 Task: Design an intricate, multi-material and multi-color model of a fictional city.
Action: Mouse moved to (286, 221)
Screenshot: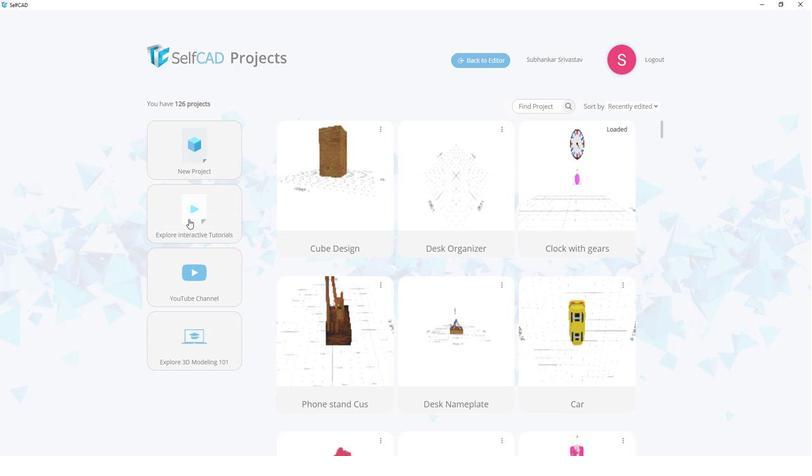 
Action: Mouse pressed left at (286, 221)
Screenshot: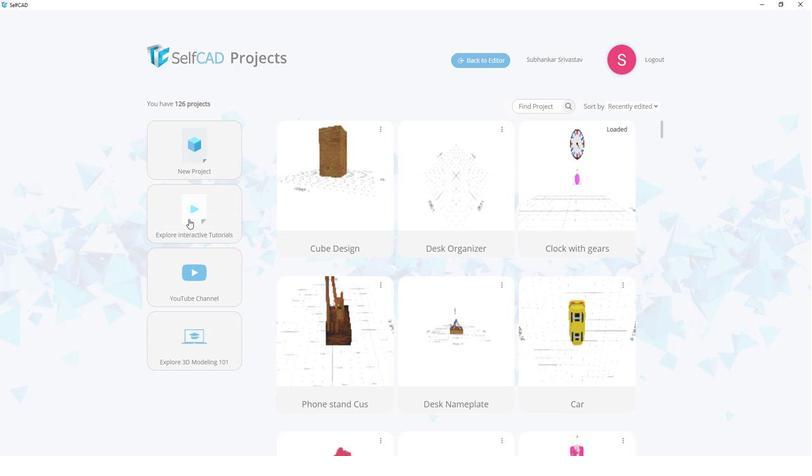 
Action: Mouse moved to (417, 237)
Screenshot: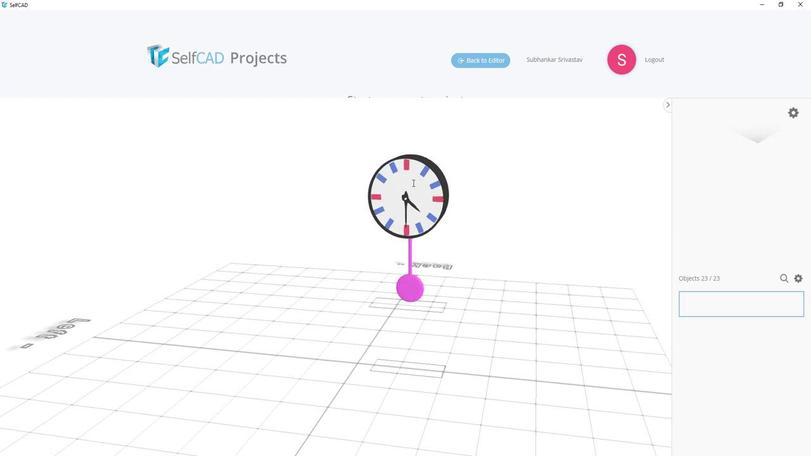 
Action: Mouse pressed left at (417, 237)
Screenshot: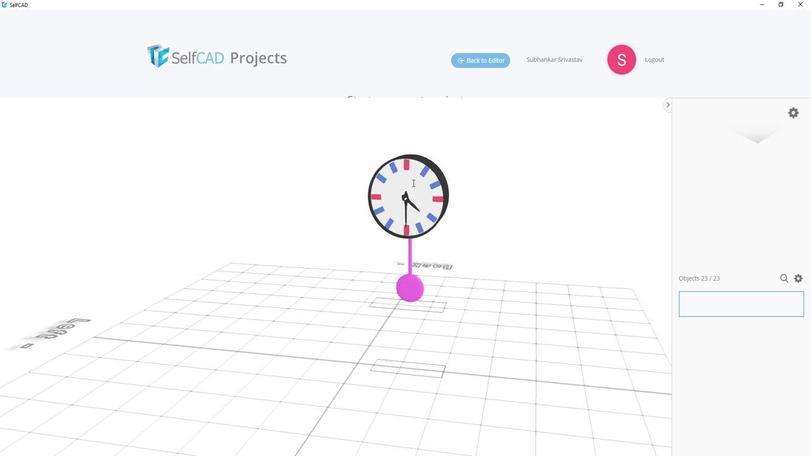 
Action: Mouse moved to (417, 235)
Screenshot: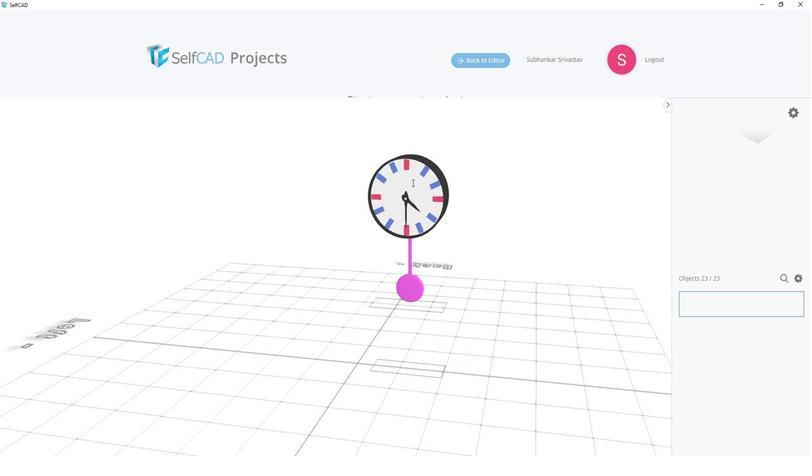 
Action: Key pressed <Key.shift>Fictional<Key.space>city<Key.space>2<Key.enter>
Screenshot: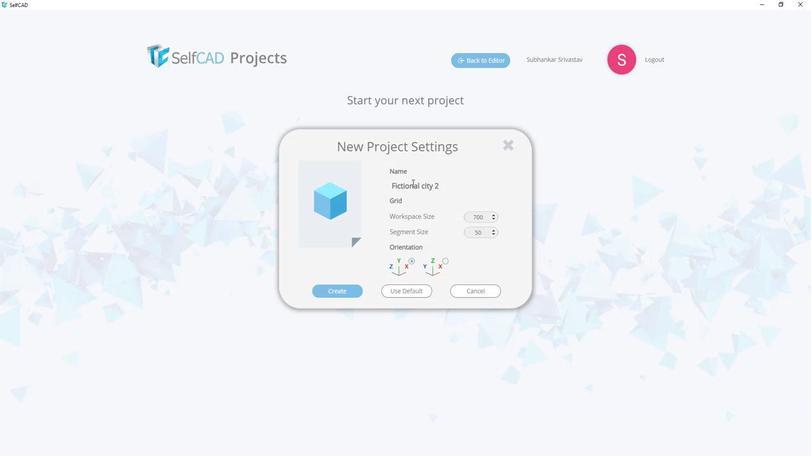 
Action: Mouse moved to (194, 235)
Screenshot: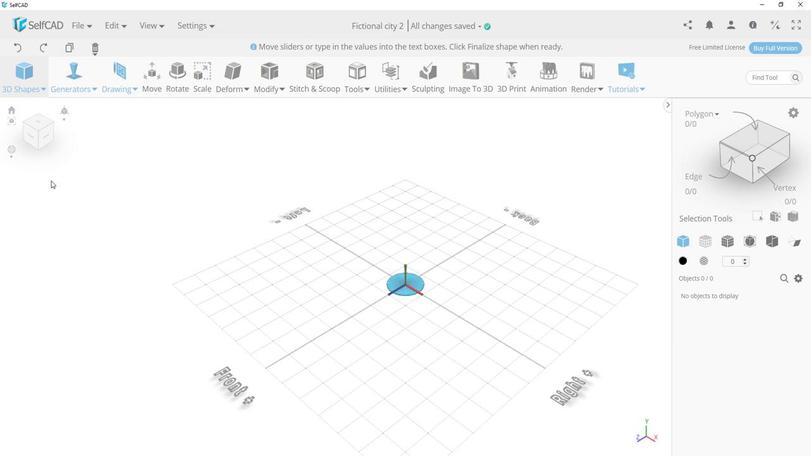 
Action: Mouse pressed left at (194, 235)
Screenshot: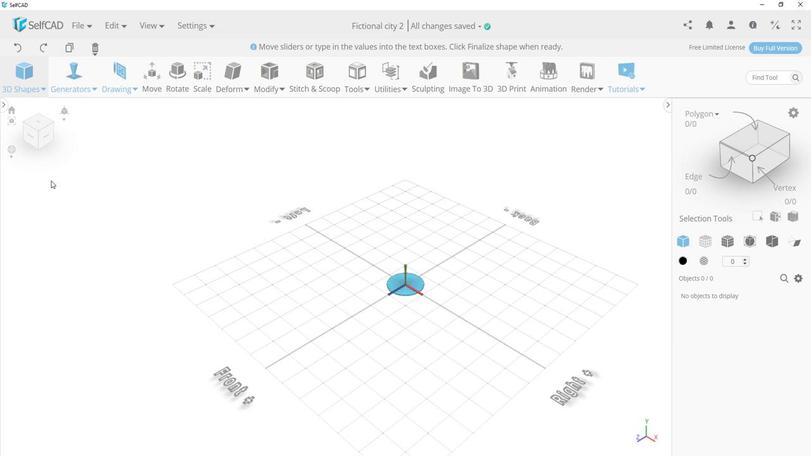 
Action: Mouse moved to (190, 225)
Screenshot: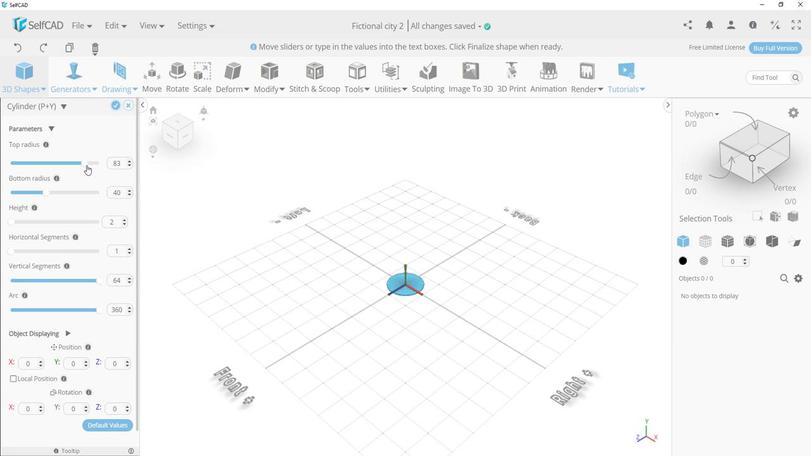 
Action: Mouse pressed left at (190, 225)
Screenshot: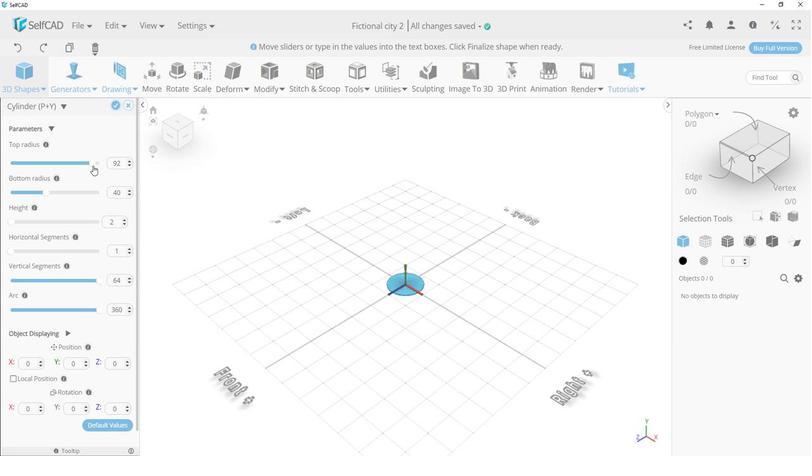 
Action: Mouse moved to (190, 241)
Screenshot: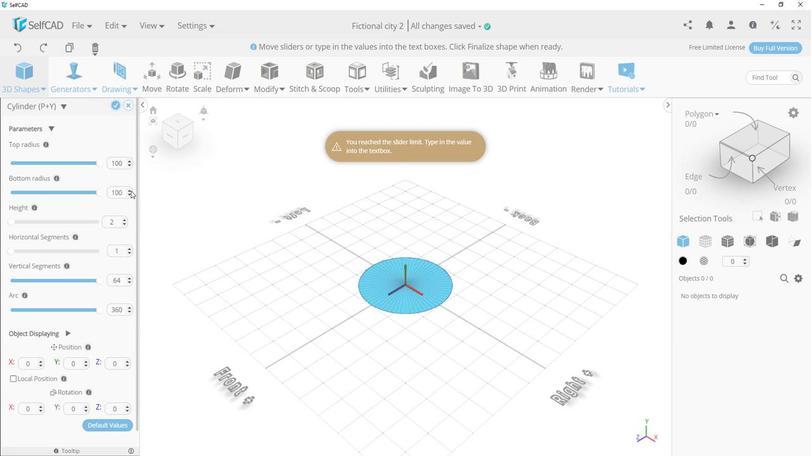 
Action: Mouse pressed left at (190, 241)
Screenshot: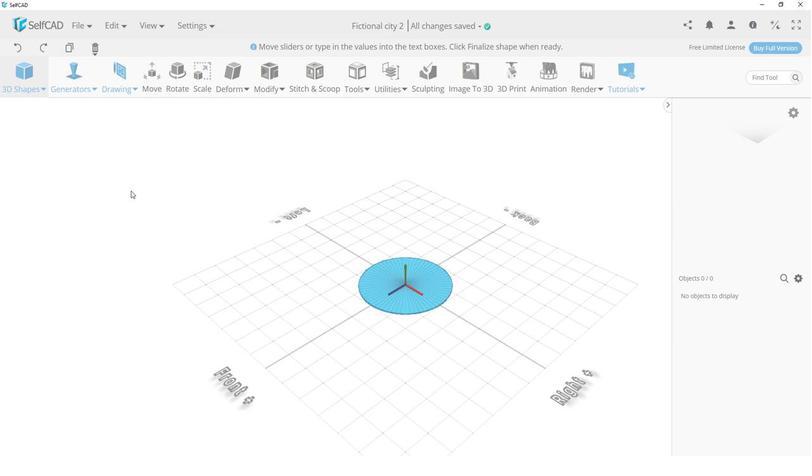 
Action: Mouse moved to (169, 257)
Screenshot: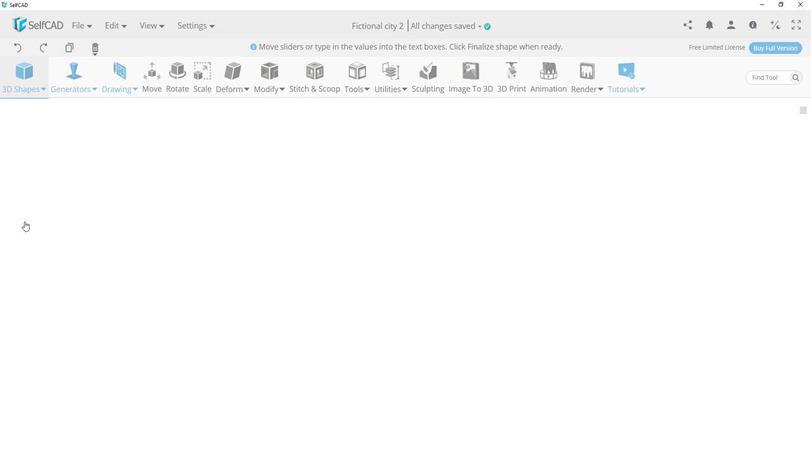 
Action: Mouse pressed left at (169, 257)
Screenshot: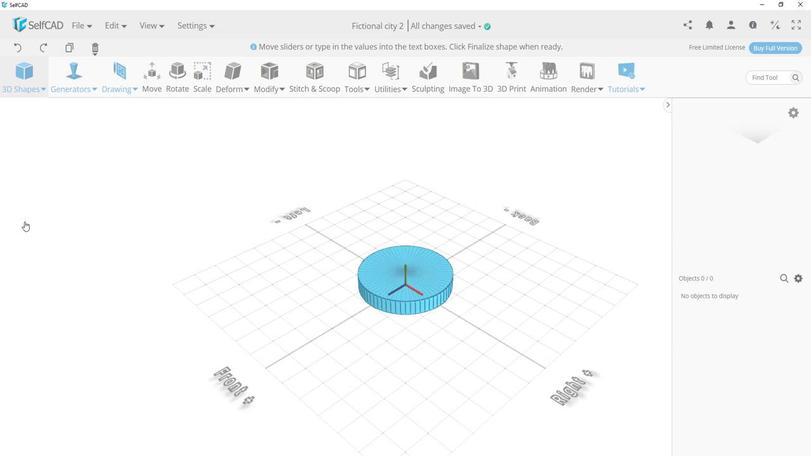 
Action: Mouse moved to (233, 194)
Screenshot: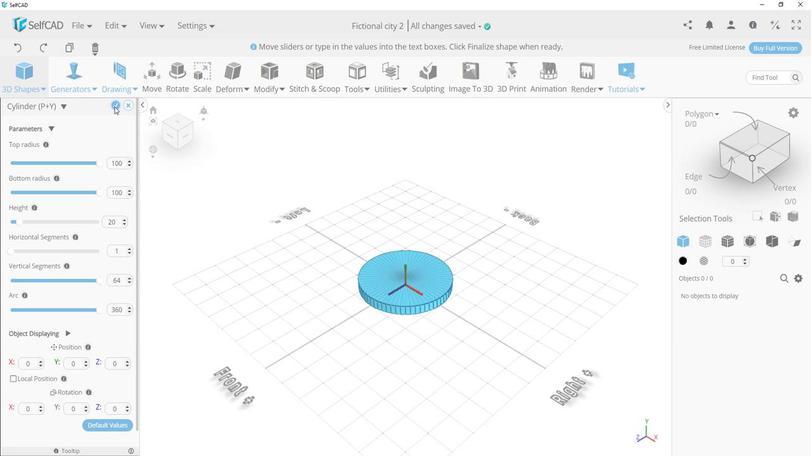 
Action: Mouse pressed left at (233, 194)
Screenshot: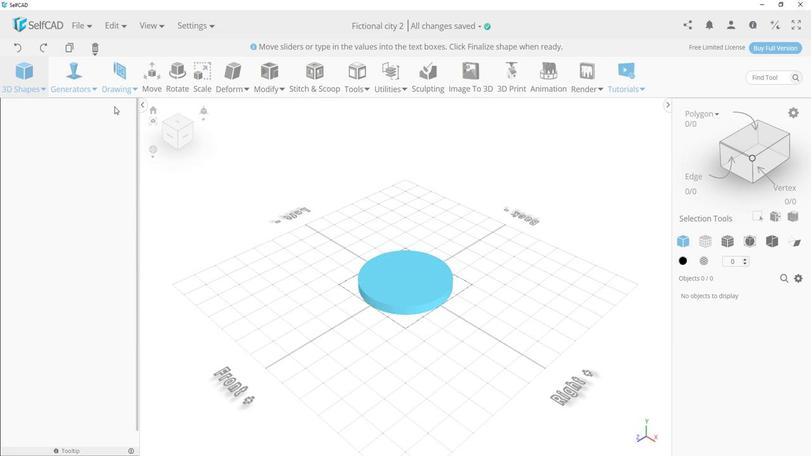 
Action: Mouse moved to (175, 376)
Screenshot: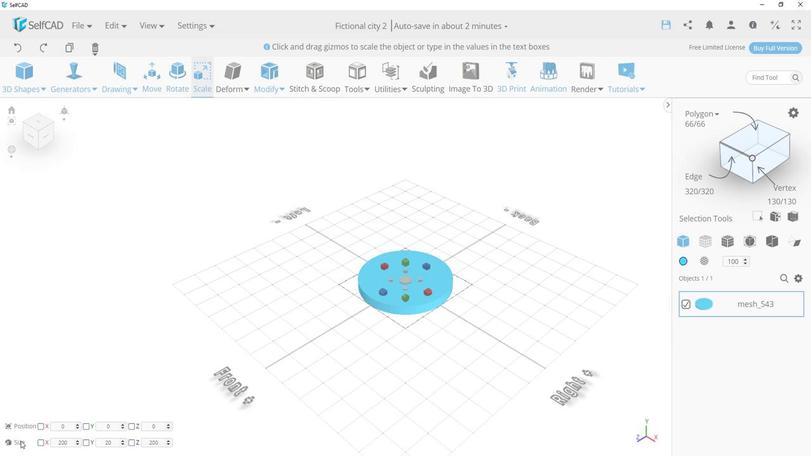 
Action: Mouse pressed left at (175, 376)
Screenshot: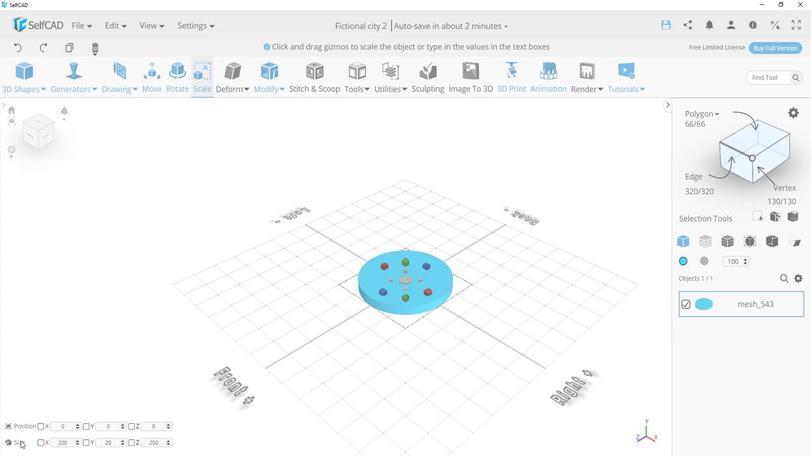 
Action: Mouse moved to (397, 295)
Screenshot: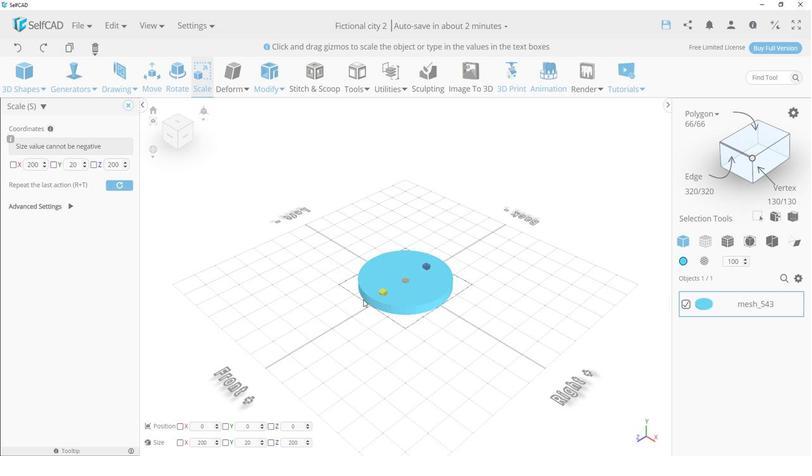 
Action: Mouse pressed left at (397, 295)
Screenshot: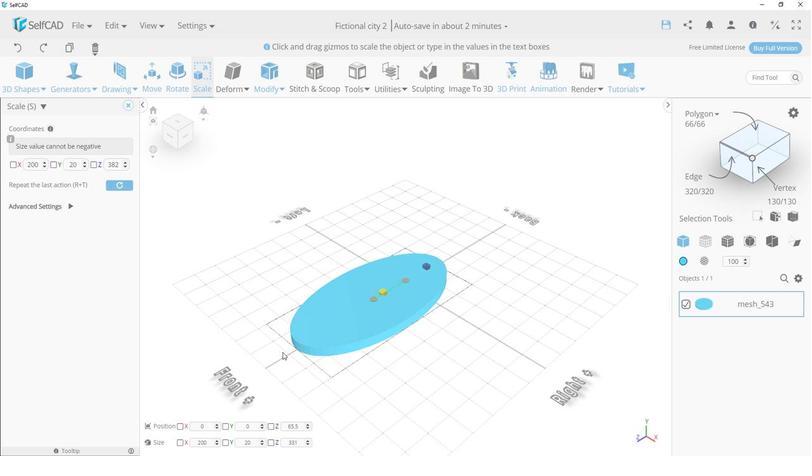 
Action: Mouse moved to (343, 369)
Screenshot: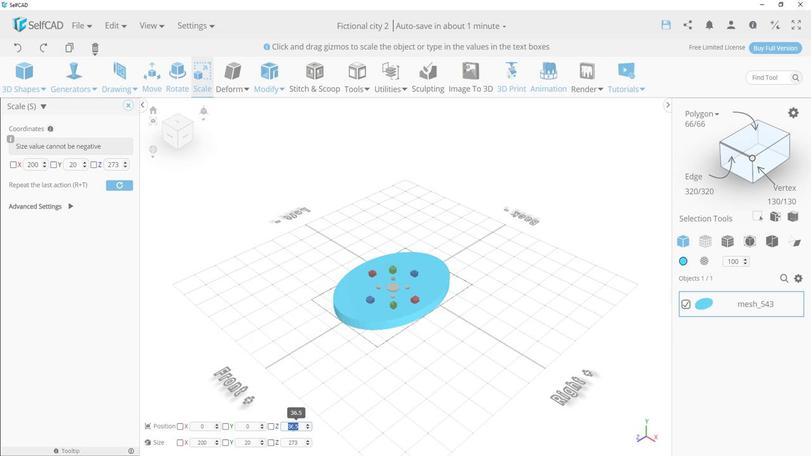 
Action: Mouse pressed left at (343, 369)
Screenshot: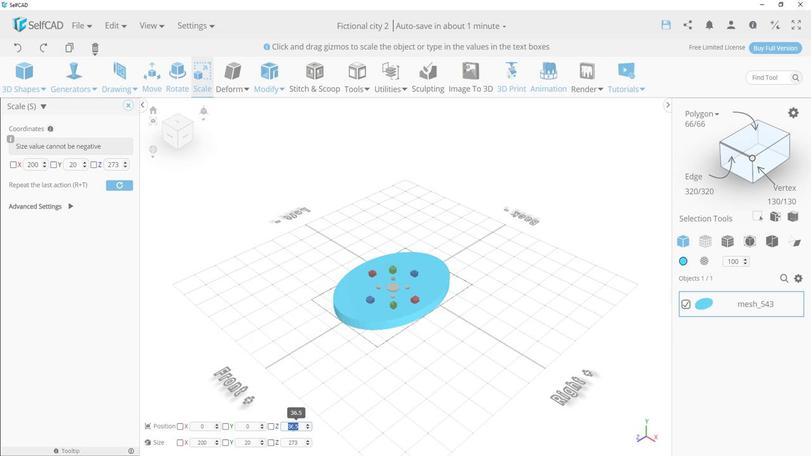 
Action: Mouse moved to (345, 365)
Screenshot: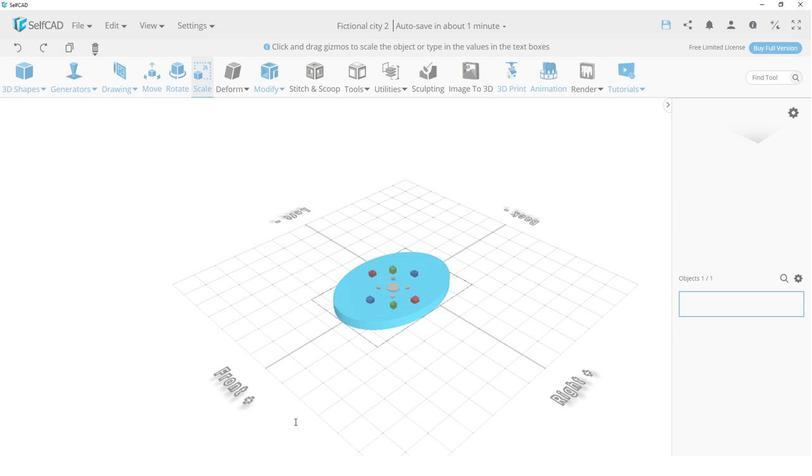 
Action: Key pressed 0
Screenshot: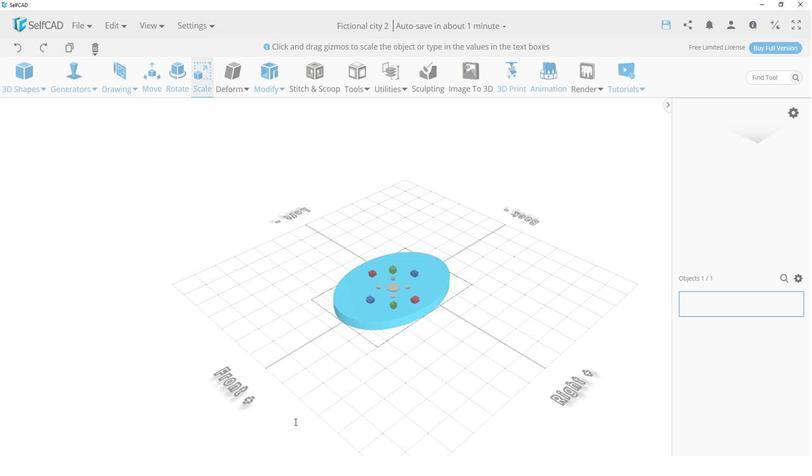 
Action: Mouse moved to (345, 365)
Screenshot: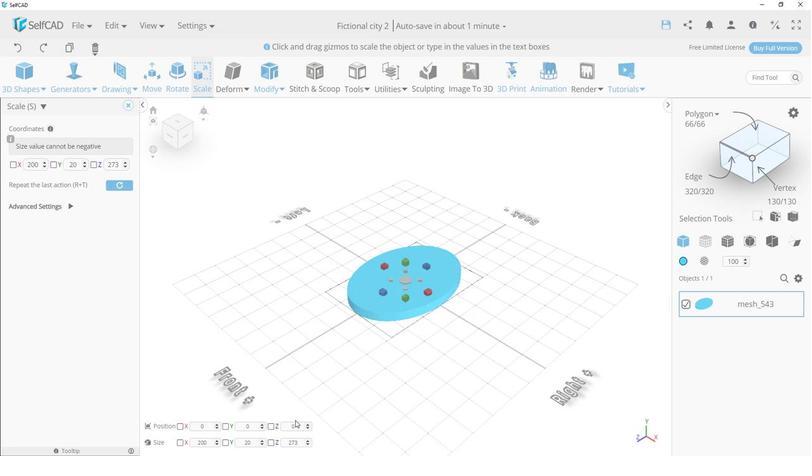 
Action: Key pressed <Key.enter>
Screenshot: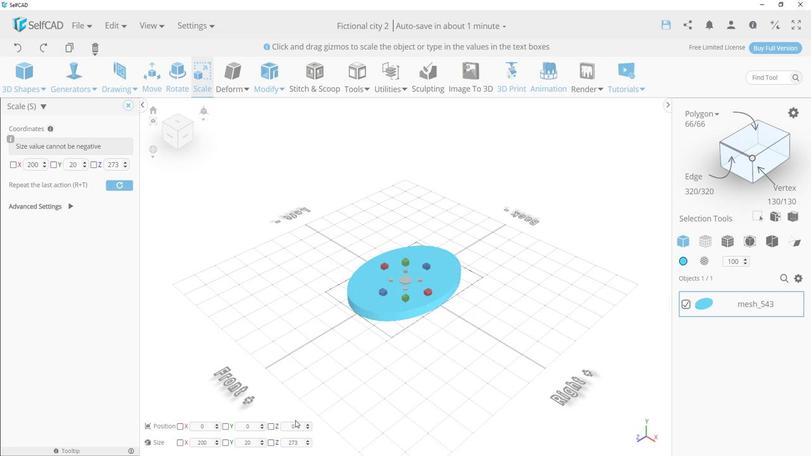 
Action: Mouse moved to (428, 295)
Screenshot: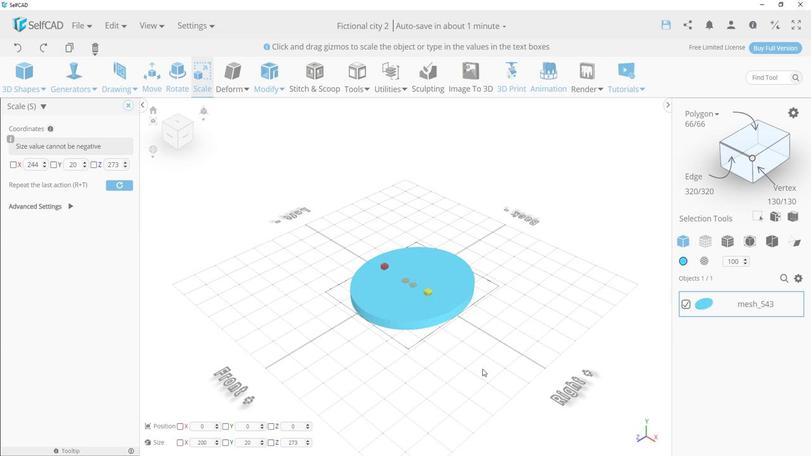 
Action: Mouse pressed left at (428, 295)
Screenshot: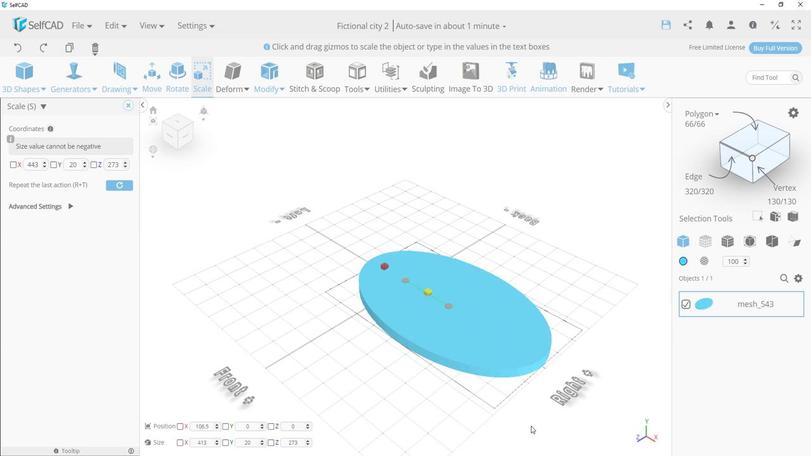 
Action: Mouse moved to (441, 303)
Screenshot: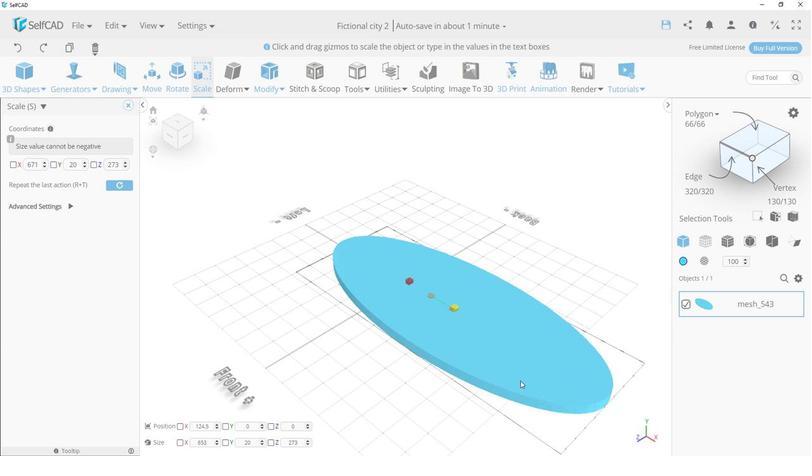 
Action: Mouse pressed left at (441, 303)
Screenshot: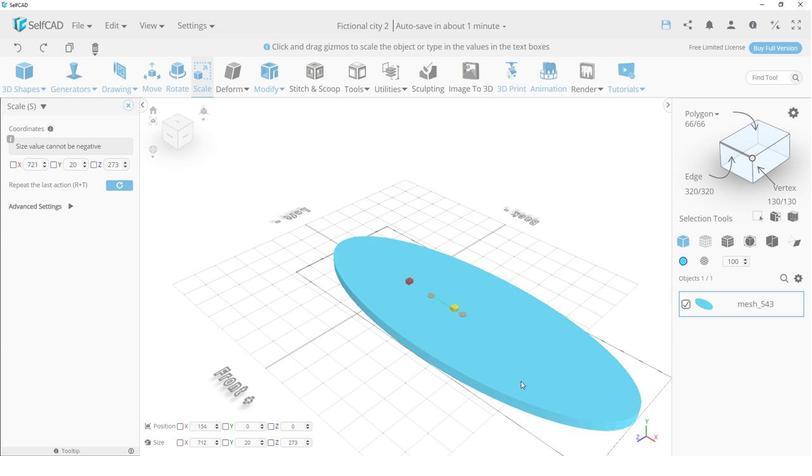 
Action: Mouse moved to (381, 332)
Screenshot: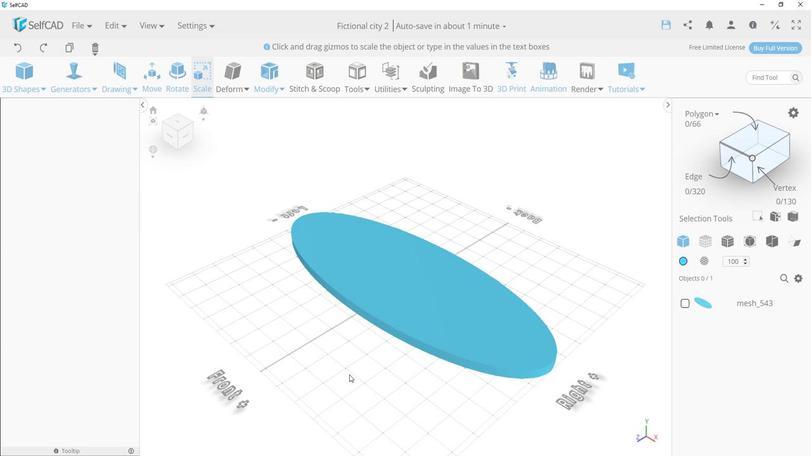 
Action: Mouse pressed left at (381, 332)
Screenshot: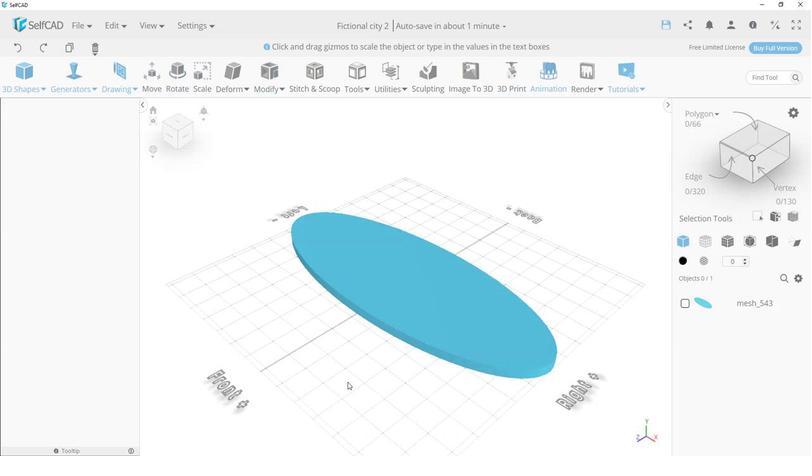 
Action: Mouse moved to (377, 344)
Screenshot: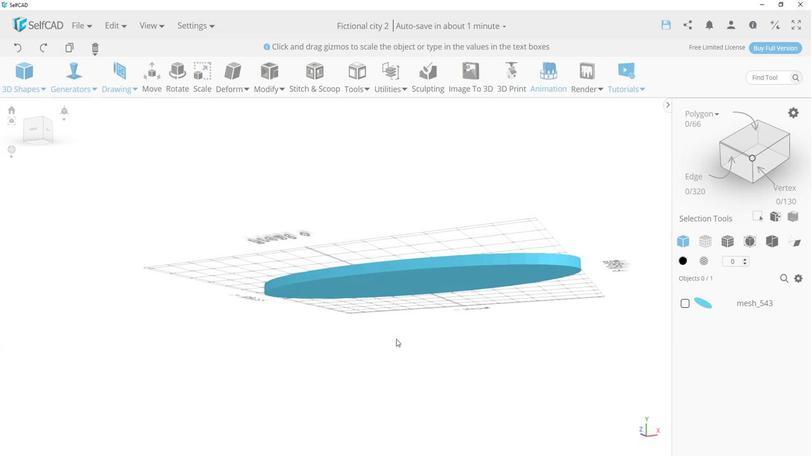 
Action: Mouse pressed left at (377, 344)
Screenshot: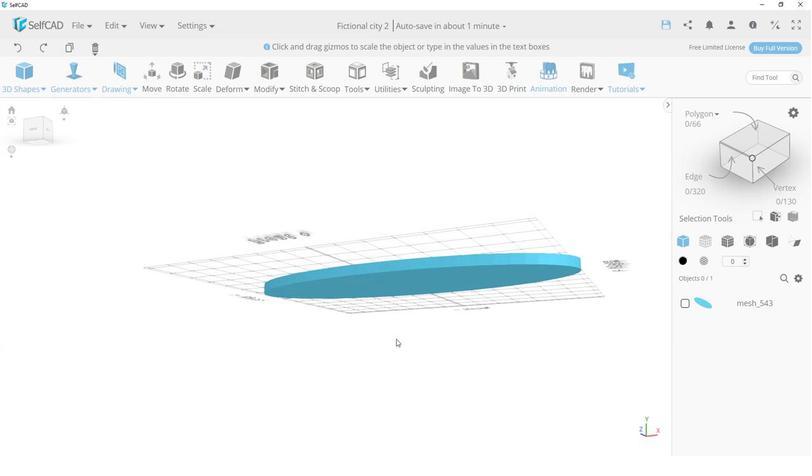 
Action: Mouse moved to (400, 294)
Screenshot: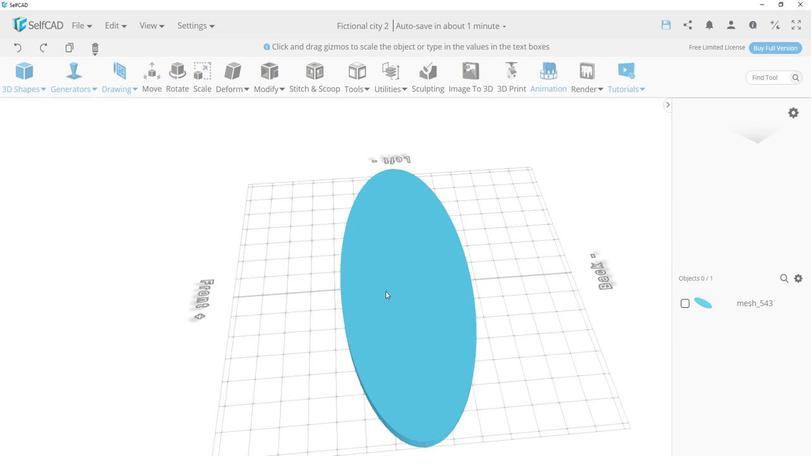 
Action: Mouse pressed left at (400, 294)
Screenshot: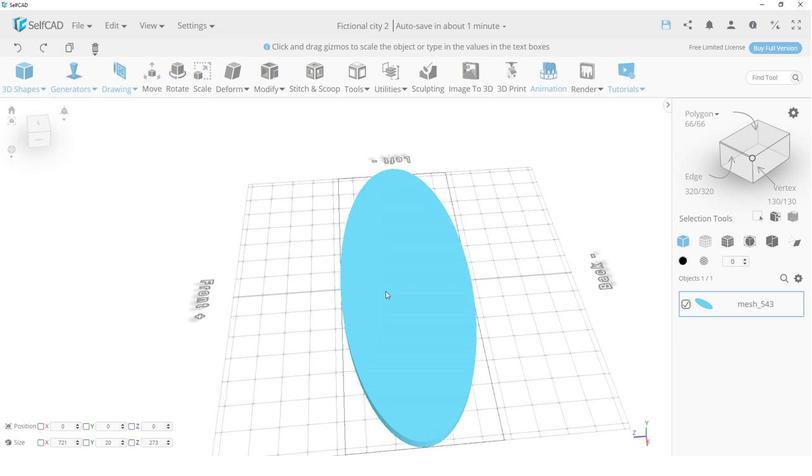 
Action: Mouse moved to (173, 378)
Screenshot: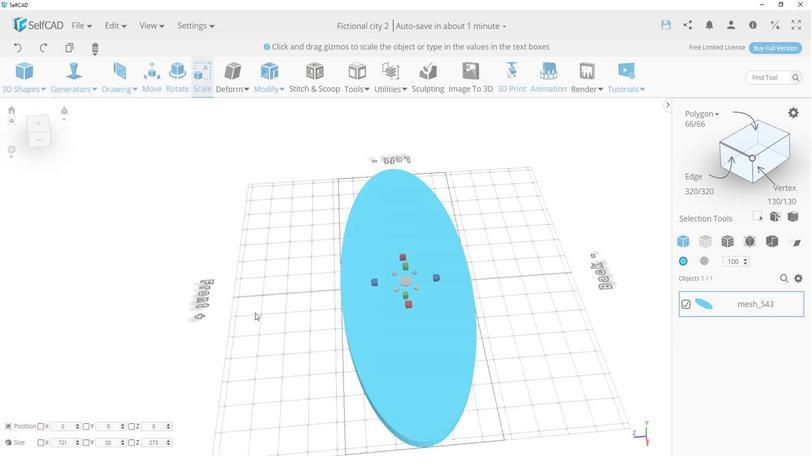 
Action: Mouse pressed left at (173, 378)
Screenshot: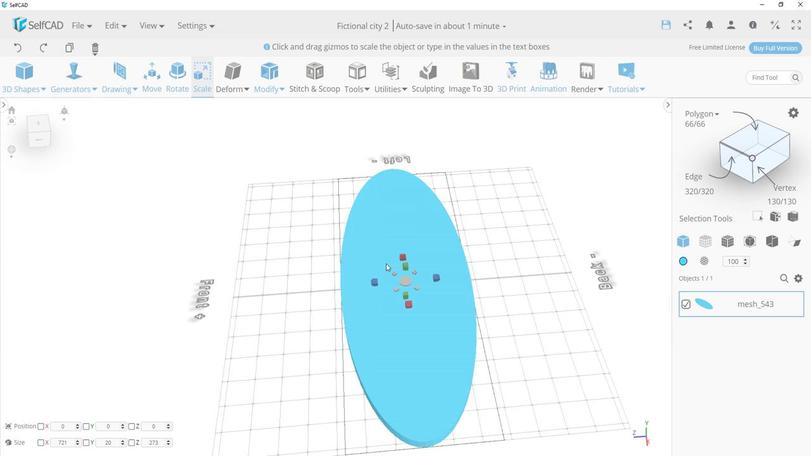 
Action: Mouse moved to (414, 289)
Screenshot: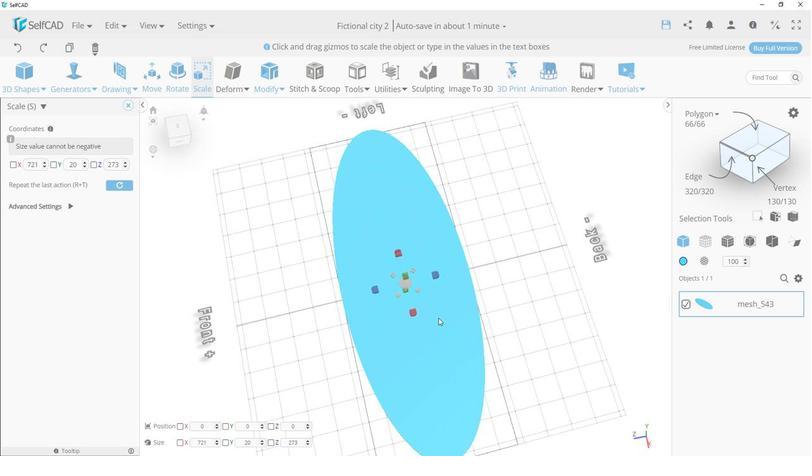 
Action: Mouse pressed left at (414, 289)
Screenshot: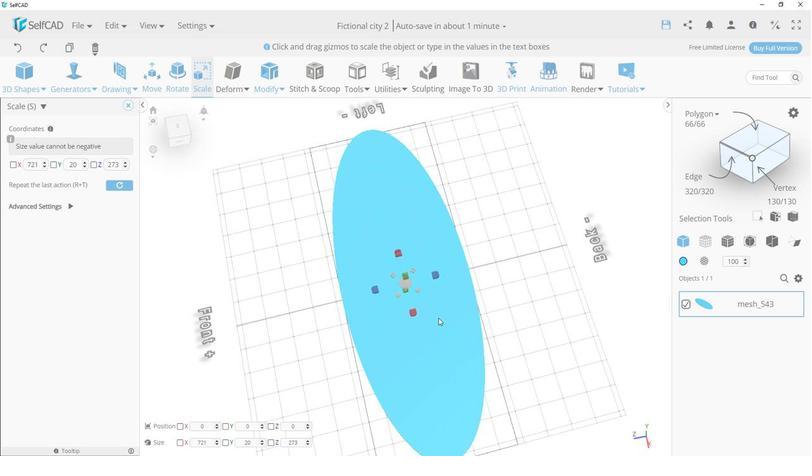 
Action: Mouse moved to (413, 289)
Screenshot: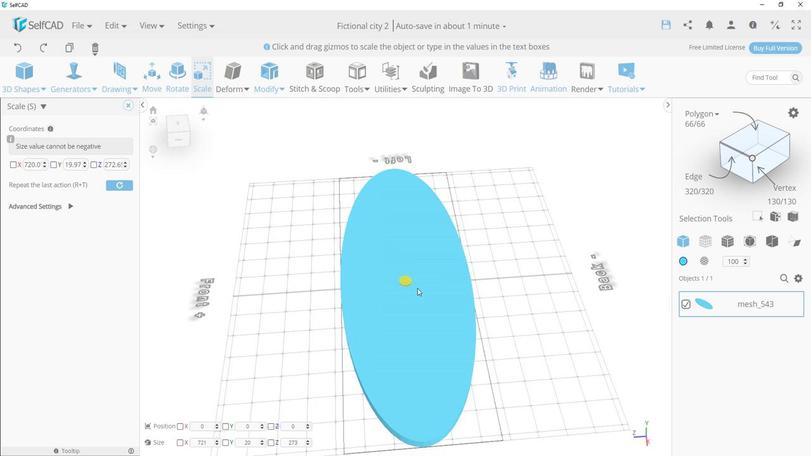 
Action: Mouse pressed left at (413, 289)
Screenshot: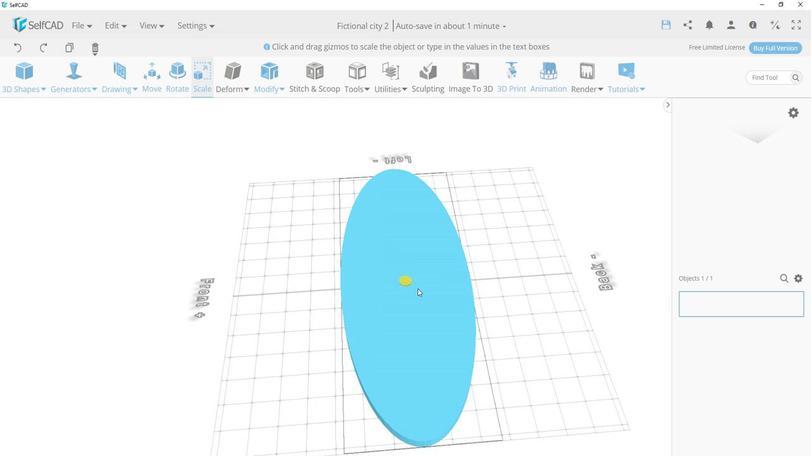 
Action: Mouse moved to (395, 289)
Screenshot: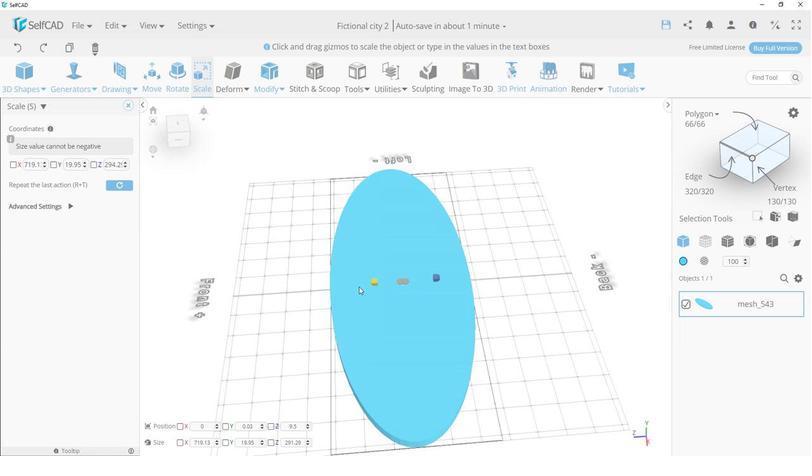 
Action: Mouse pressed left at (395, 289)
Screenshot: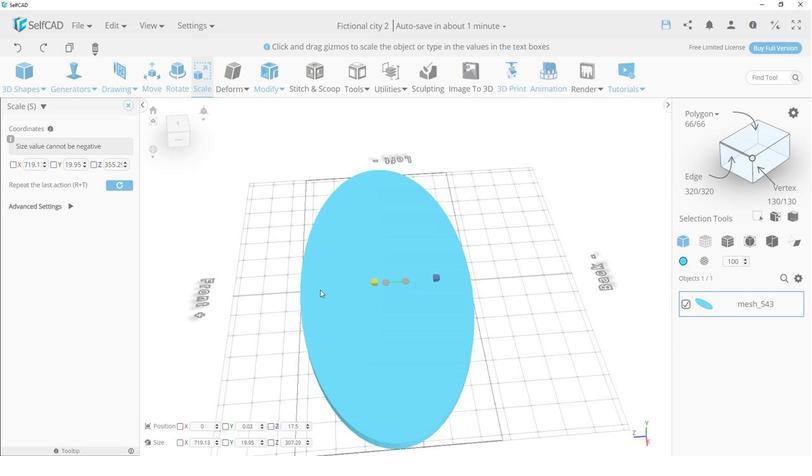 
Action: Mouse moved to (348, 367)
Screenshot: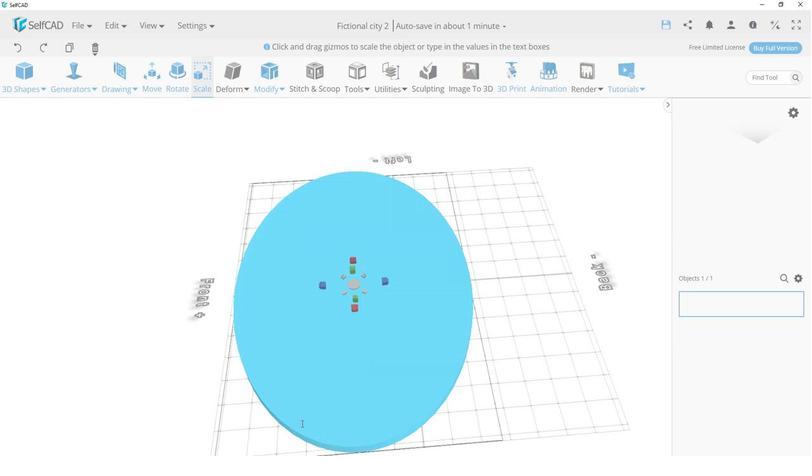 
Action: Mouse pressed left at (348, 367)
Screenshot: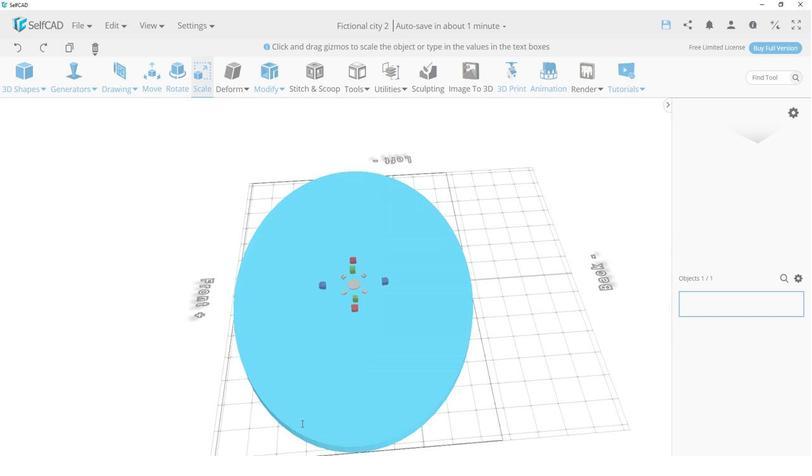 
Action: Mouse moved to (351, 364)
Screenshot: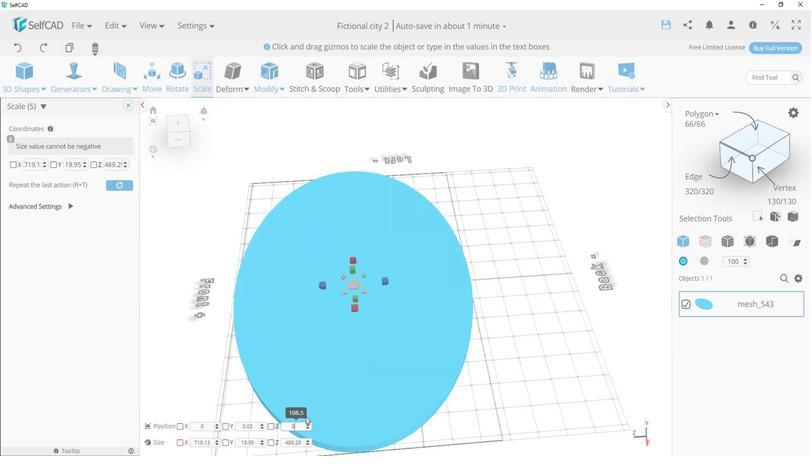 
Action: Key pressed 0
Screenshot: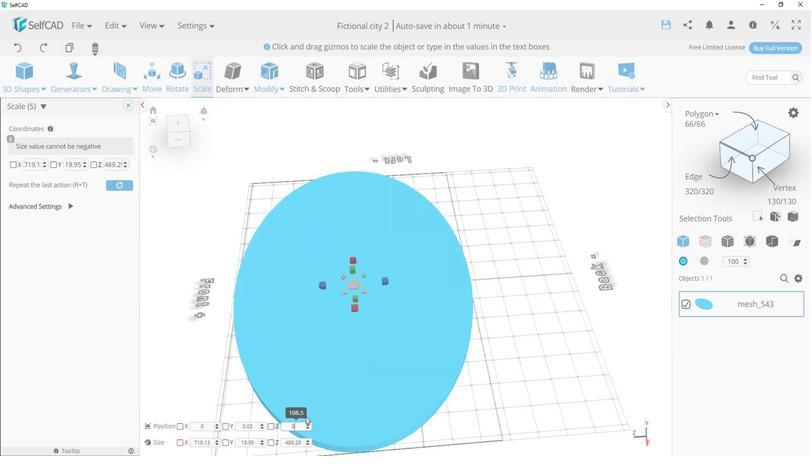 
Action: Mouse moved to (351, 363)
Screenshot: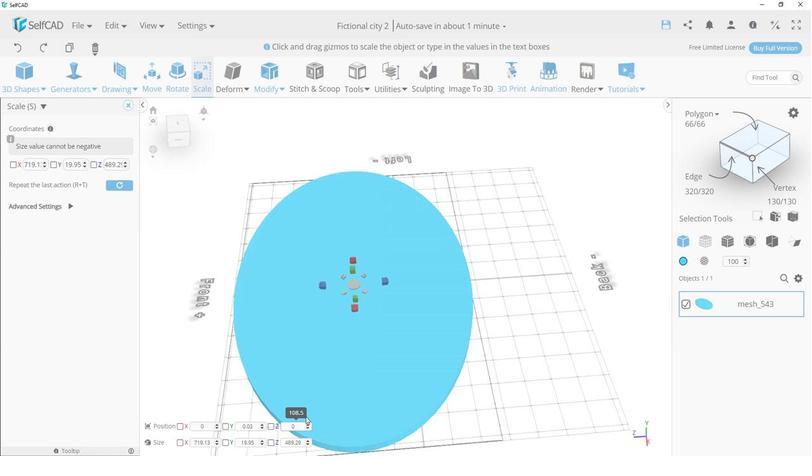 
Action: Key pressed <Key.enter>
Screenshot: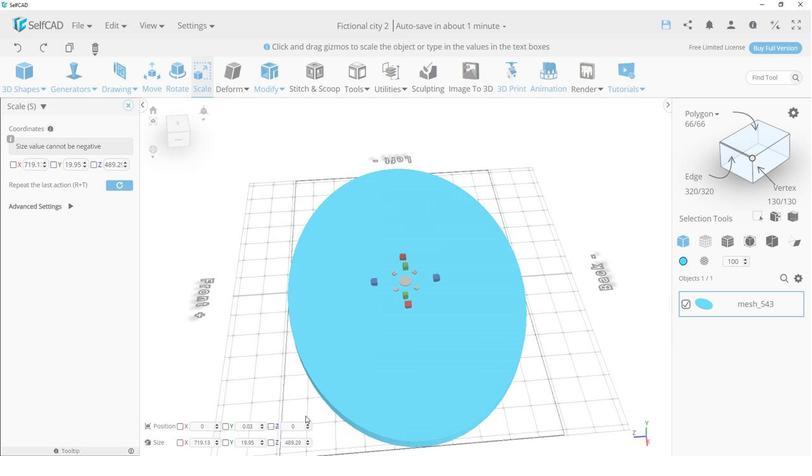 
Action: Mouse moved to (319, 368)
Screenshot: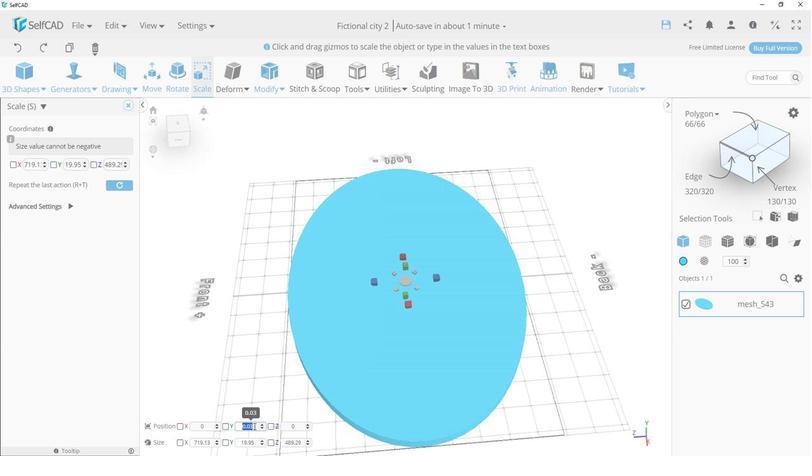 
Action: Mouse pressed left at (319, 368)
Screenshot: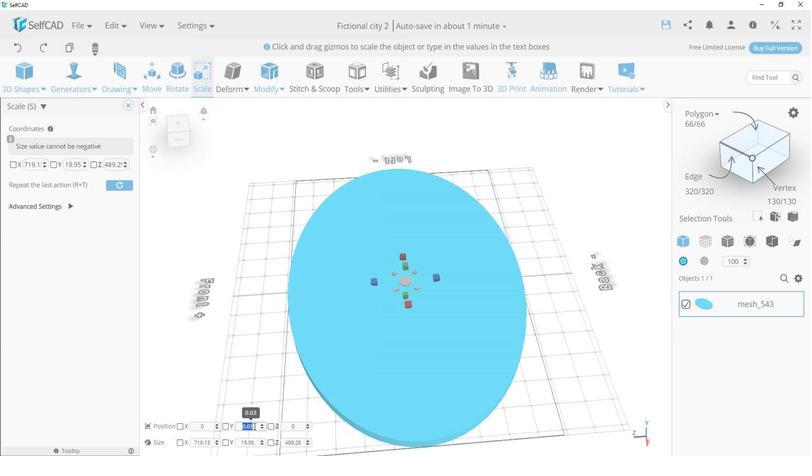 
Action: Mouse moved to (322, 366)
Screenshot: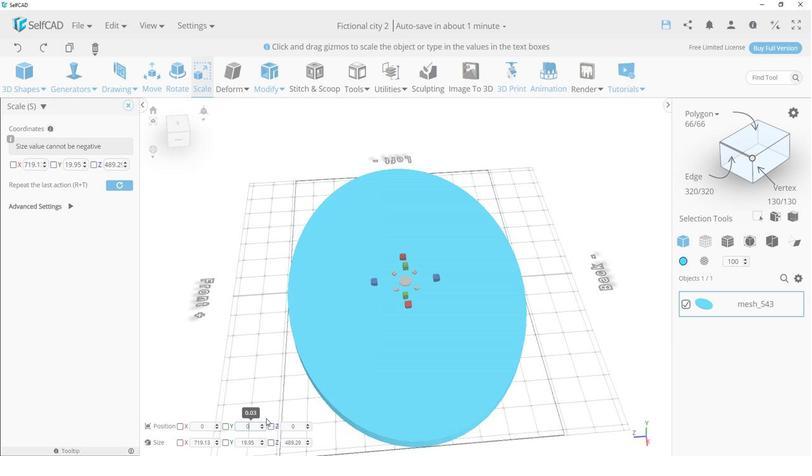 
Action: Key pressed 0
Screenshot: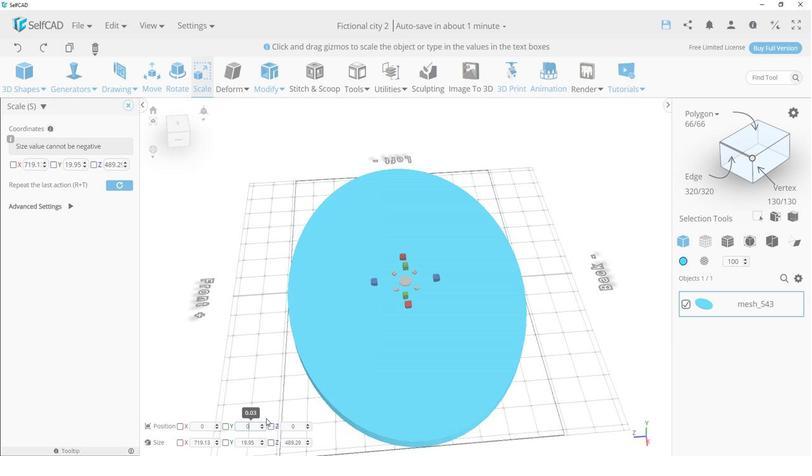 
Action: Mouse moved to (327, 364)
Screenshot: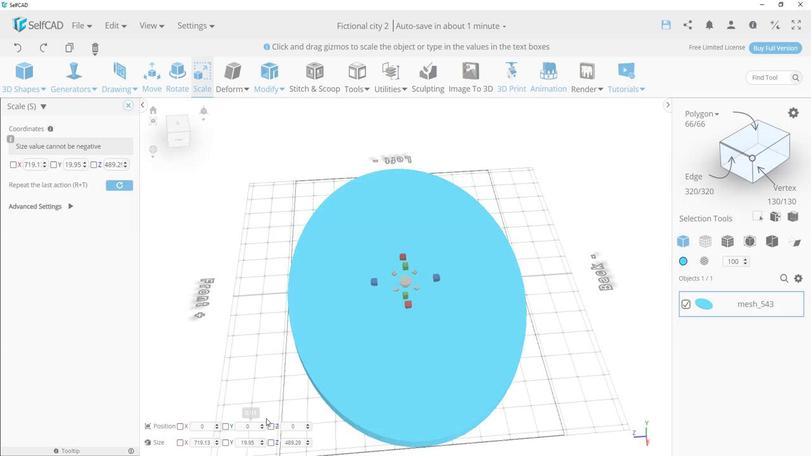 
Action: Key pressed <Key.enter>
Screenshot: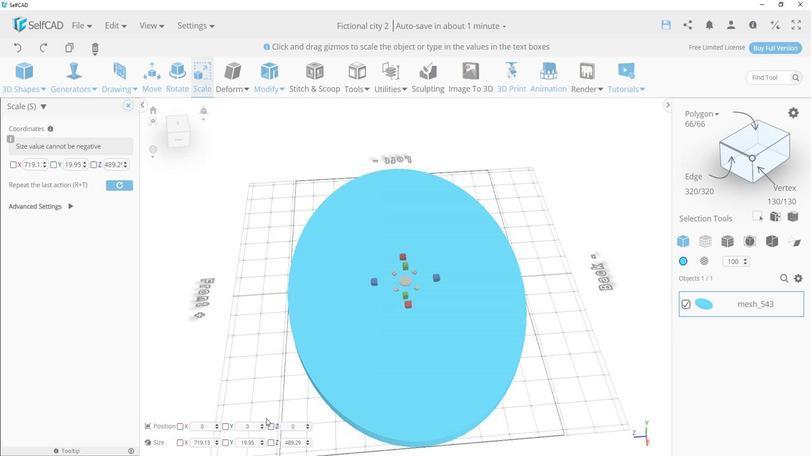 
Action: Mouse moved to (320, 343)
Screenshot: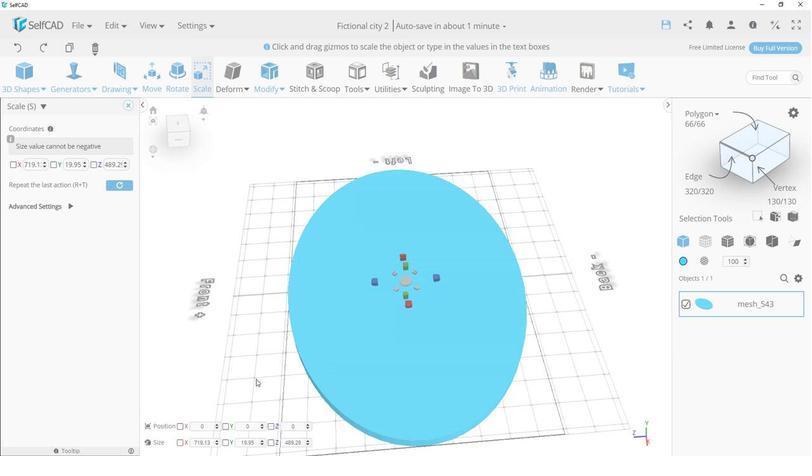 
Action: Mouse pressed left at (320, 343)
Screenshot: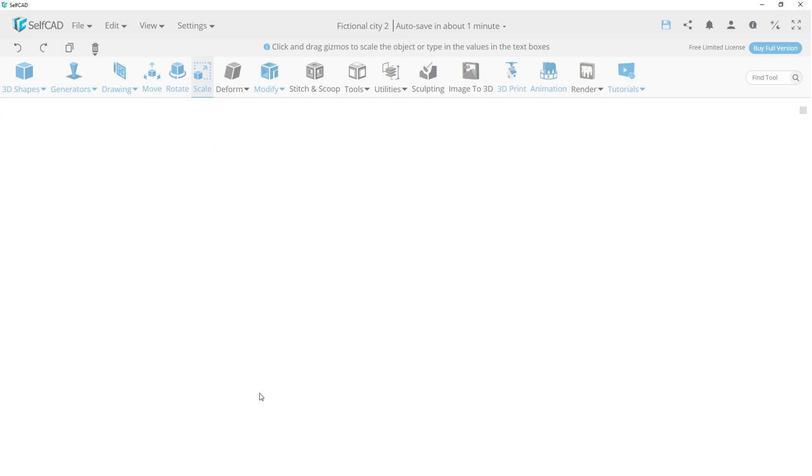 
Action: Mouse moved to (324, 325)
Screenshot: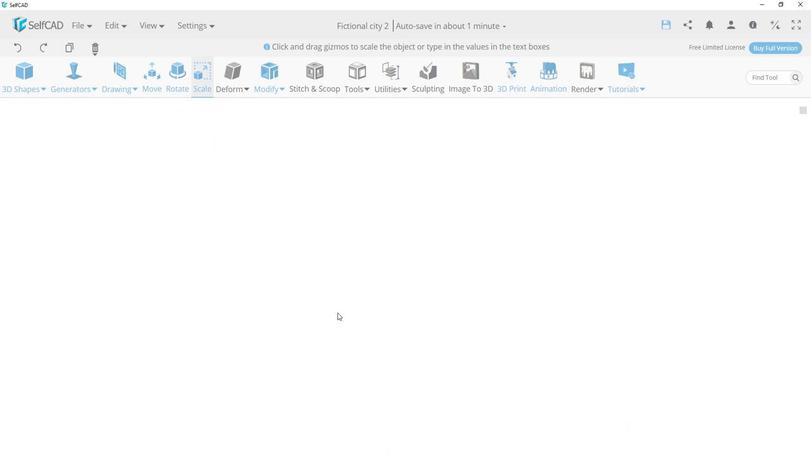 
Action: Mouse pressed left at (324, 325)
Screenshot: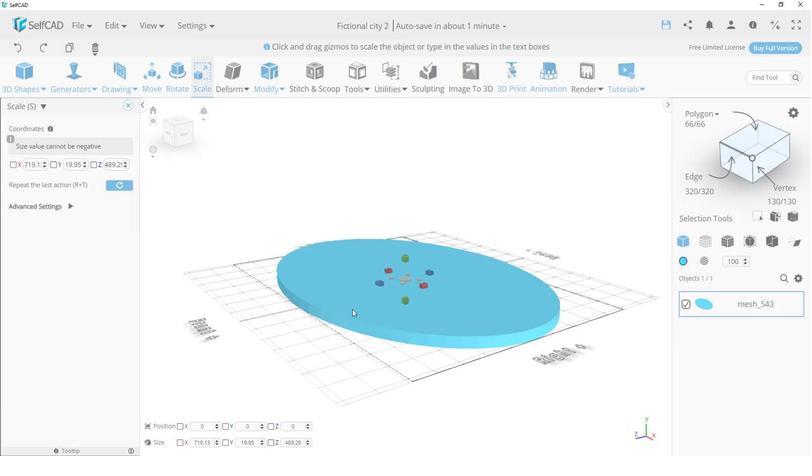 
Action: Mouse moved to (379, 341)
Screenshot: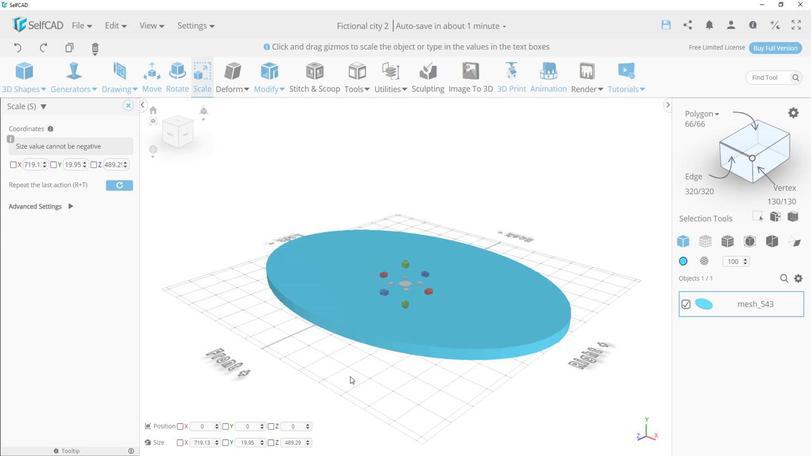 
Action: Mouse pressed left at (379, 341)
Screenshot: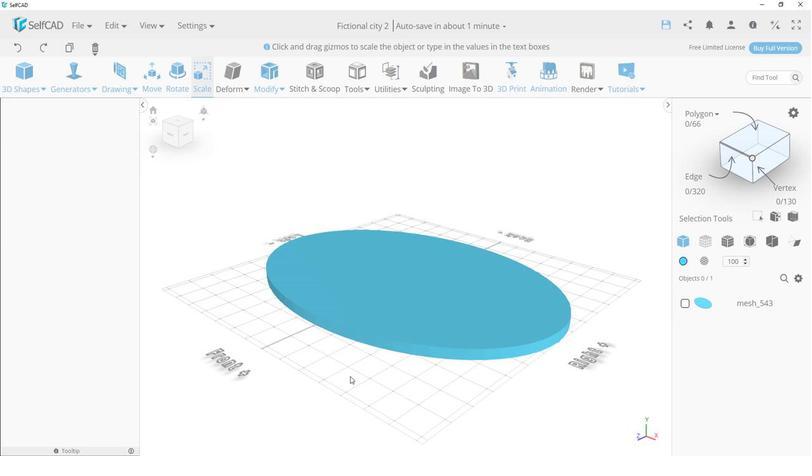 
Action: Mouse moved to (585, 300)
Screenshot: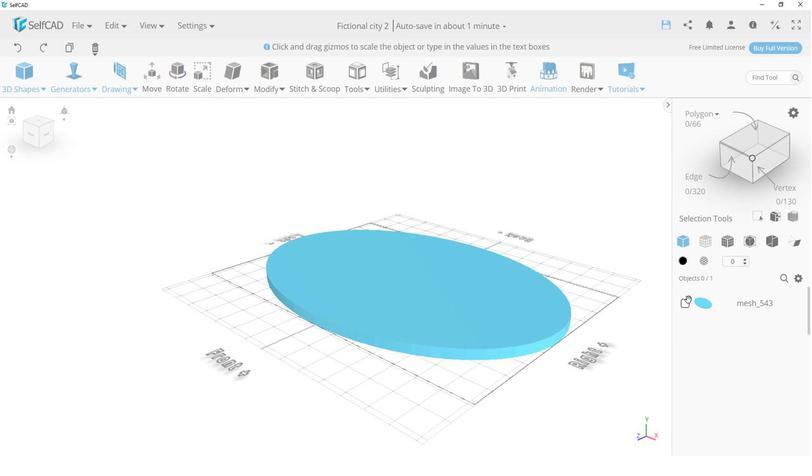 
Action: Mouse pressed left at (585, 300)
Screenshot: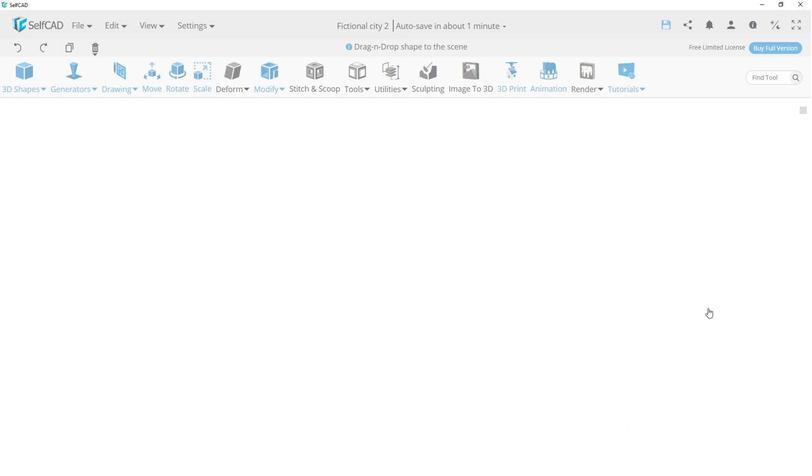 
Action: Mouse moved to (627, 214)
Screenshot: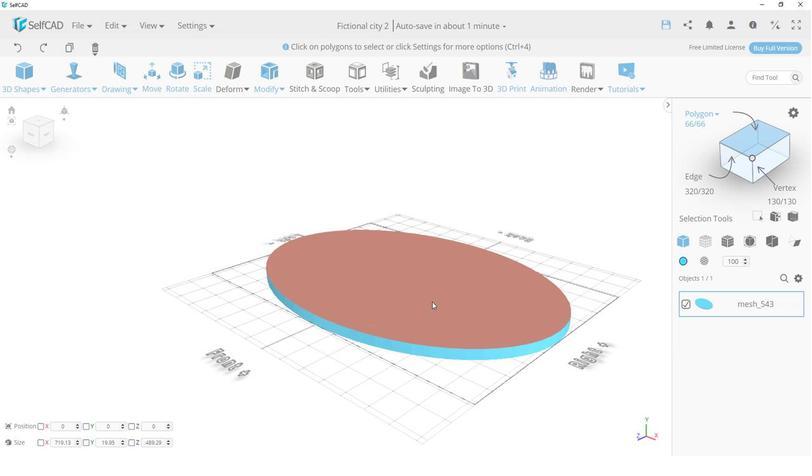 
Action: Mouse pressed left at (627, 214)
Screenshot: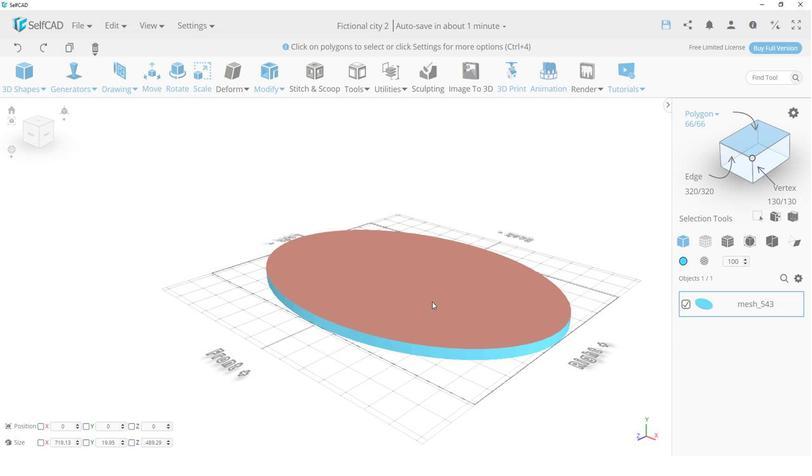 
Action: Mouse moved to (430, 300)
Screenshot: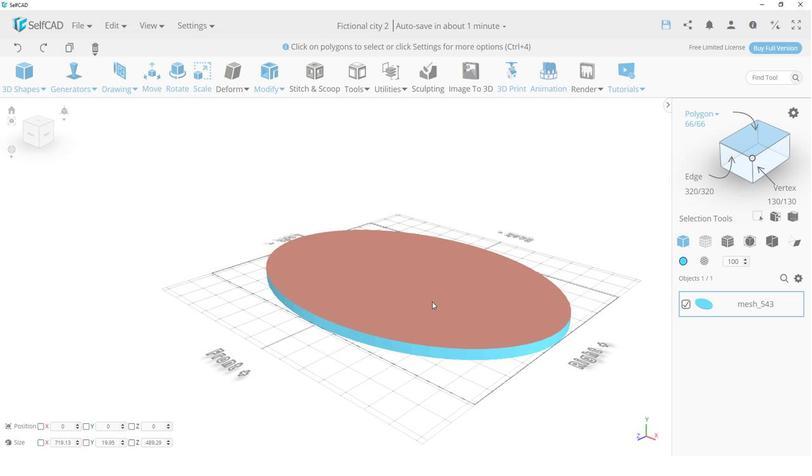 
Action: Mouse pressed left at (430, 300)
Screenshot: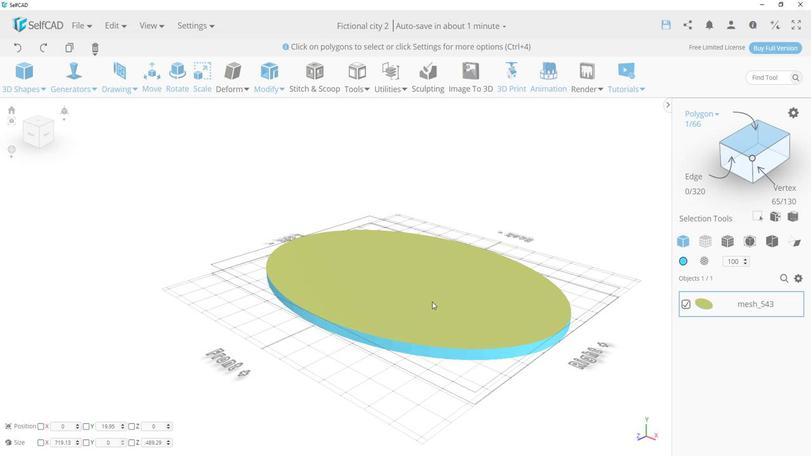 
Action: Mouse moved to (509, 269)
Screenshot: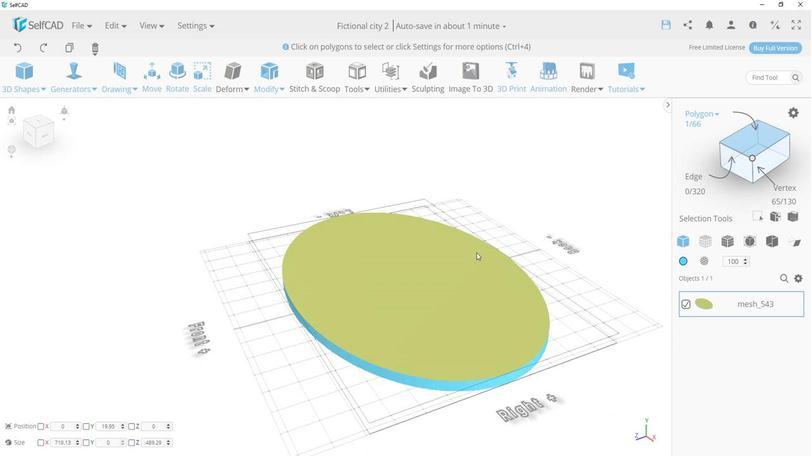 
Action: Mouse pressed left at (509, 269)
Screenshot: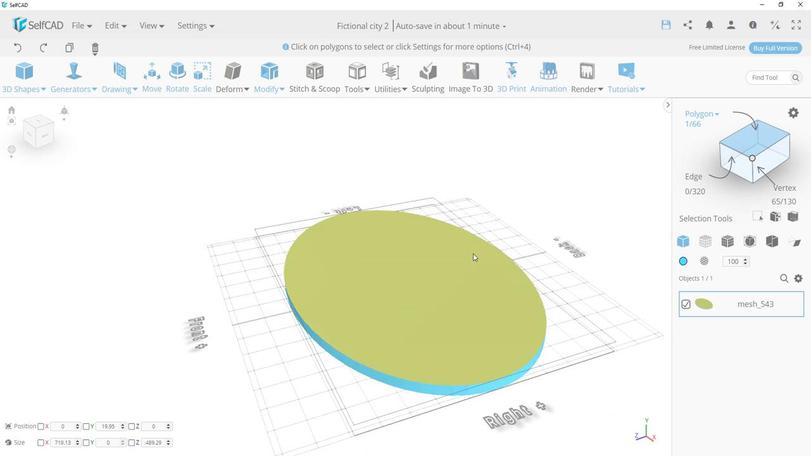 
Action: Mouse moved to (341, 218)
Screenshot: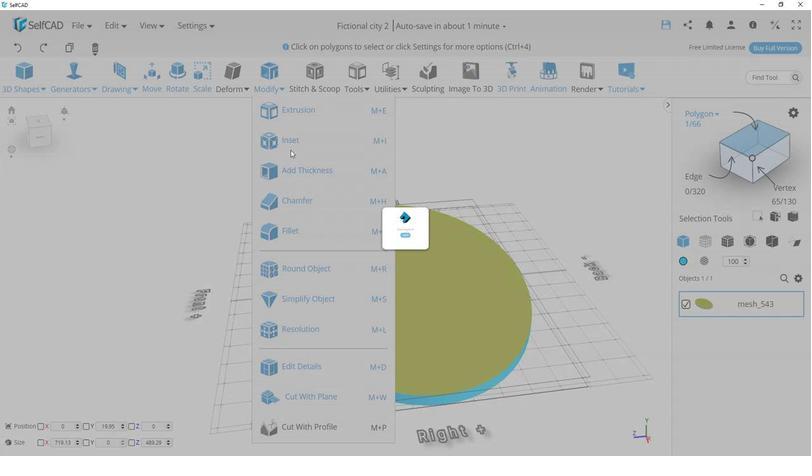 
Action: Mouse pressed left at (341, 218)
Screenshot: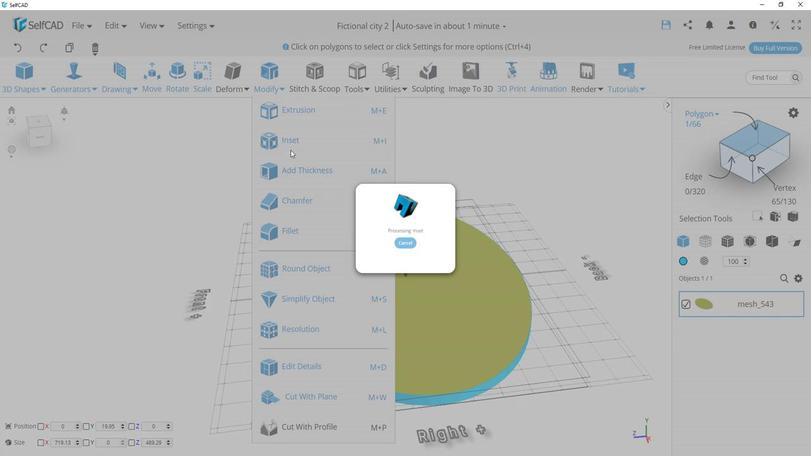 
Action: Mouse moved to (241, 210)
Screenshot: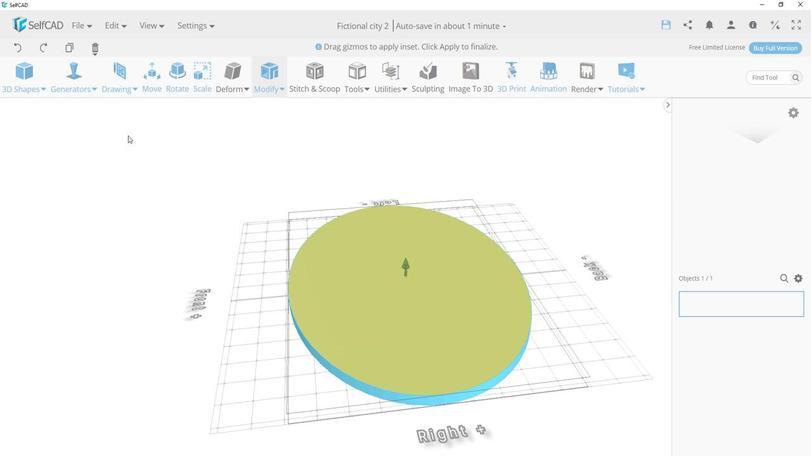 
Action: Mouse pressed left at (241, 210)
Screenshot: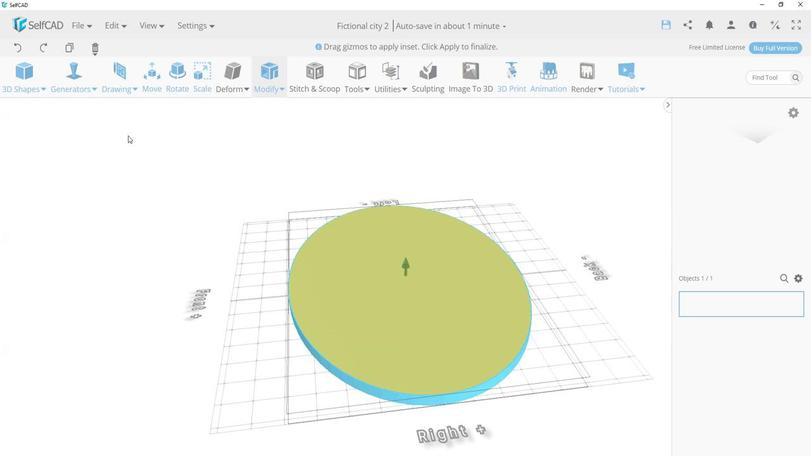 
Action: Mouse pressed left at (241, 210)
Screenshot: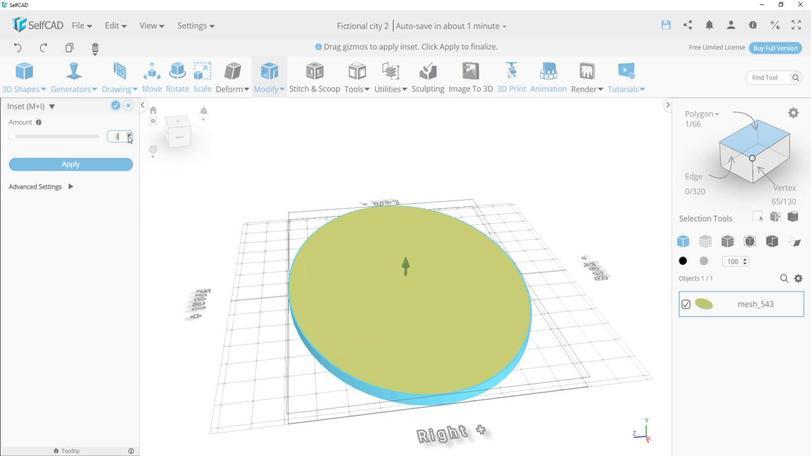 
Action: Mouse moved to (233, 194)
Screenshot: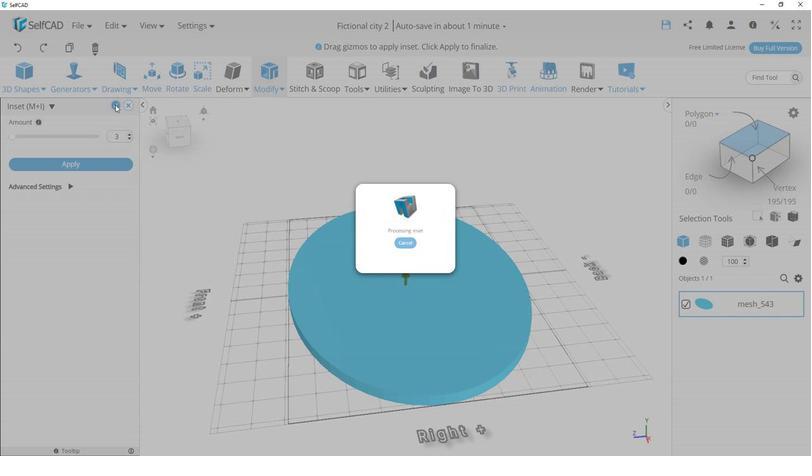 
Action: Mouse pressed left at (233, 194)
Screenshot: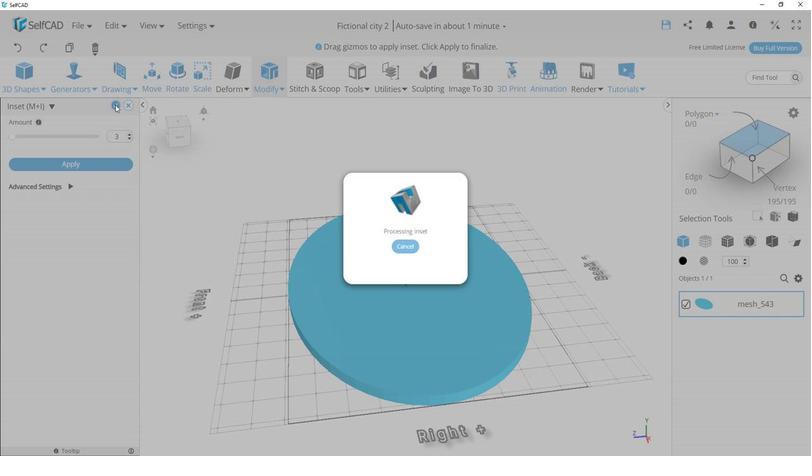 
Action: Mouse moved to (333, 197)
Screenshot: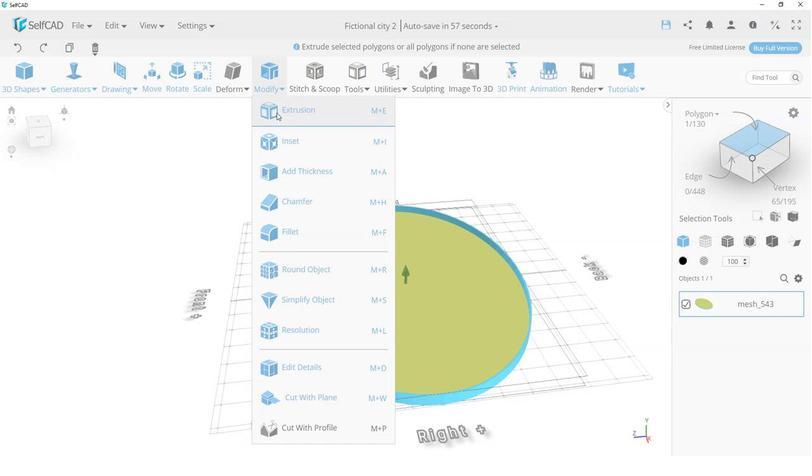
Action: Mouse pressed left at (333, 197)
Screenshot: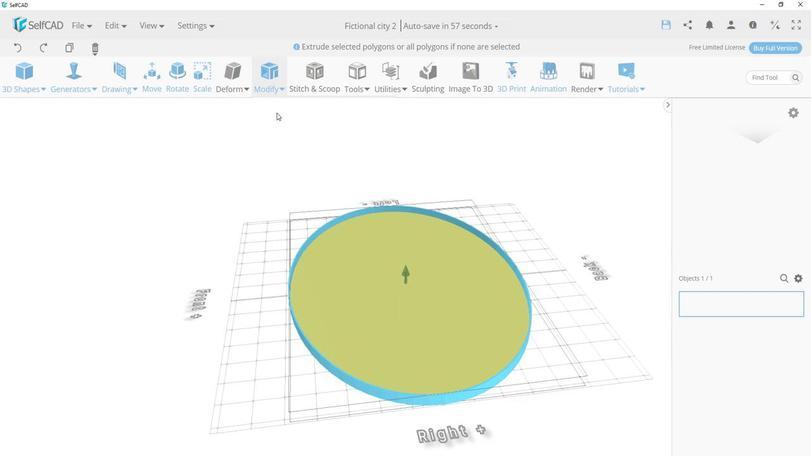 
Action: Mouse moved to (316, 324)
Screenshot: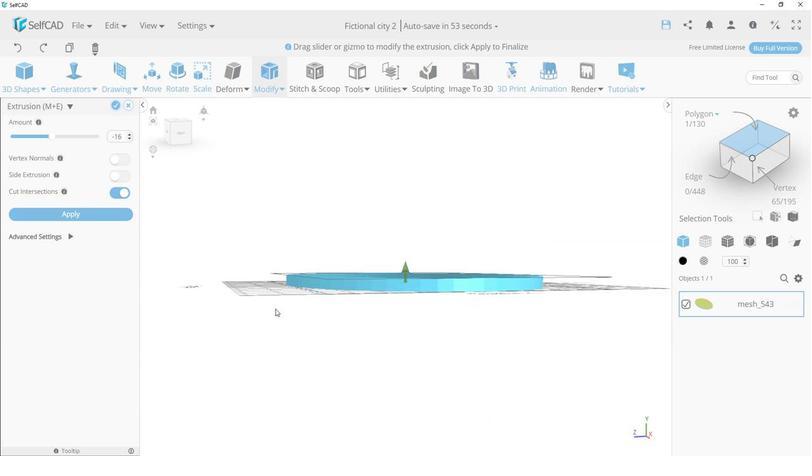 
Action: Mouse pressed left at (316, 324)
Screenshot: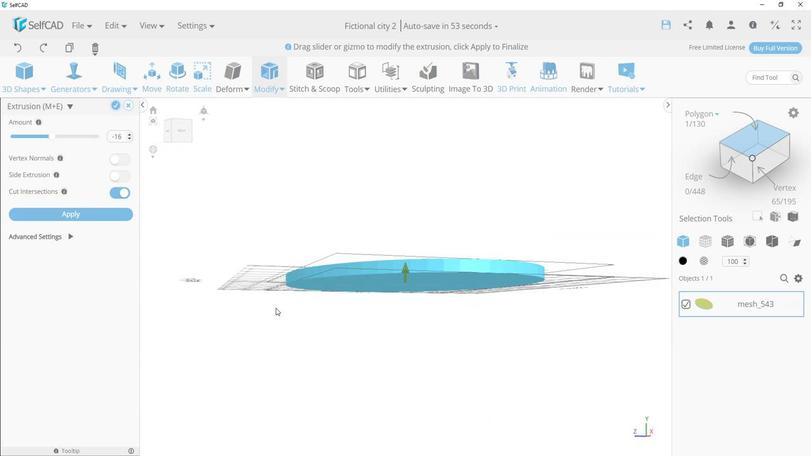 
Action: Mouse moved to (326, 301)
Screenshot: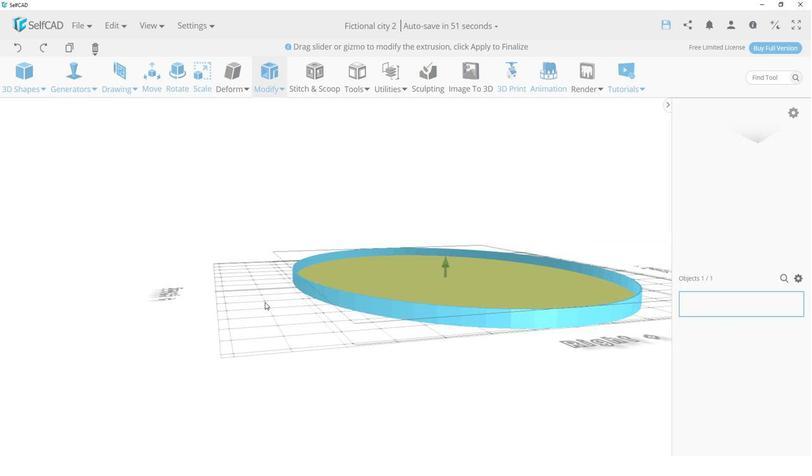 
Action: Mouse scrolled (326, 301) with delta (0, 0)
Screenshot: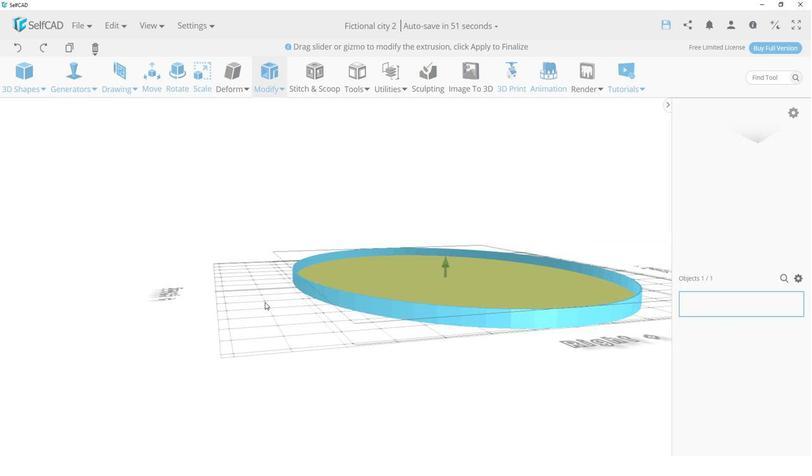 
Action: Mouse scrolled (326, 301) with delta (0, 0)
Screenshot: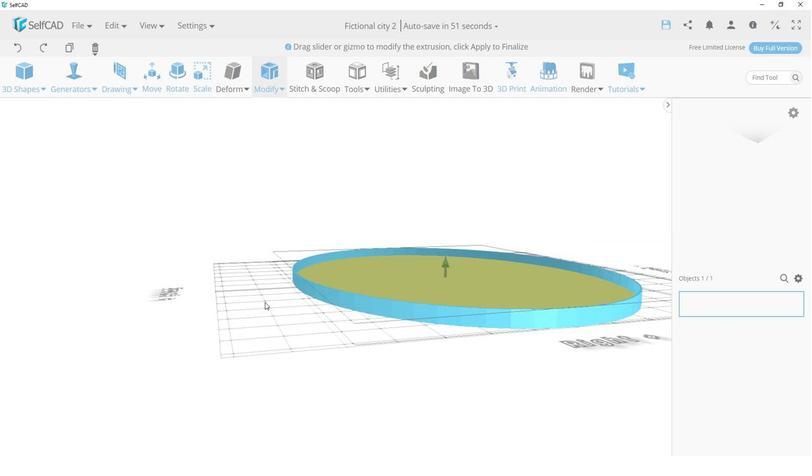 
Action: Mouse scrolled (326, 301) with delta (0, 0)
Screenshot: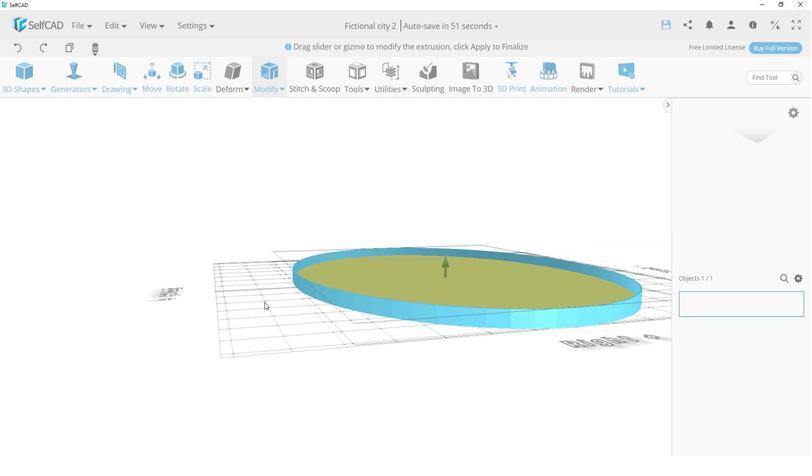
Action: Mouse scrolled (326, 301) with delta (0, 0)
Screenshot: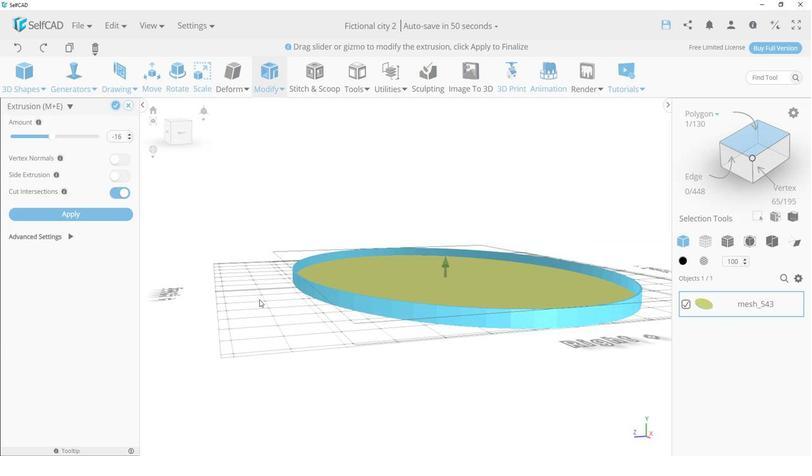 
Action: Mouse scrolled (326, 301) with delta (0, 0)
Screenshot: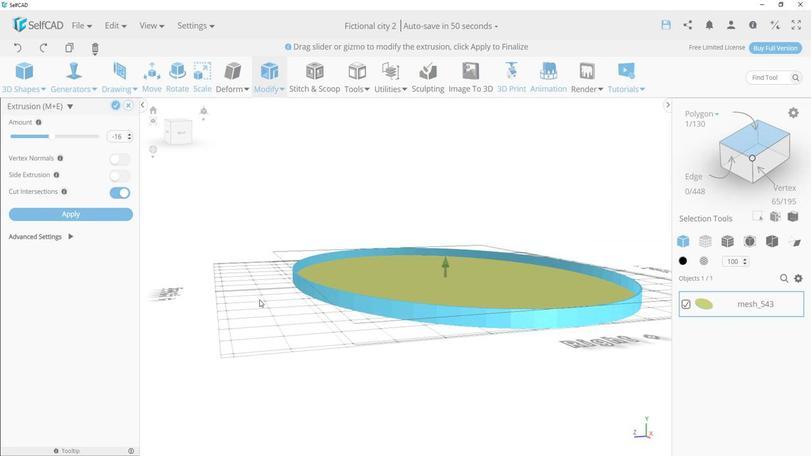 
Action: Mouse scrolled (326, 301) with delta (0, 0)
Screenshot: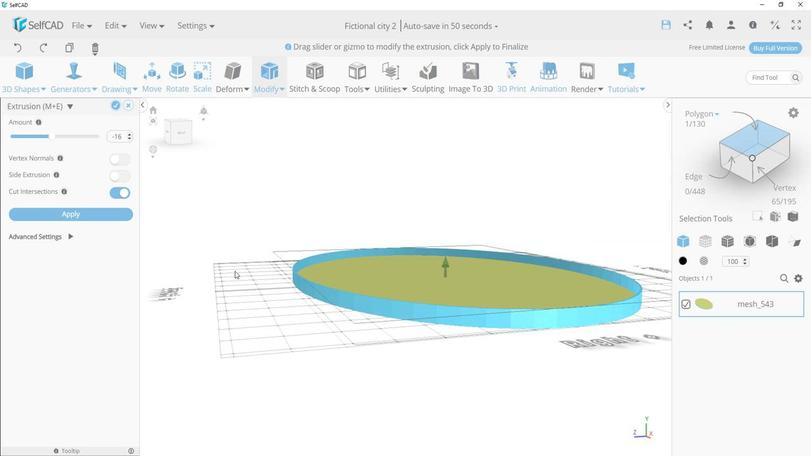 
Action: Mouse moved to (235, 194)
Screenshot: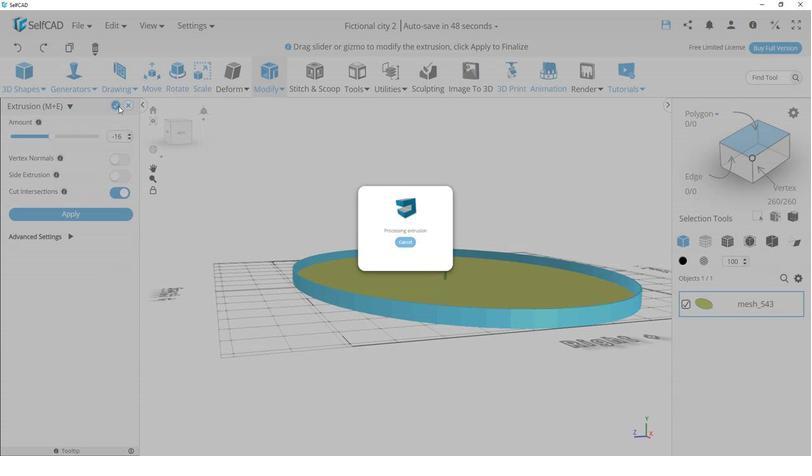 
Action: Mouse pressed left at (235, 194)
Screenshot: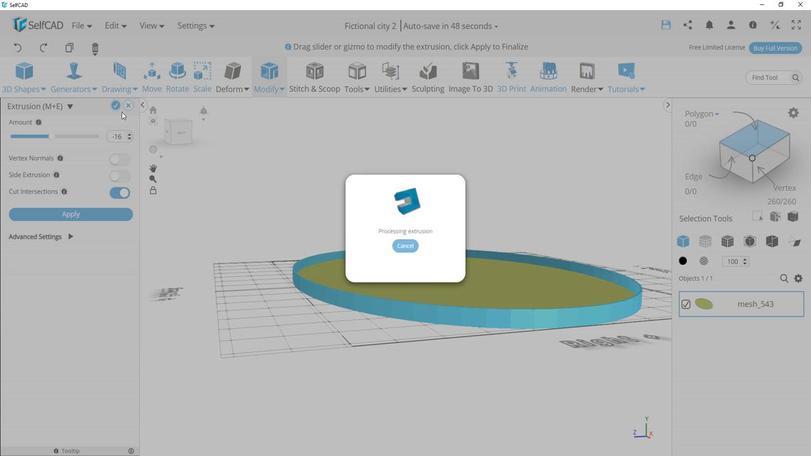 
Action: Mouse moved to (345, 316)
Screenshot: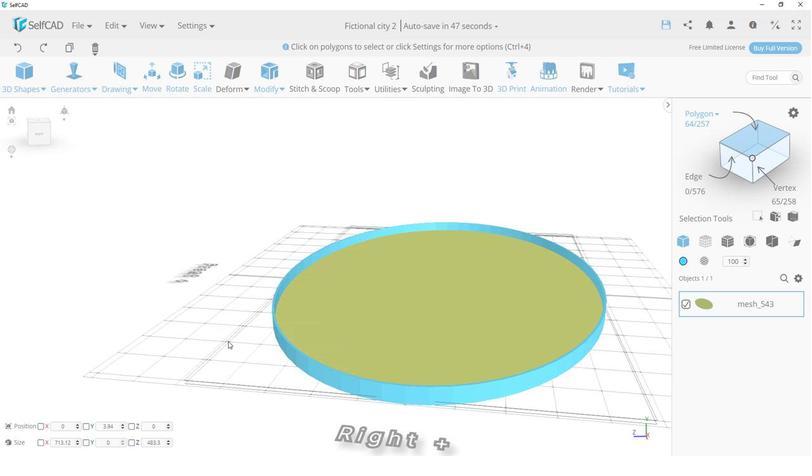 
Action: Mouse pressed left at (345, 316)
Screenshot: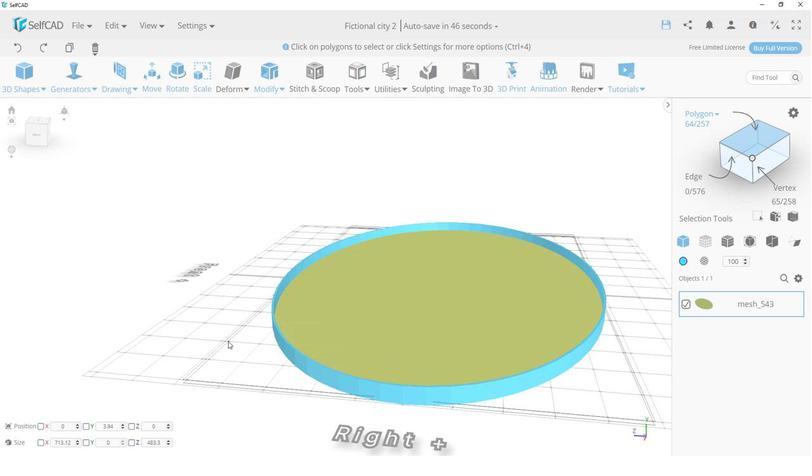 
Action: Mouse moved to (311, 312)
Screenshot: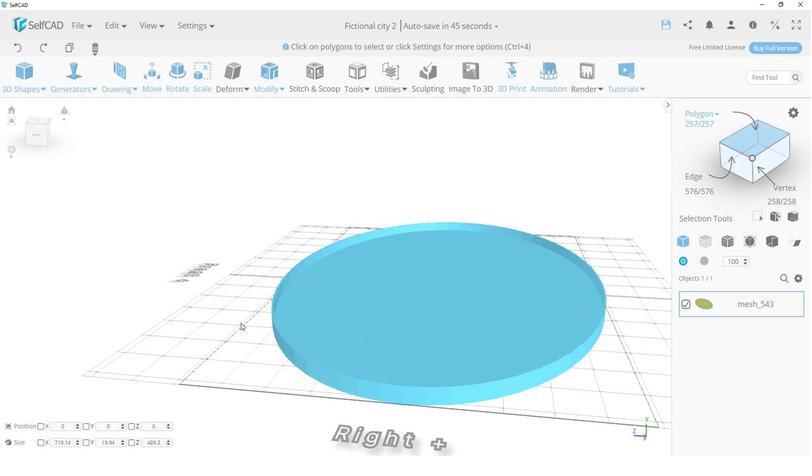 
Action: Mouse pressed left at (311, 312)
Screenshot: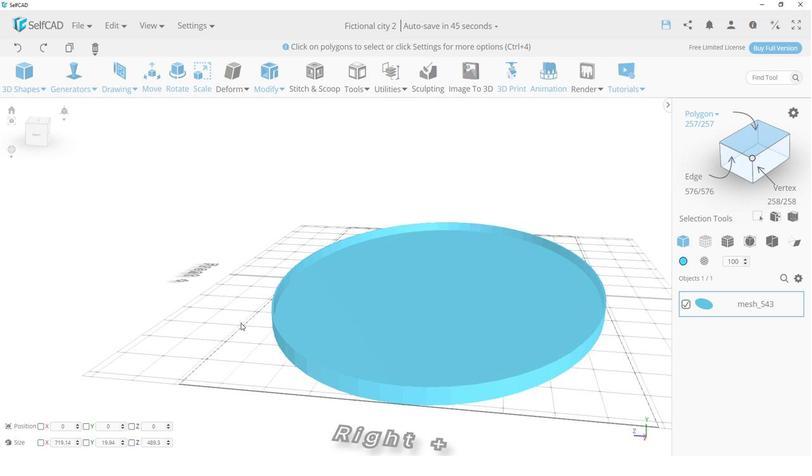 
Action: Mouse moved to (295, 305)
Screenshot: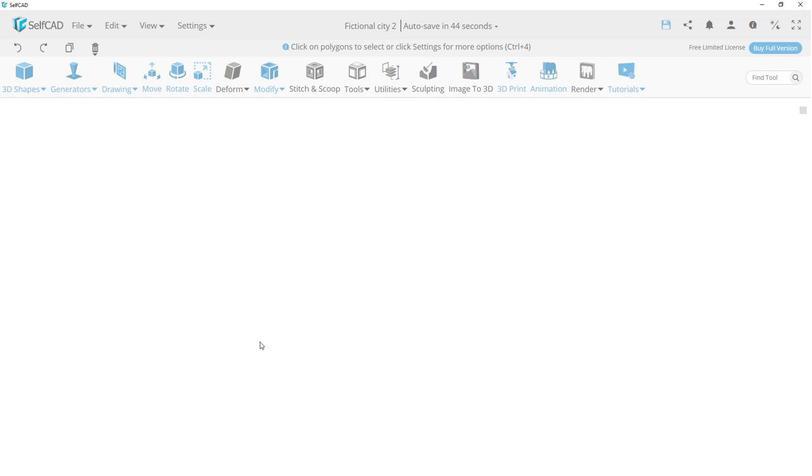 
Action: Mouse pressed left at (295, 305)
Screenshot: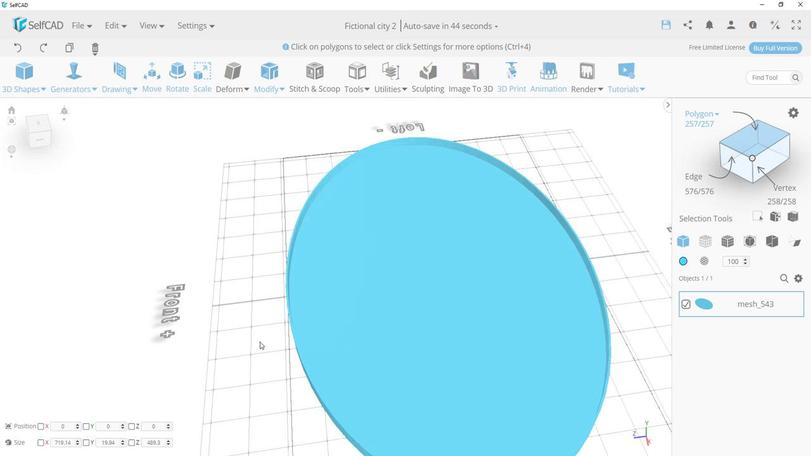 
Action: Mouse moved to (402, 289)
Screenshot: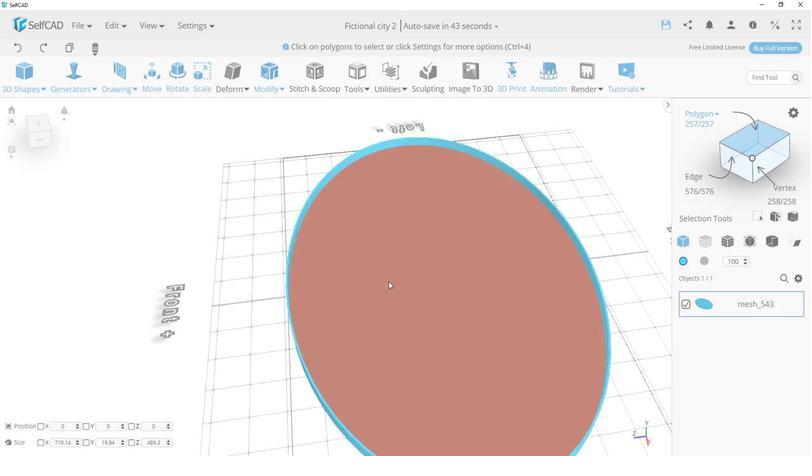 
Action: Mouse pressed left at (402, 289)
Screenshot: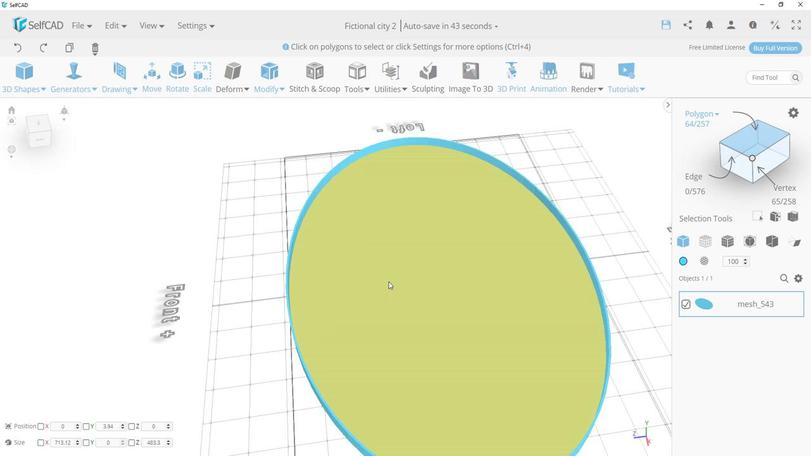 
Action: Mouse moved to (587, 278)
Screenshot: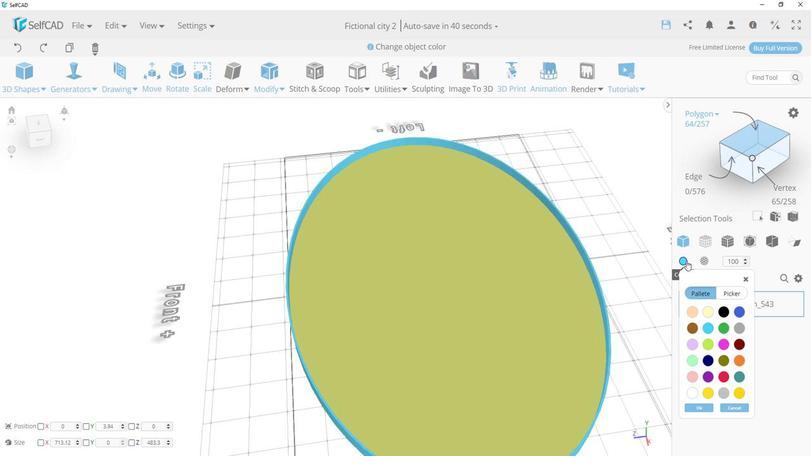 
Action: Mouse pressed left at (587, 278)
Screenshot: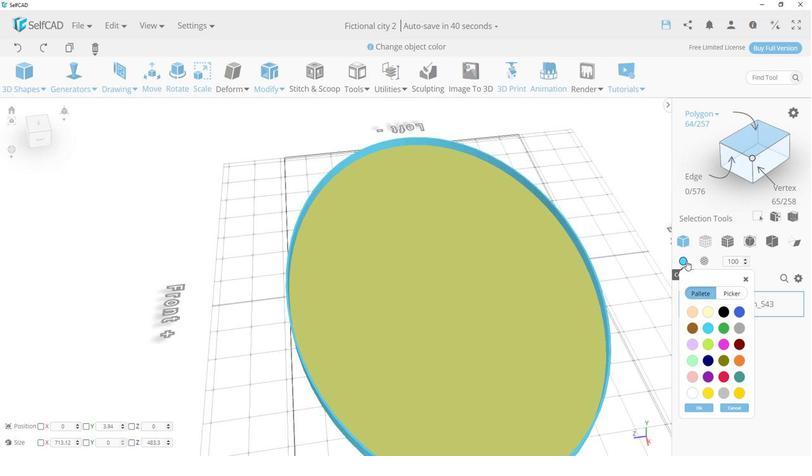 
Action: Mouse moved to (610, 315)
Screenshot: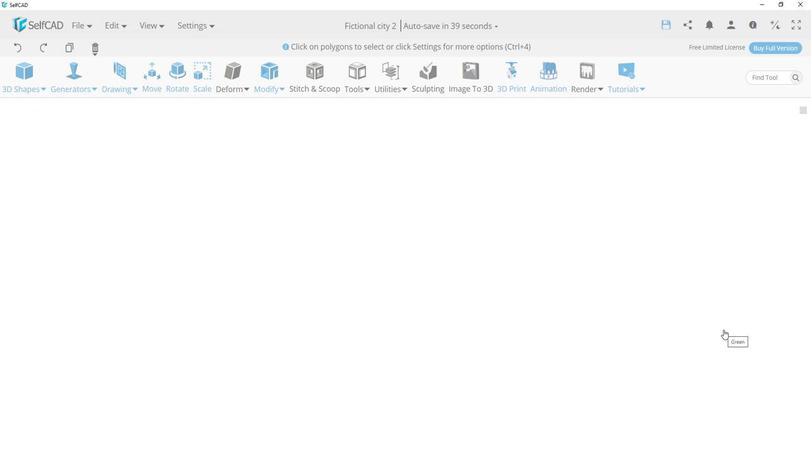 
Action: Mouse pressed left at (610, 315)
Screenshot: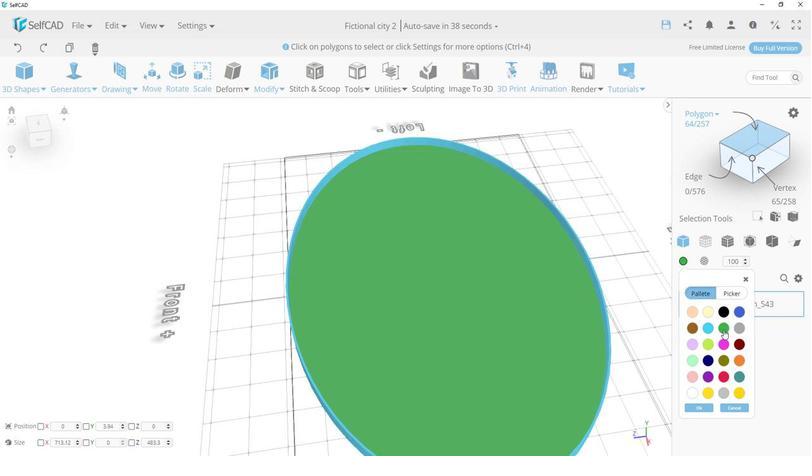 
Action: Mouse moved to (595, 356)
Screenshot: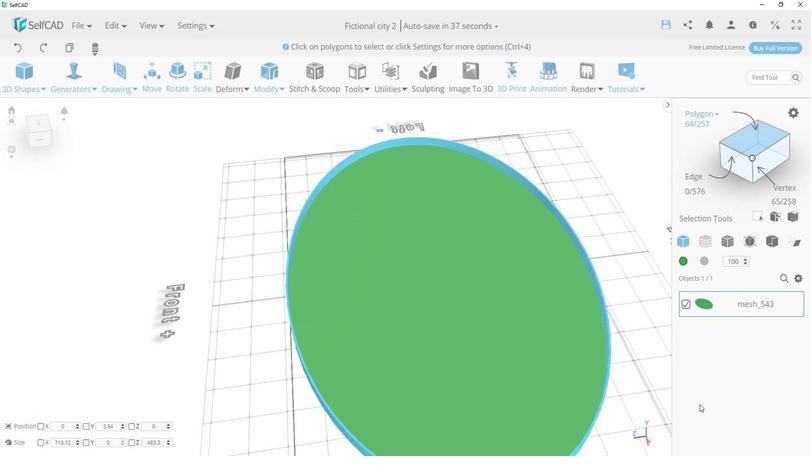
Action: Mouse pressed left at (595, 356)
Screenshot: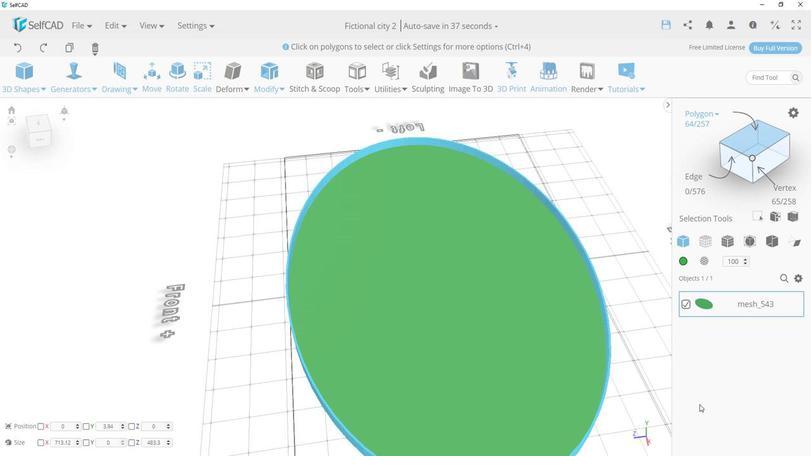
Action: Mouse moved to (557, 331)
Screenshot: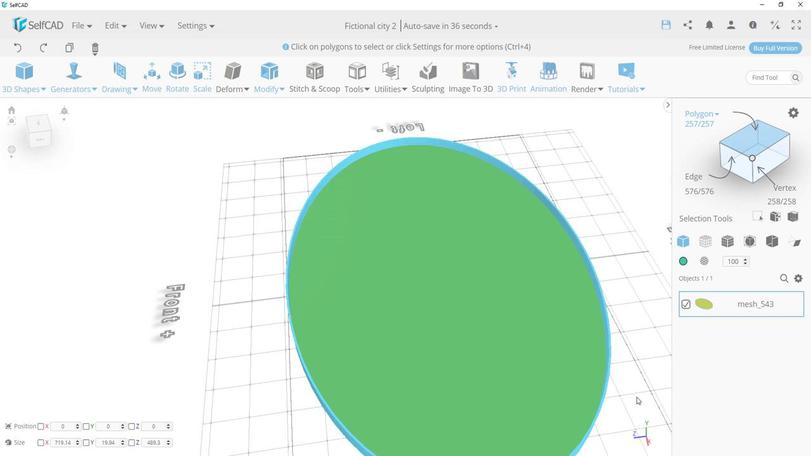 
Action: Mouse pressed left at (557, 331)
Screenshot: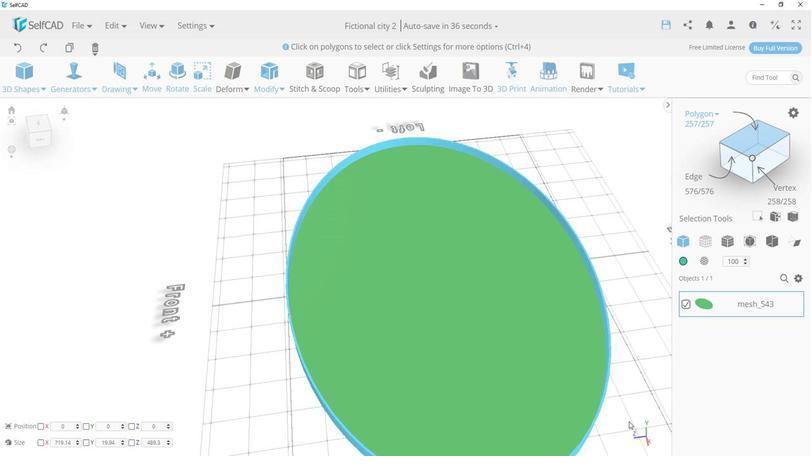 
Action: Mouse moved to (551, 369)
Screenshot: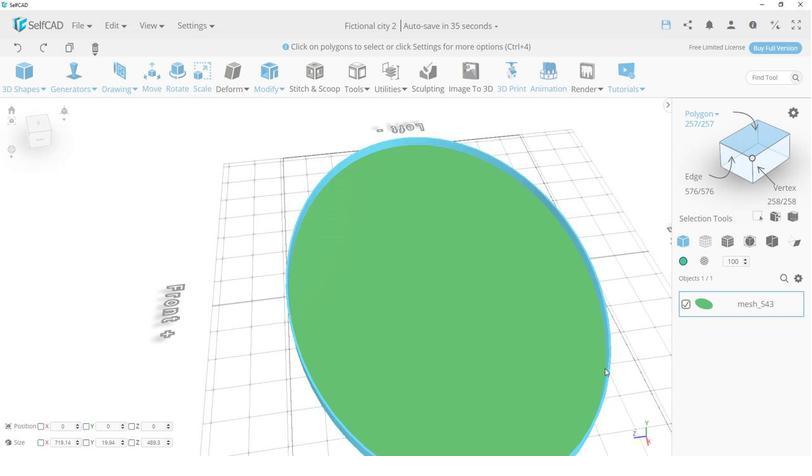 
Action: Mouse pressed left at (551, 369)
Screenshot: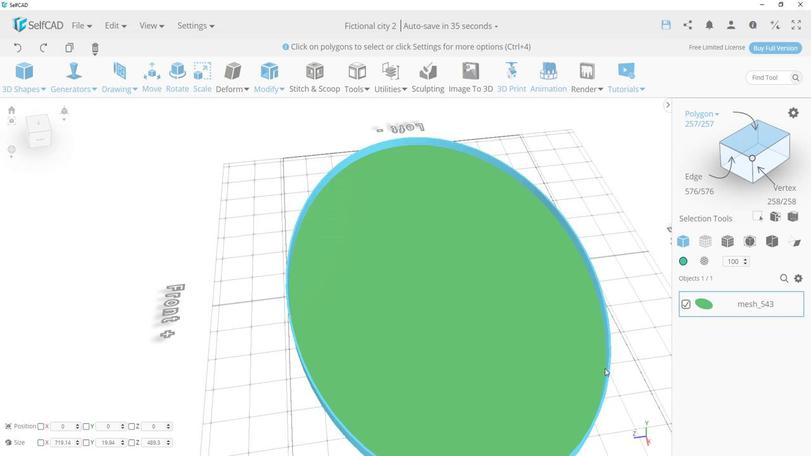 
Action: Mouse moved to (546, 336)
Screenshot: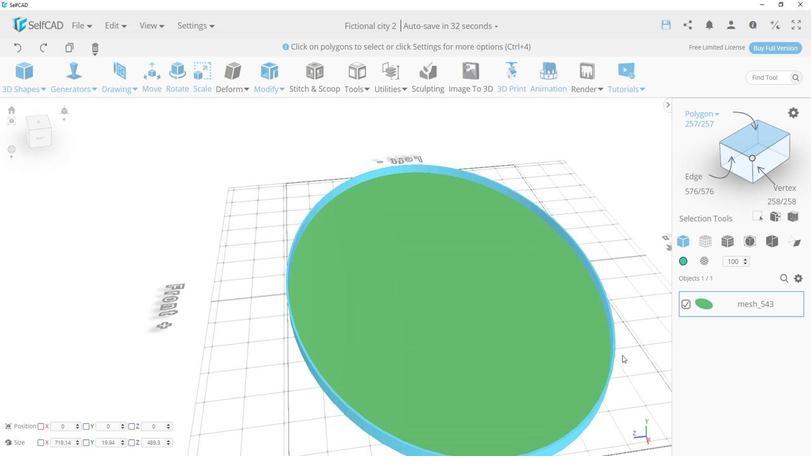 
Action: Mouse pressed left at (546, 336)
Screenshot: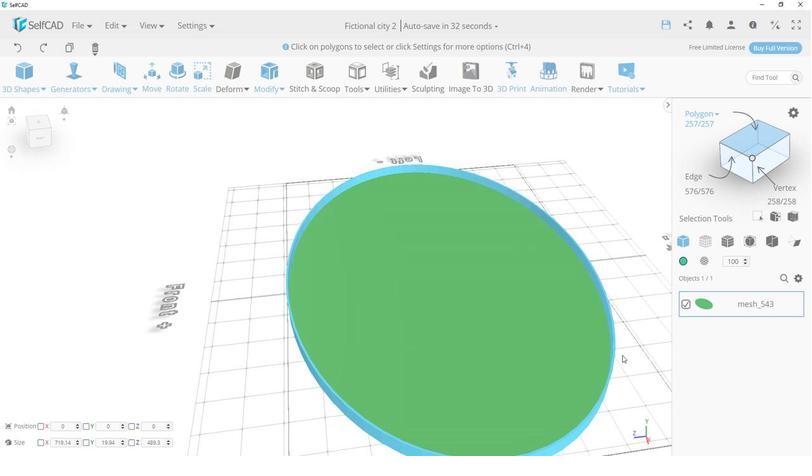 
Action: Mouse moved to (541, 327)
Screenshot: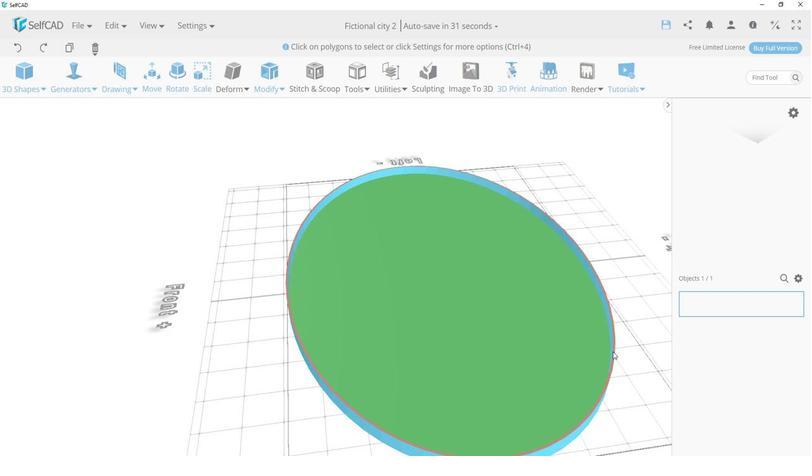 
Action: Mouse pressed left at (541, 327)
Screenshot: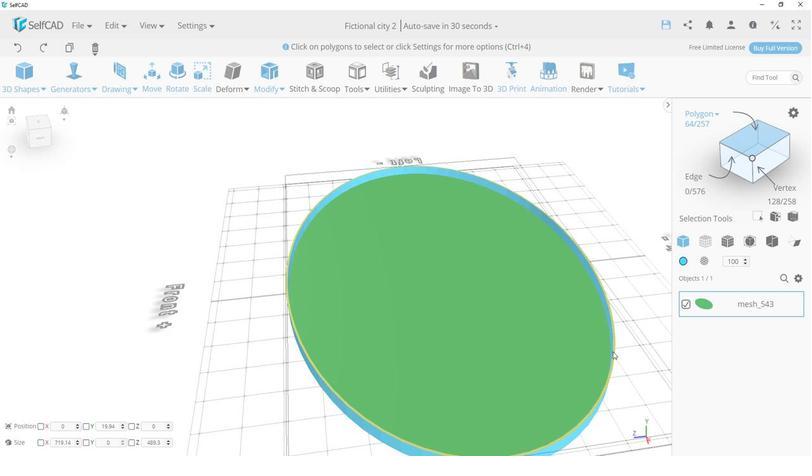 
Action: Mouse moved to (622, 216)
Screenshot: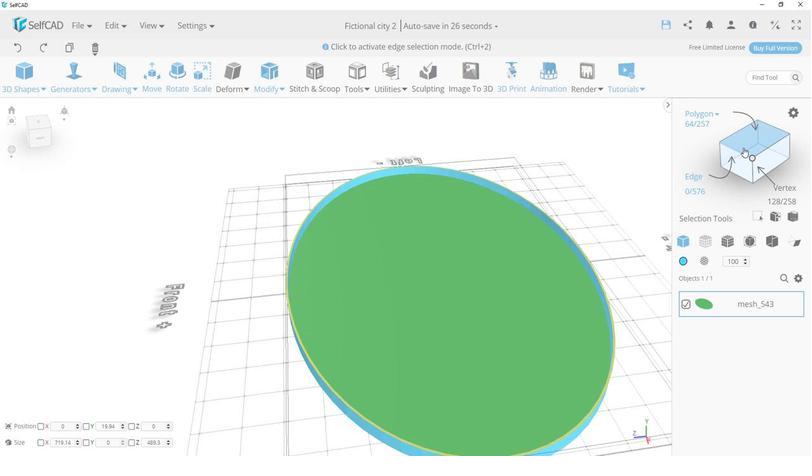 
Action: Mouse pressed left at (622, 216)
Screenshot: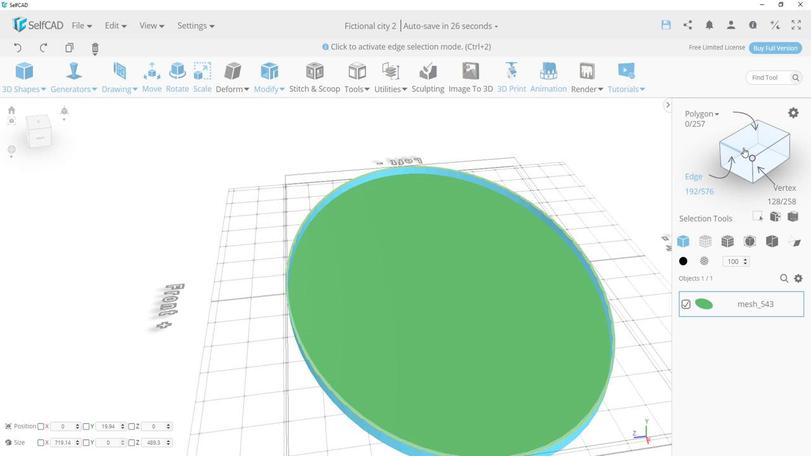 
Action: Mouse moved to (586, 278)
Screenshot: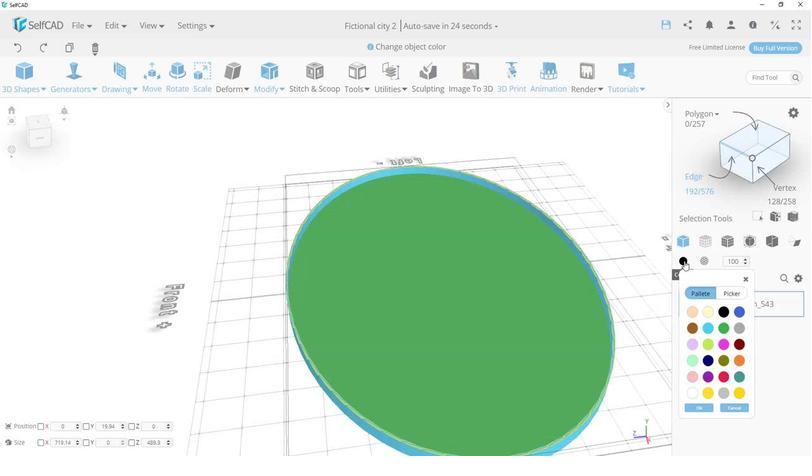 
Action: Mouse pressed left at (586, 278)
Screenshot: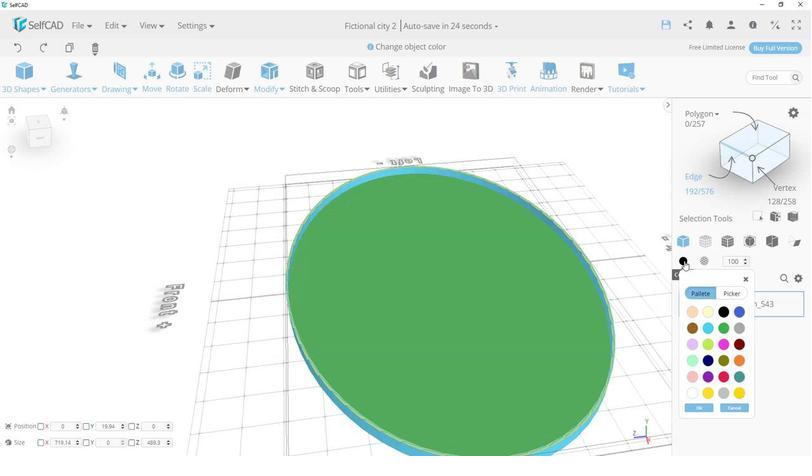 
Action: Mouse moved to (612, 306)
Screenshot: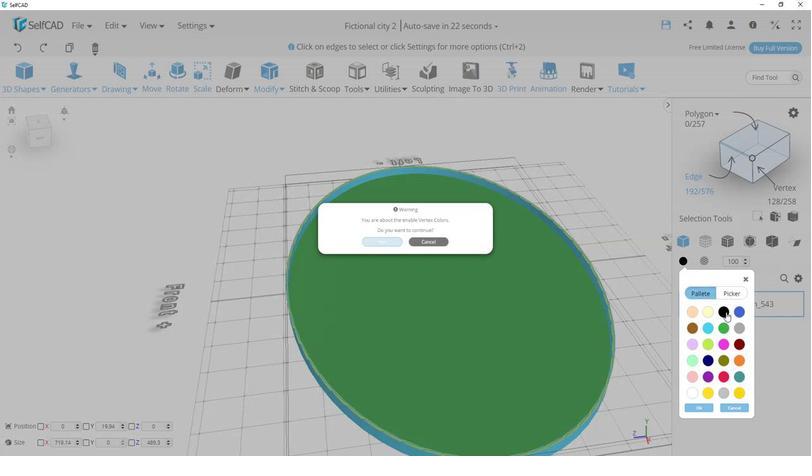 
Action: Mouse pressed left at (612, 306)
Screenshot: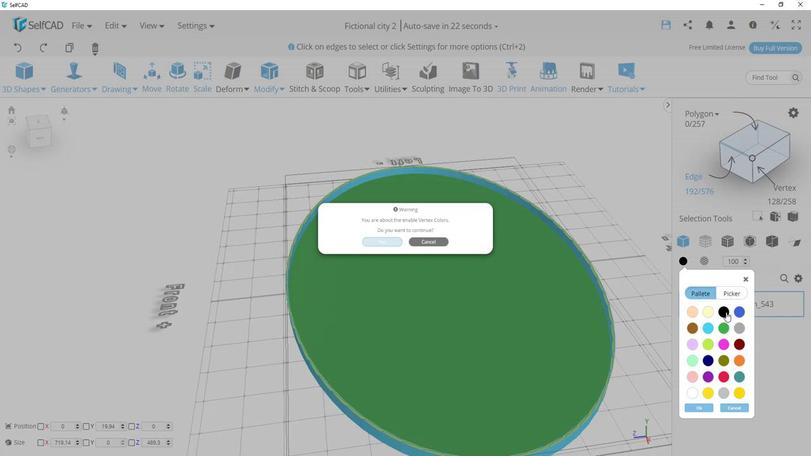 
Action: Mouse moved to (402, 272)
Screenshot: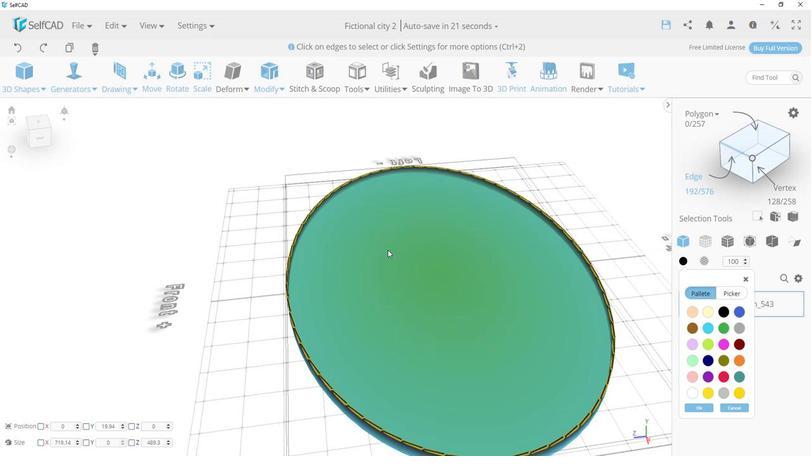 
Action: Mouse pressed left at (402, 272)
Screenshot: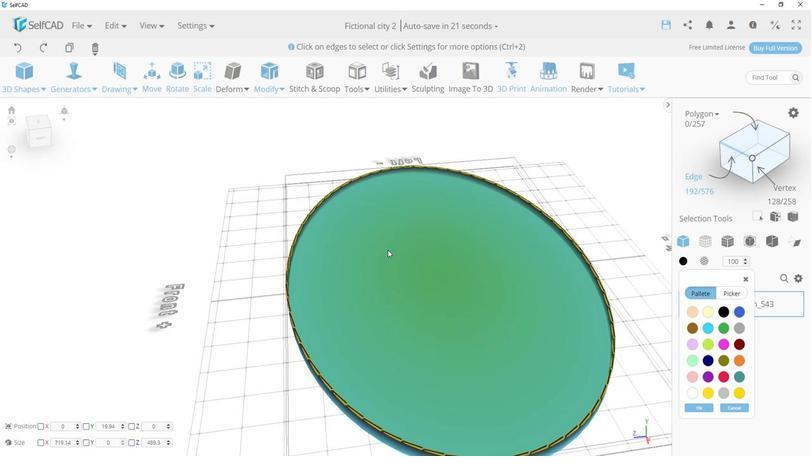 
Action: Mouse moved to (547, 289)
Screenshot: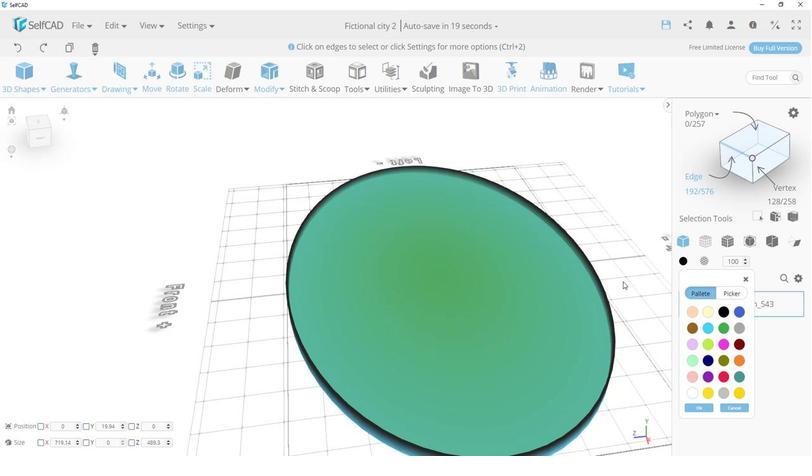 
Action: Mouse pressed left at (547, 289)
Screenshot: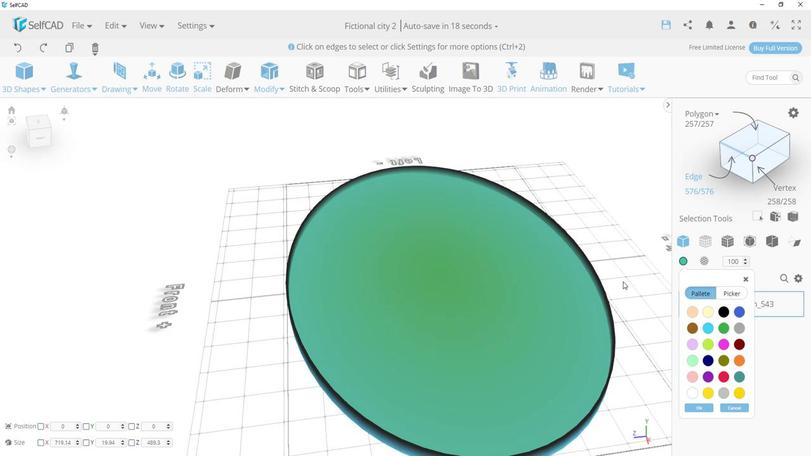 
Action: Mouse moved to (543, 363)
Screenshot: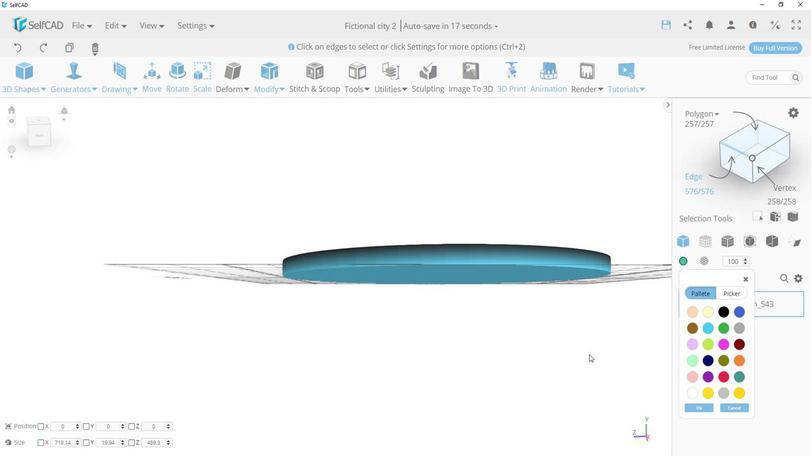 
Action: Mouse pressed left at (543, 363)
Screenshot: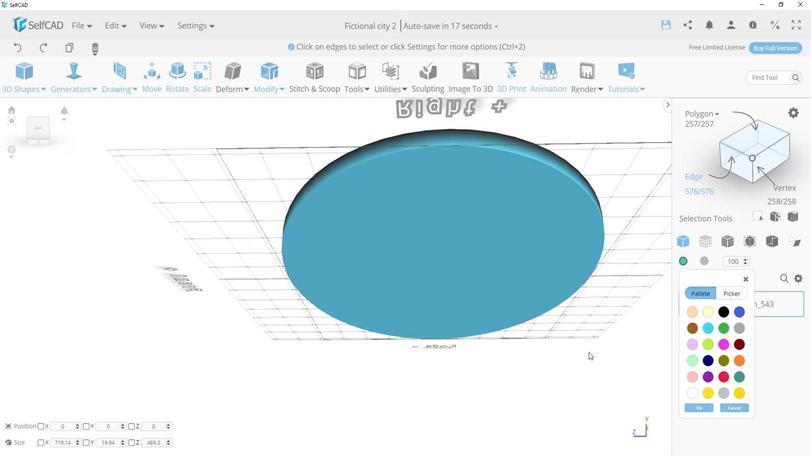 
Action: Mouse moved to (266, 311)
Screenshot: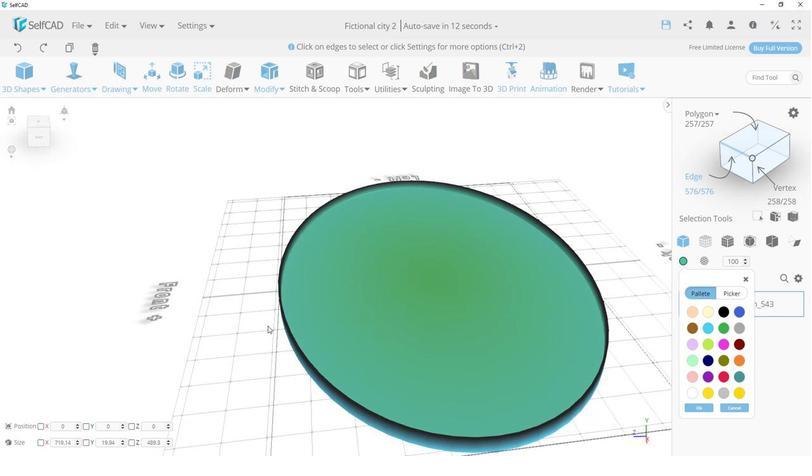 
Action: Mouse pressed left at (266, 311)
Screenshot: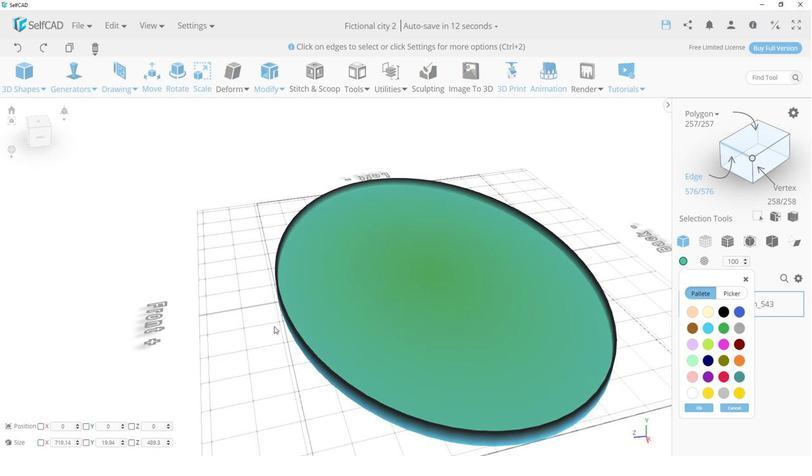 
Action: Mouse moved to (319, 334)
Screenshot: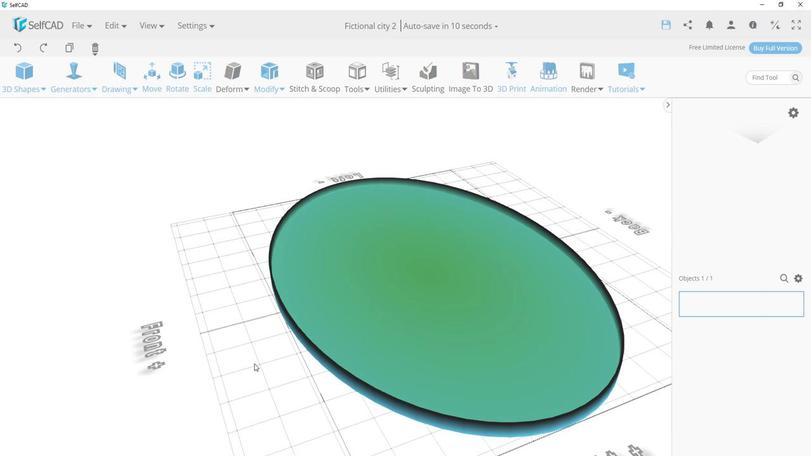 
Action: Mouse pressed left at (319, 334)
Screenshot: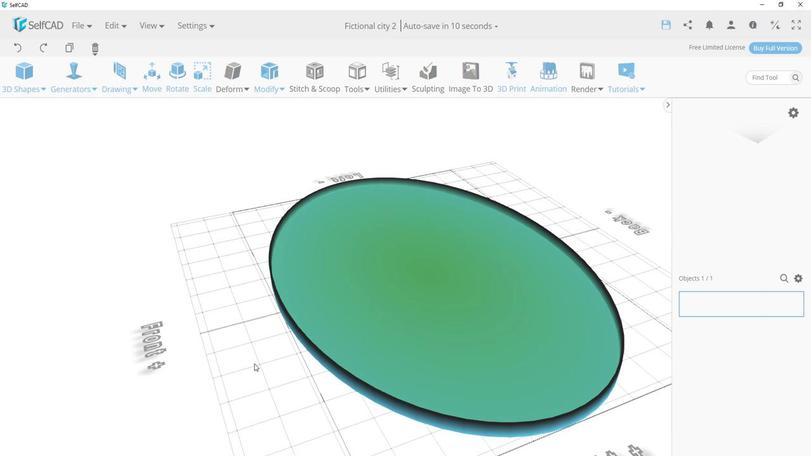 
Action: Mouse moved to (593, 358)
Screenshot: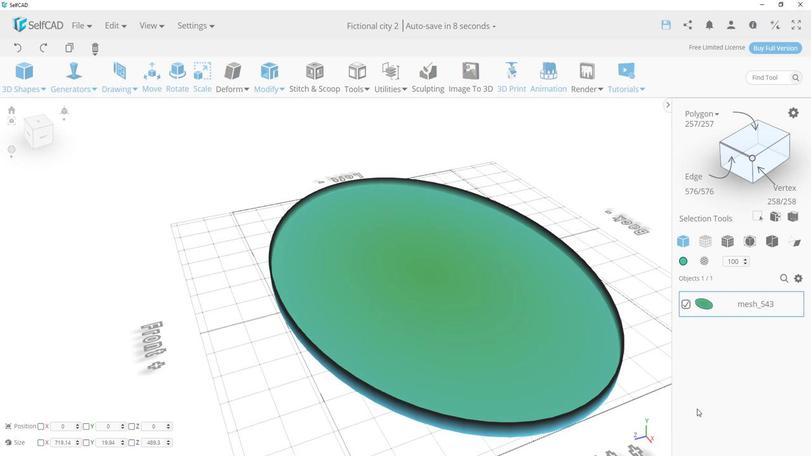 
Action: Mouse pressed left at (593, 358)
Screenshot: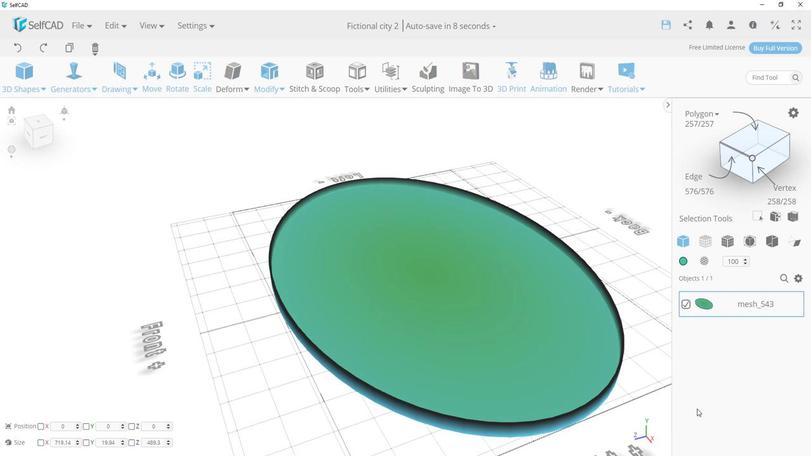 
Action: Mouse moved to (294, 329)
Screenshot: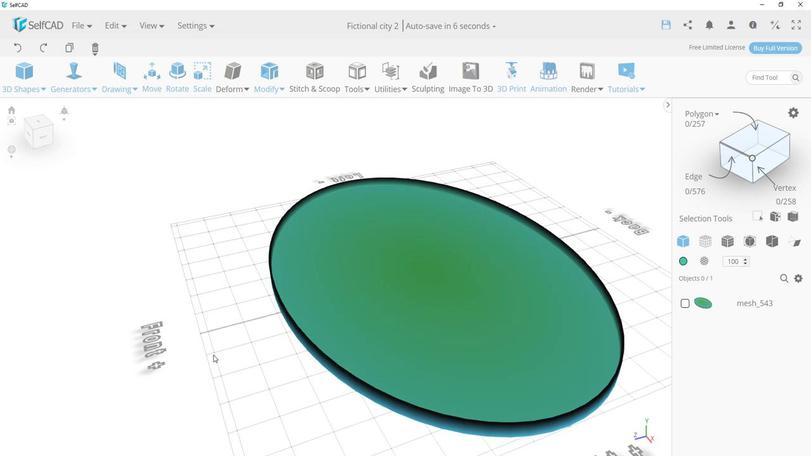 
Action: Mouse pressed left at (294, 329)
Screenshot: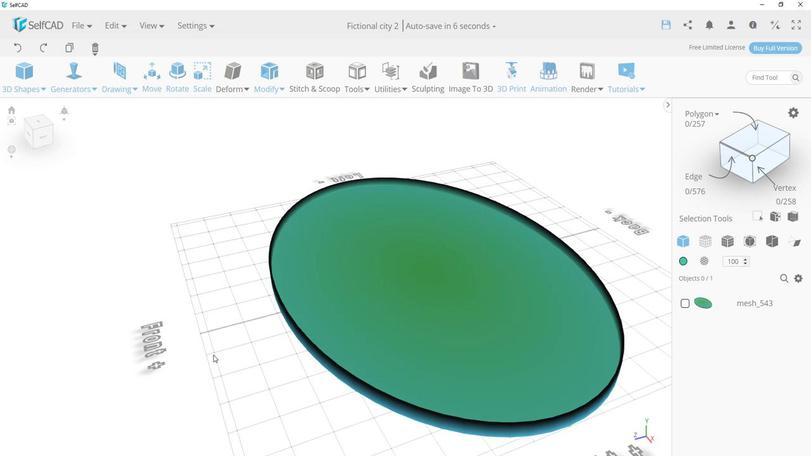 
Action: Mouse moved to (324, 341)
Screenshot: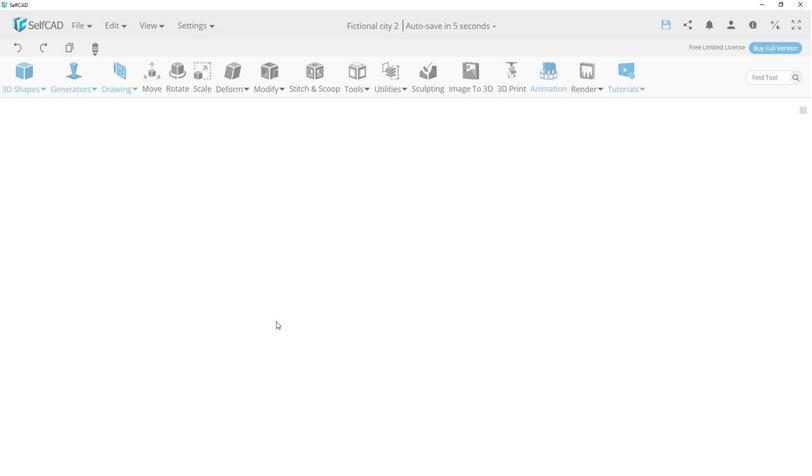 
Action: Mouse pressed left at (324, 341)
Screenshot: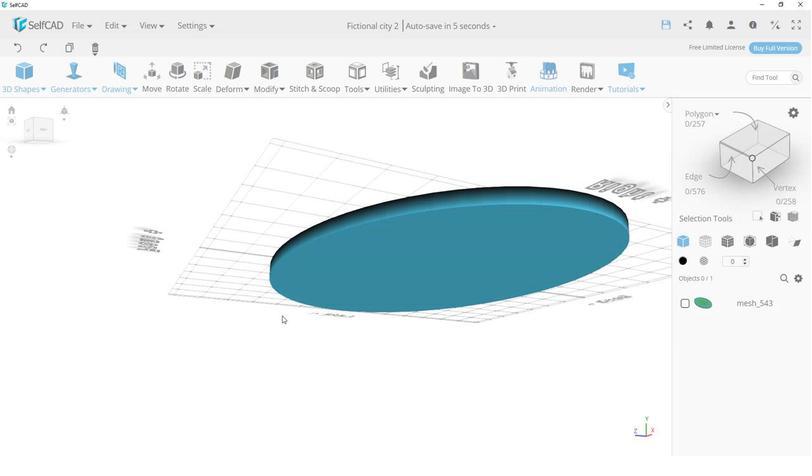 
Action: Mouse moved to (585, 300)
Screenshot: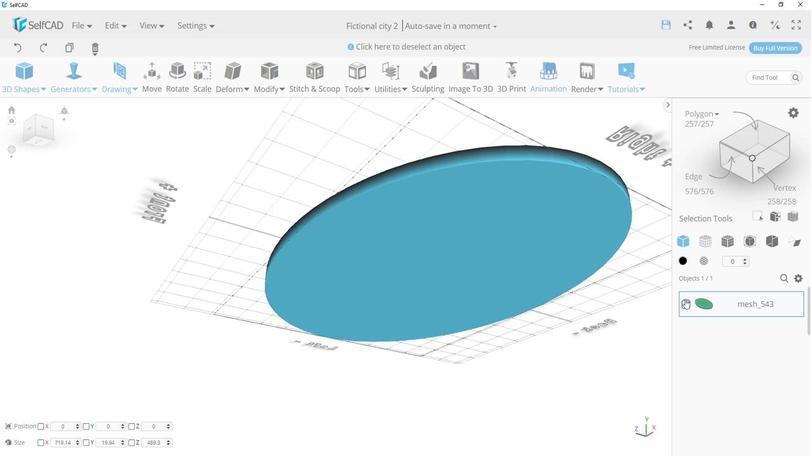 
Action: Mouse pressed left at (585, 300)
Screenshot: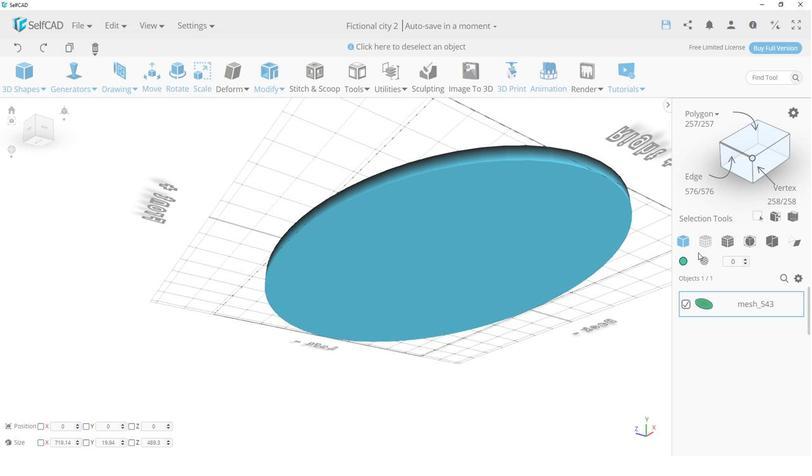 
Action: Mouse moved to (629, 215)
Screenshot: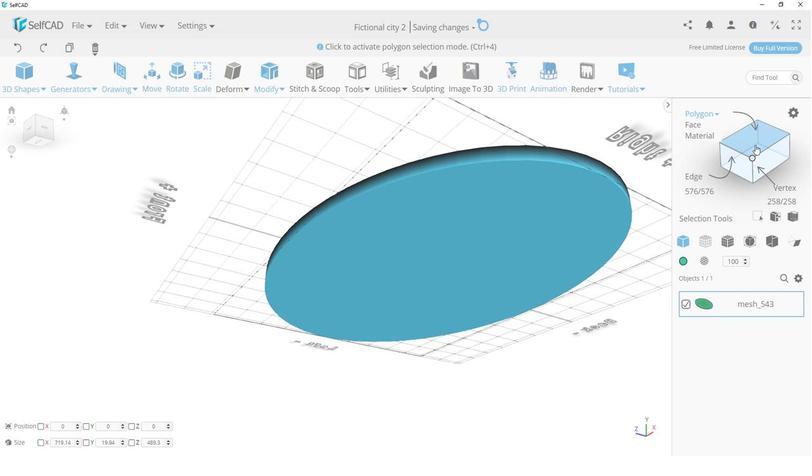 
Action: Mouse pressed left at (629, 215)
Screenshot: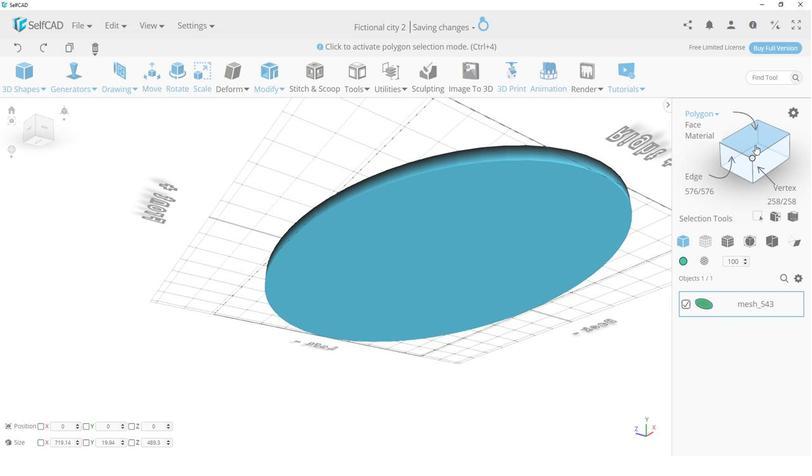
Action: Mouse moved to (426, 267)
Screenshot: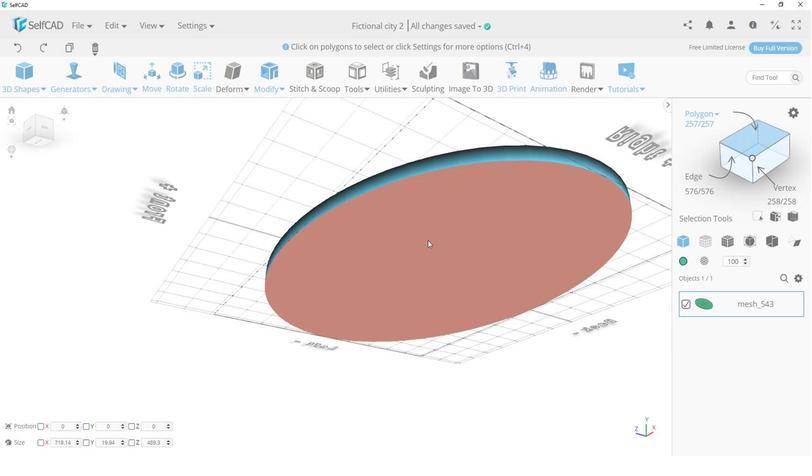 
Action: Mouse pressed left at (426, 267)
Screenshot: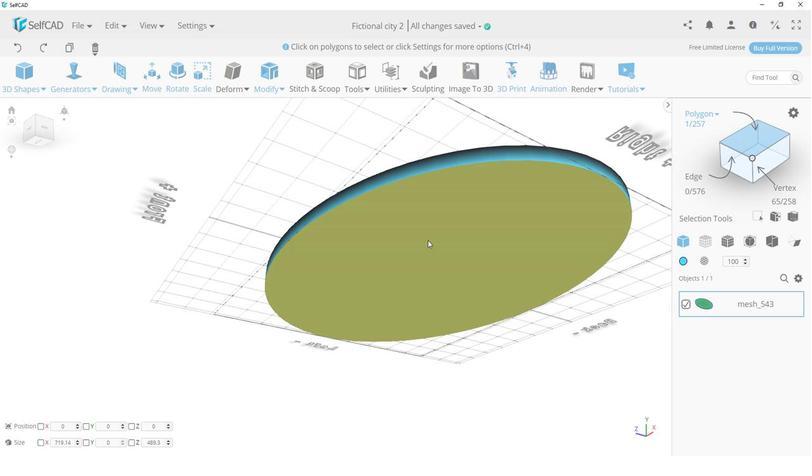 
Action: Mouse moved to (586, 279)
Screenshot: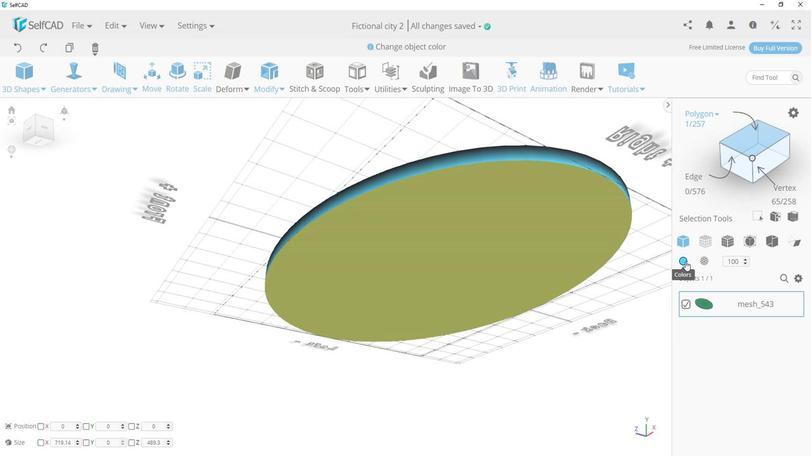 
Action: Mouse pressed left at (586, 279)
Screenshot: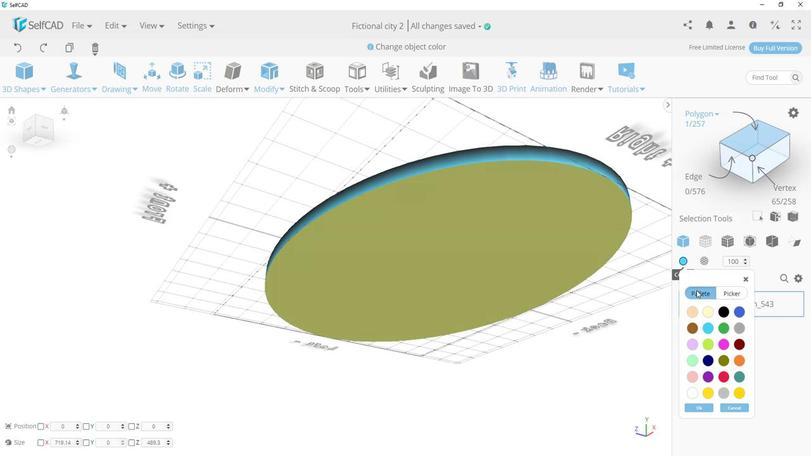 
Action: Mouse moved to (610, 305)
Screenshot: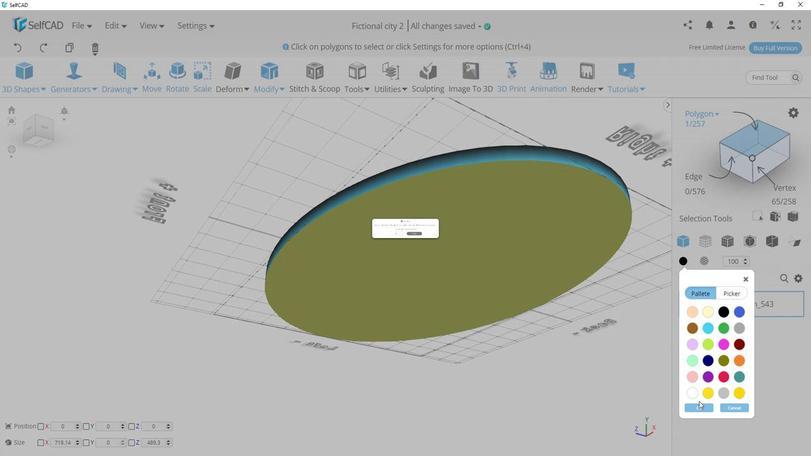 
Action: Mouse pressed left at (610, 305)
Screenshot: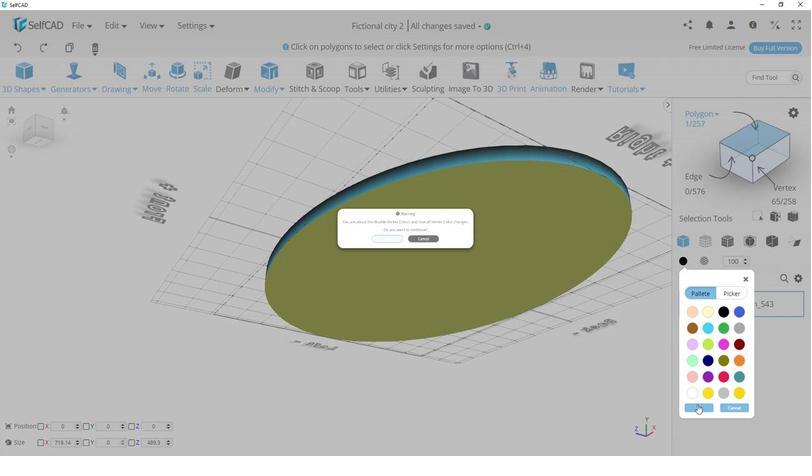 
Action: Mouse moved to (395, 270)
Screenshot: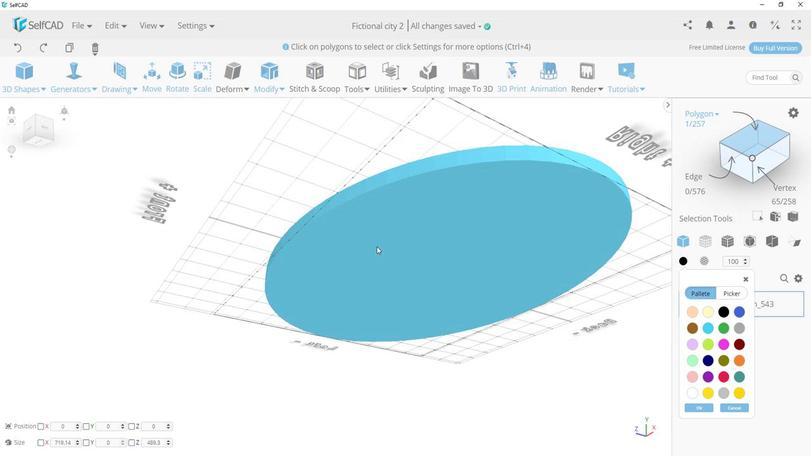 
Action: Mouse pressed left at (395, 270)
Screenshot: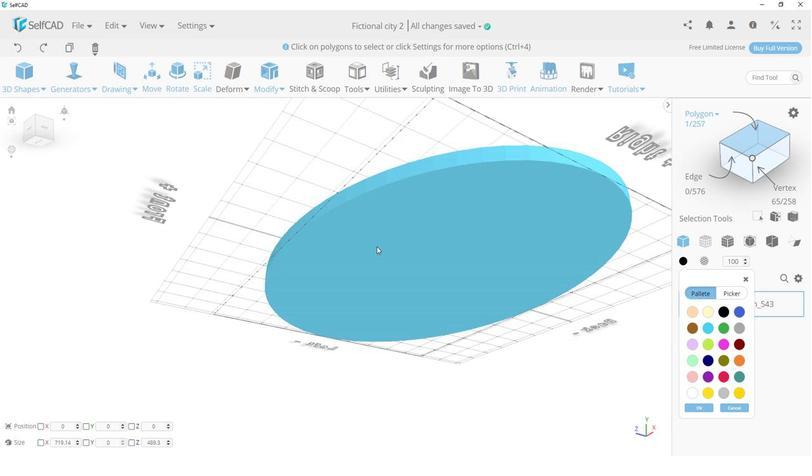 
Action: Key pressed ctrl+Zctrl+Z
Screenshot: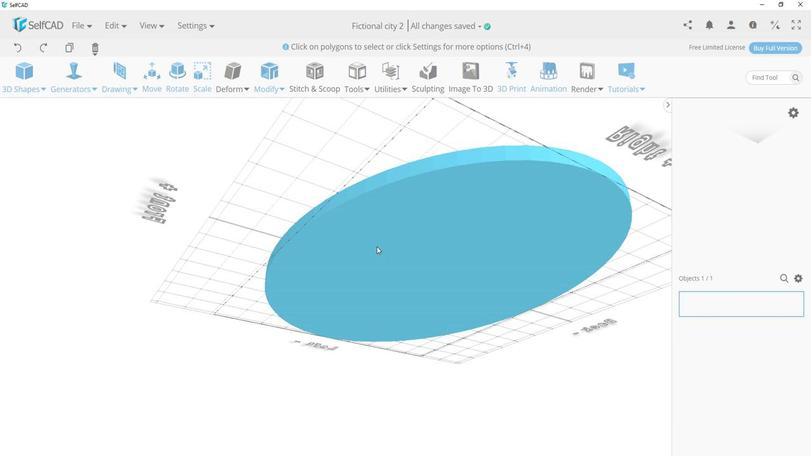 
Action: Mouse moved to (539, 284)
Screenshot: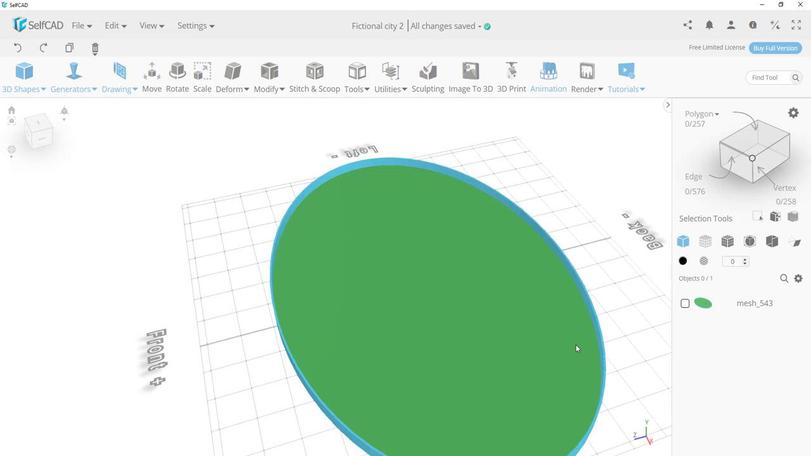 
Action: Mouse pressed left at (539, 284)
Screenshot: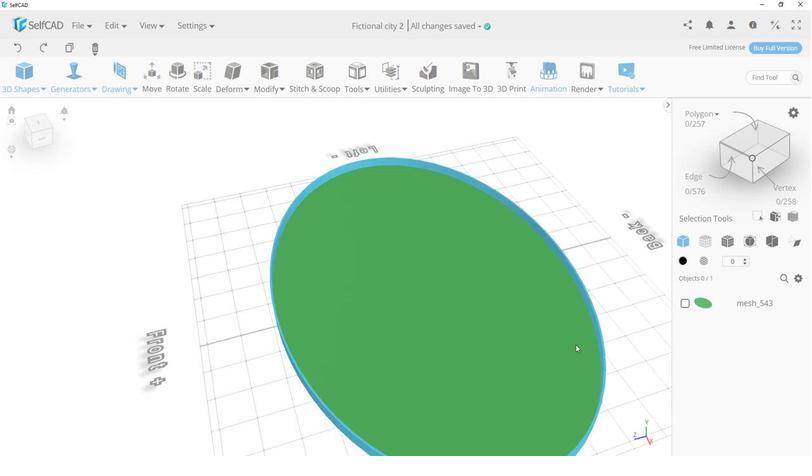 
Action: Mouse moved to (518, 324)
Screenshot: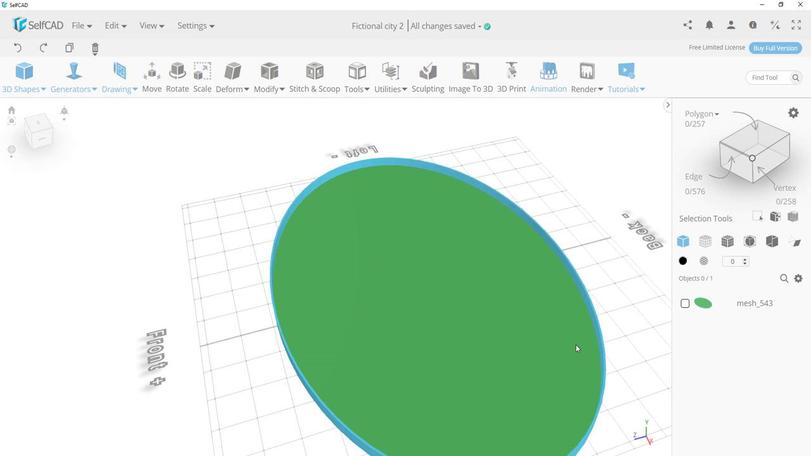 
Action: Key pressed ctrl+Y<'\x19'><'\x19'>
Screenshot: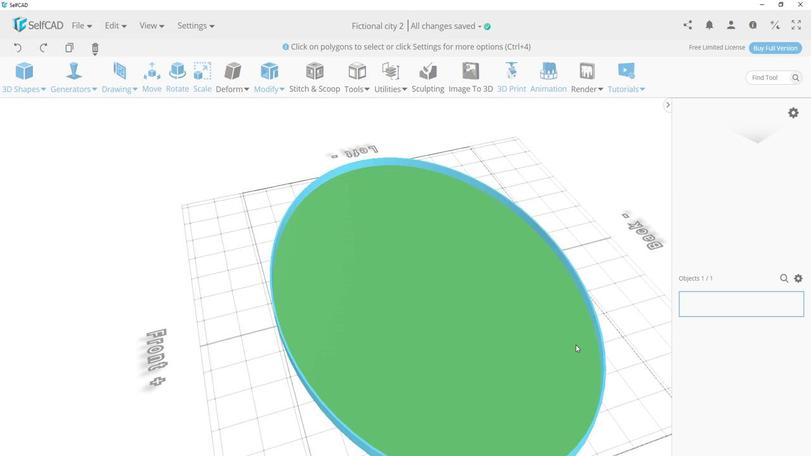
Action: Mouse moved to (548, 347)
Screenshot: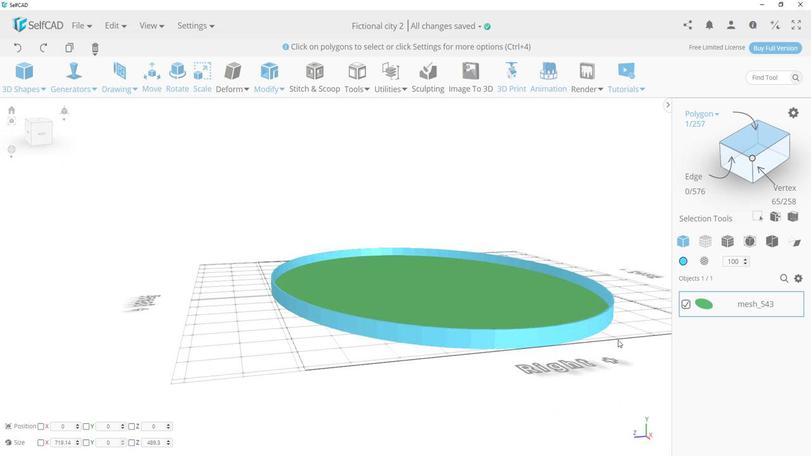 
Action: Mouse pressed left at (548, 347)
Screenshot: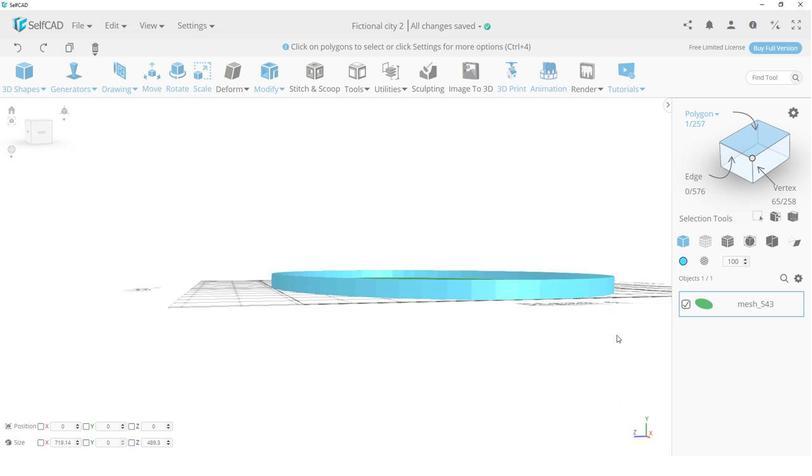 
Action: Mouse moved to (586, 279)
Screenshot: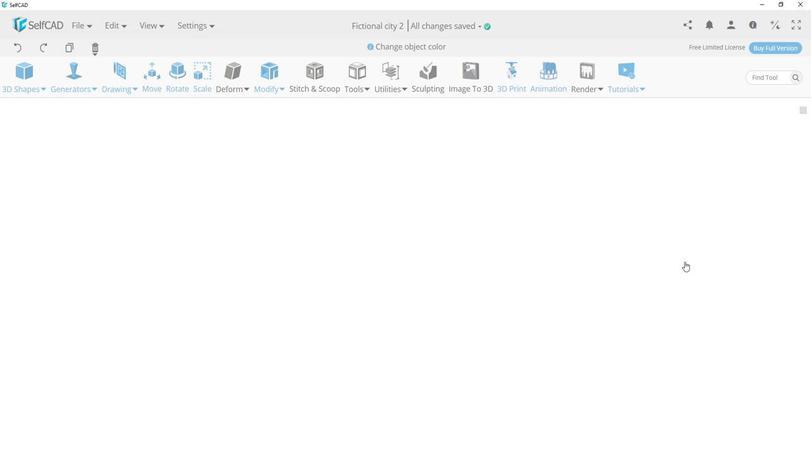 
Action: Mouse pressed left at (586, 279)
Screenshot: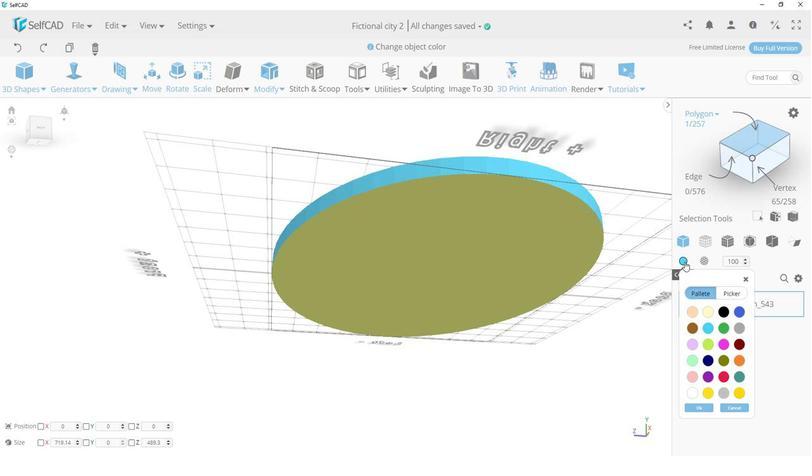 
Action: Mouse moved to (610, 306)
Screenshot: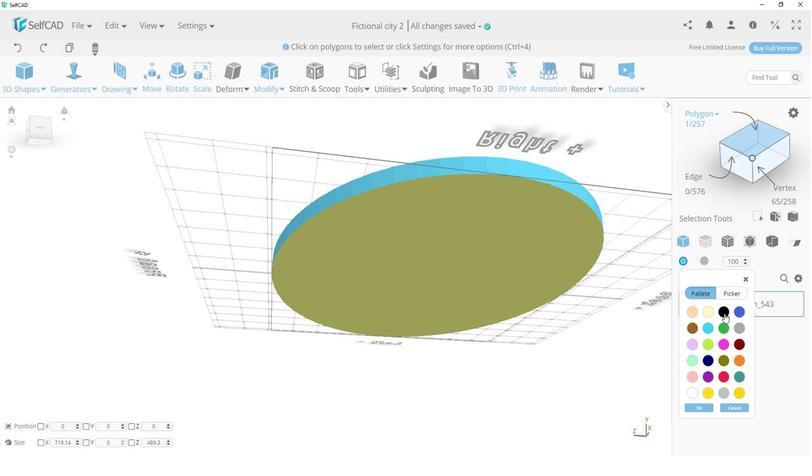 
Action: Mouse pressed left at (610, 306)
Screenshot: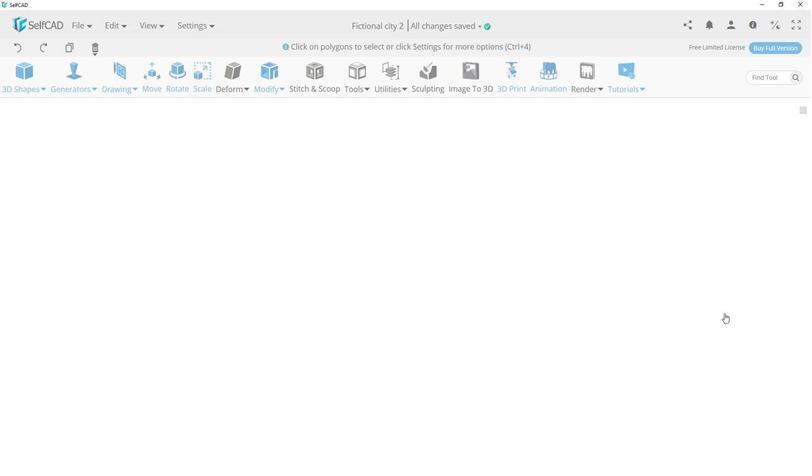 
Action: Mouse moved to (593, 360)
Screenshot: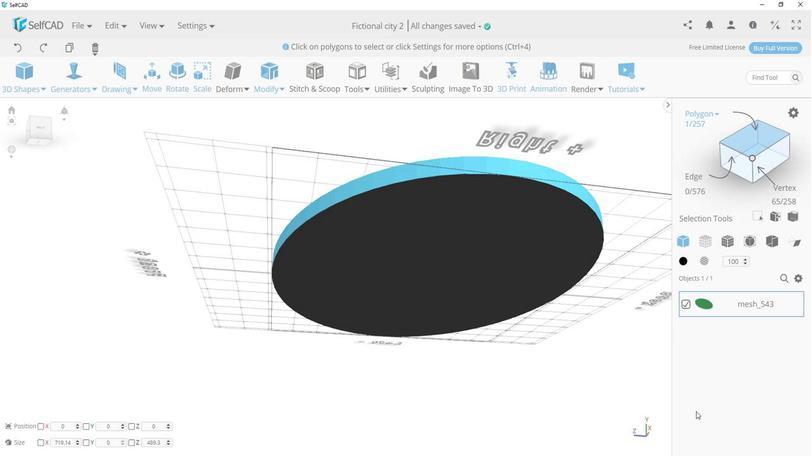 
Action: Mouse pressed left at (593, 360)
Screenshot: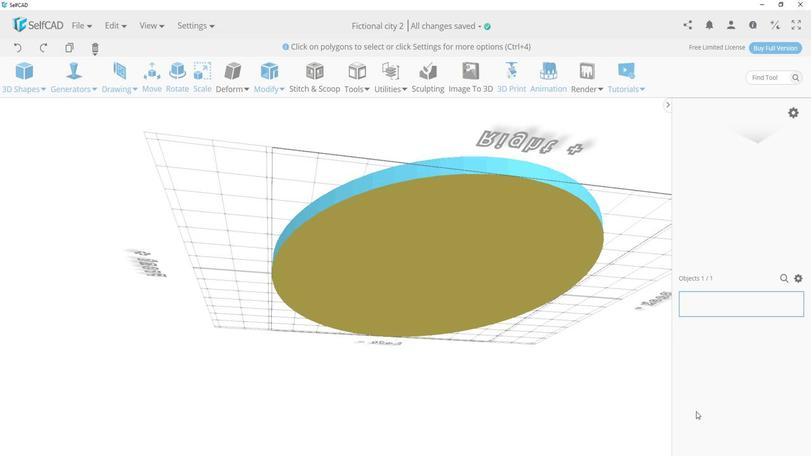 
Action: Mouse moved to (546, 289)
Screenshot: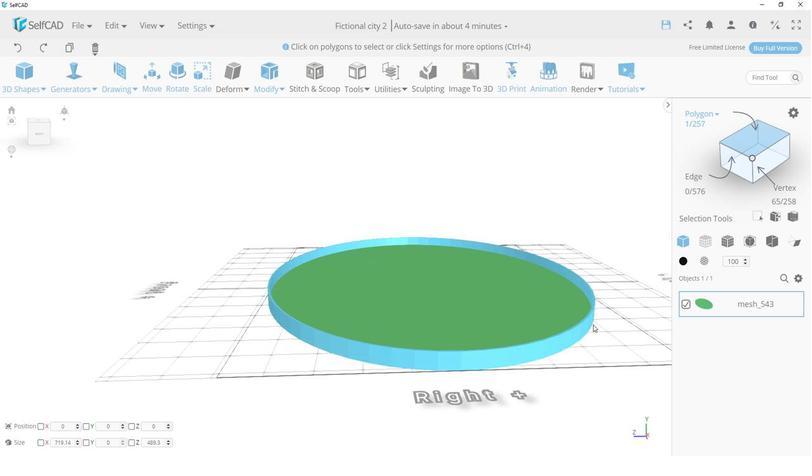 
Action: Mouse pressed left at (546, 289)
Screenshot: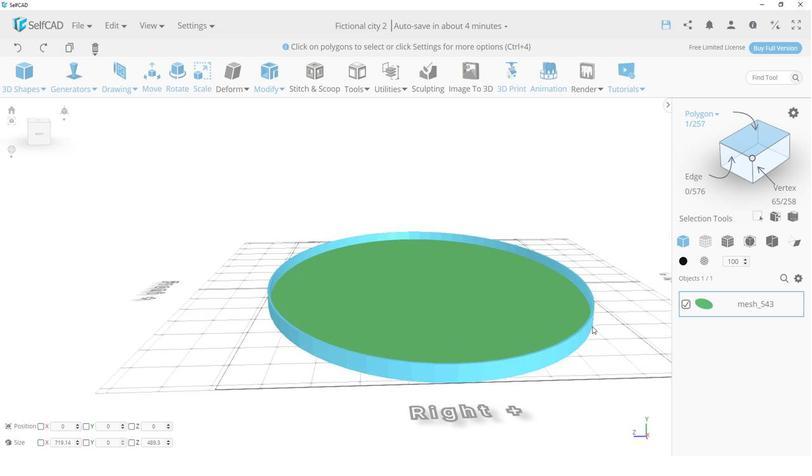 
Action: Mouse moved to (542, 299)
Screenshot: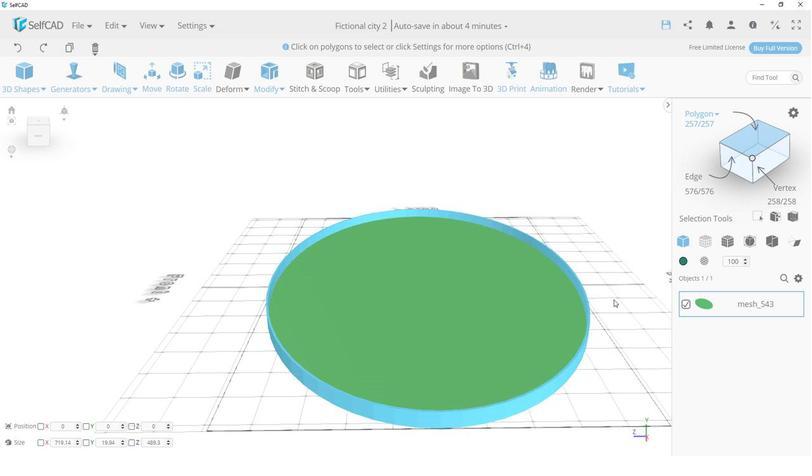 
Action: Mouse pressed left at (542, 299)
Screenshot: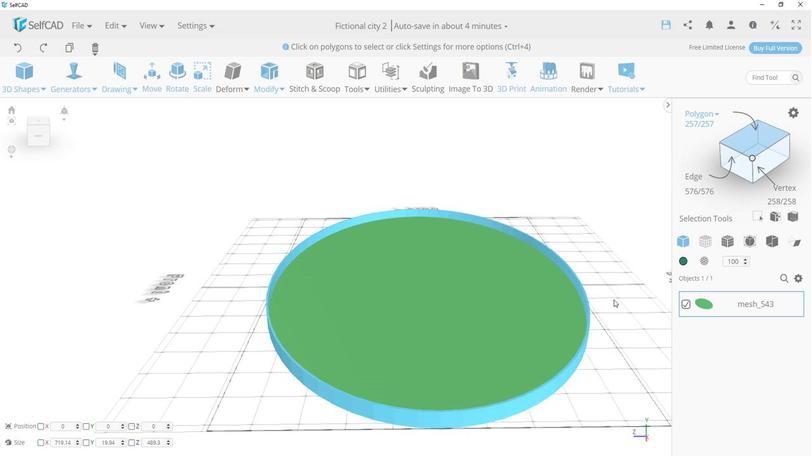 
Action: Mouse moved to (549, 330)
Screenshot: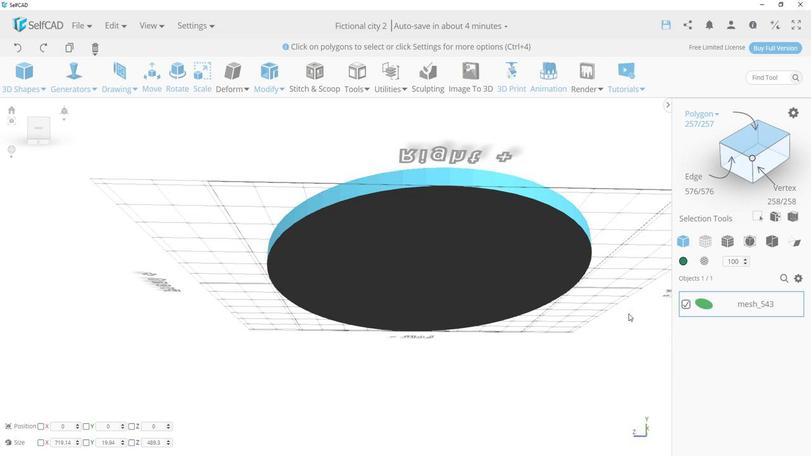 
Action: Mouse pressed left at (549, 330)
Screenshot: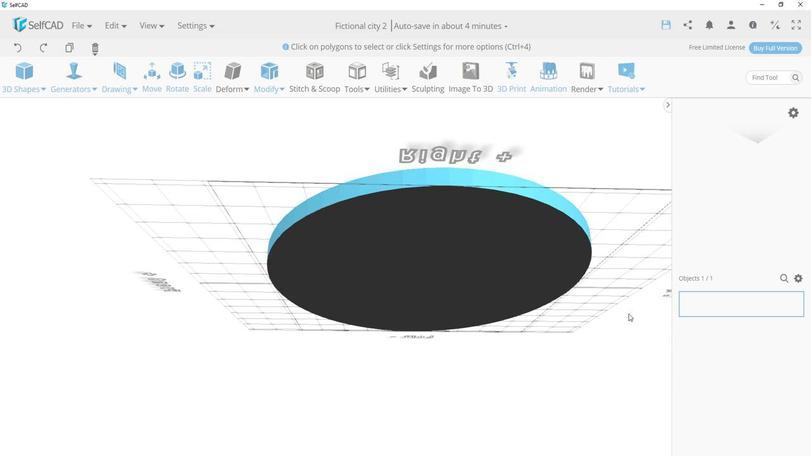 
Action: Mouse moved to (527, 303)
Screenshot: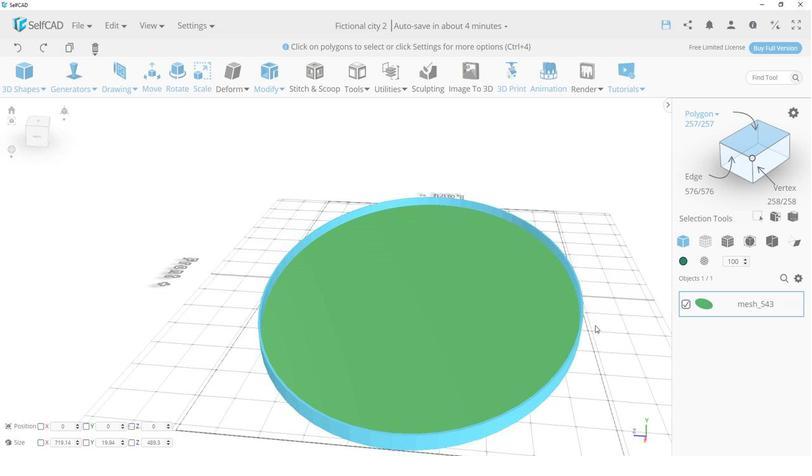 
Action: Mouse pressed left at (527, 303)
Screenshot: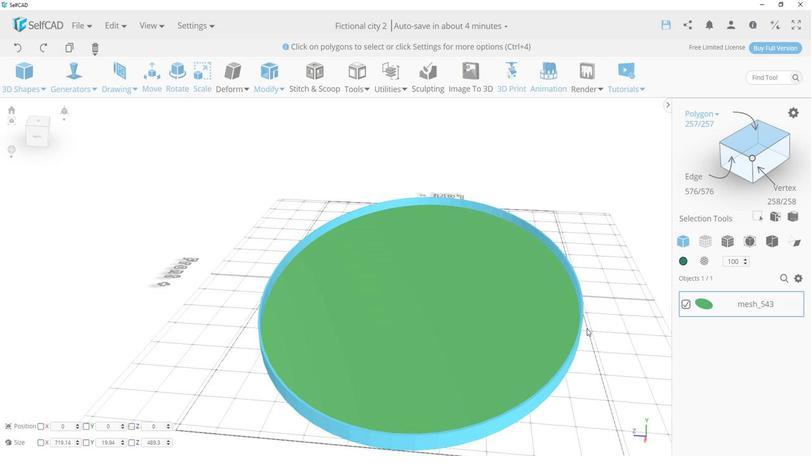 
Action: Mouse moved to (520, 317)
Screenshot: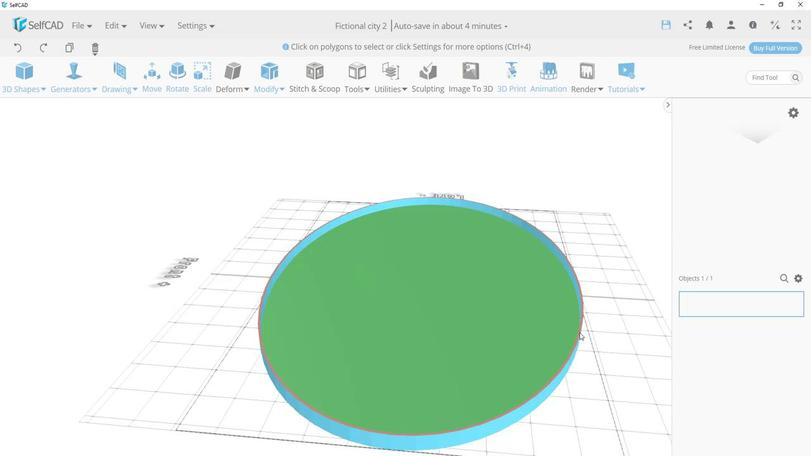
Action: Mouse pressed left at (520, 317)
Screenshot: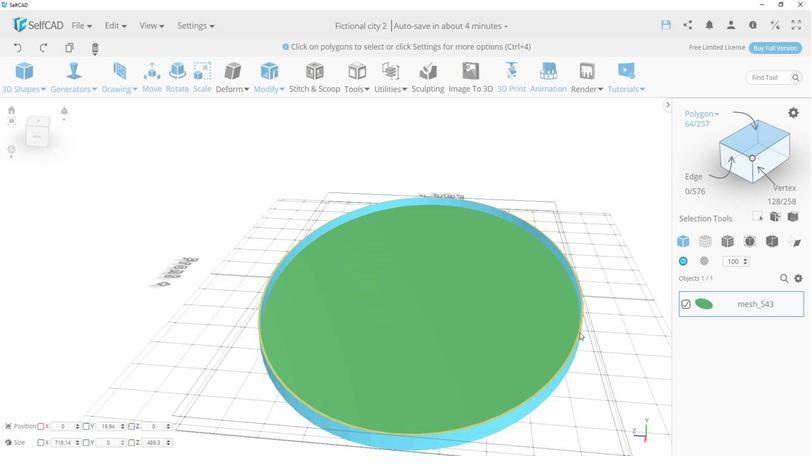 
Action: Mouse moved to (616, 216)
Screenshot: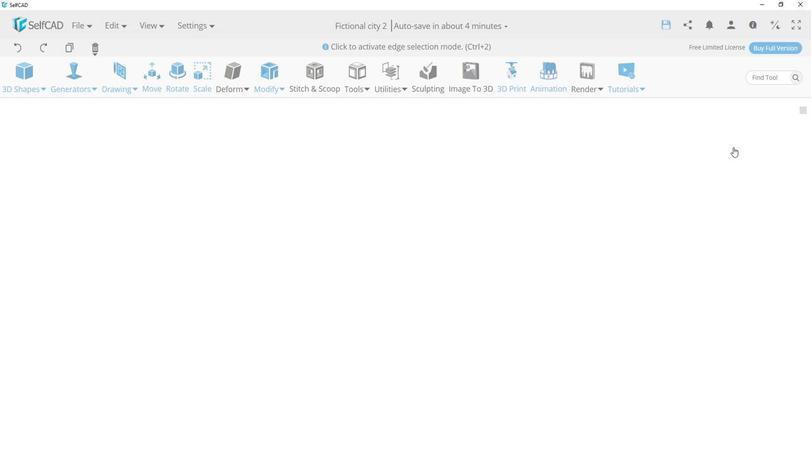 
Action: Mouse pressed left at (616, 216)
Screenshot: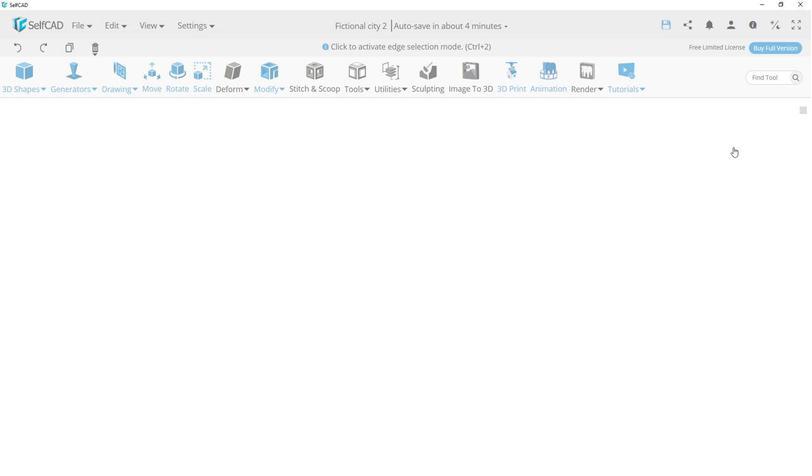 
Action: Mouse moved to (586, 278)
Screenshot: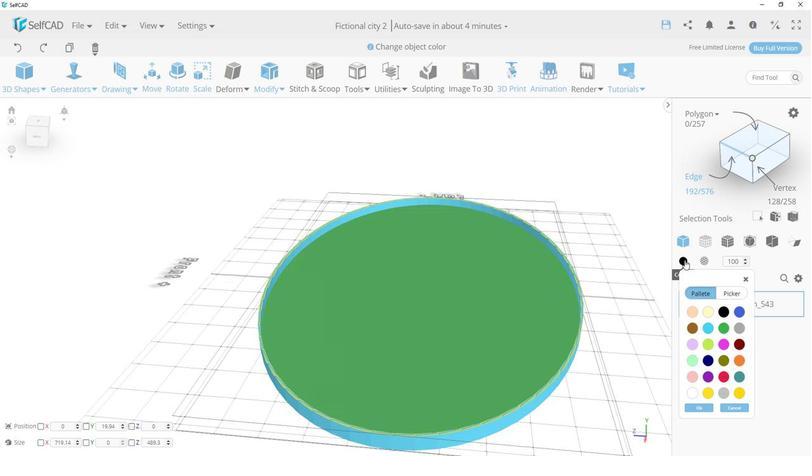 
Action: Mouse pressed left at (586, 278)
Screenshot: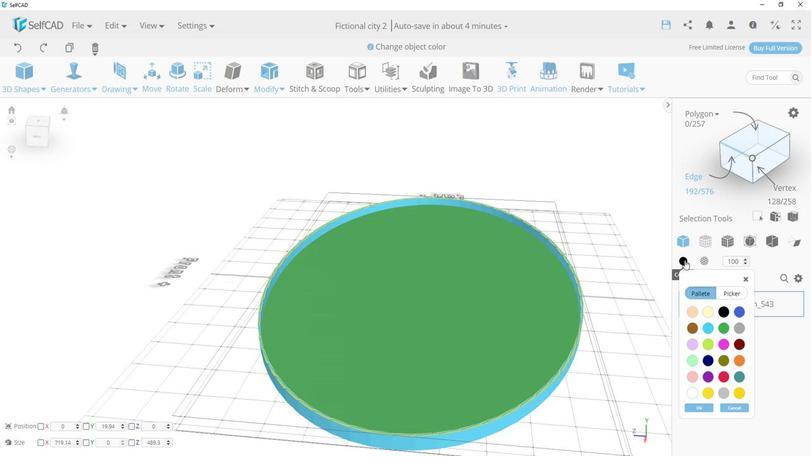 
Action: Mouse moved to (602, 333)
Screenshot: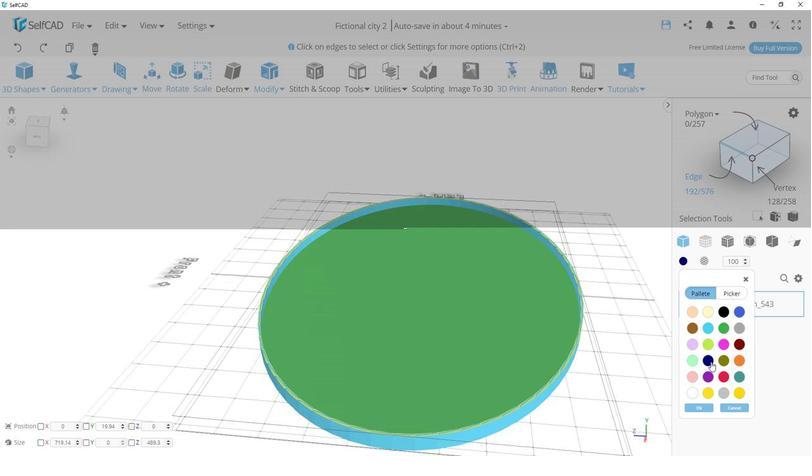 
Action: Mouse pressed left at (602, 333)
Screenshot: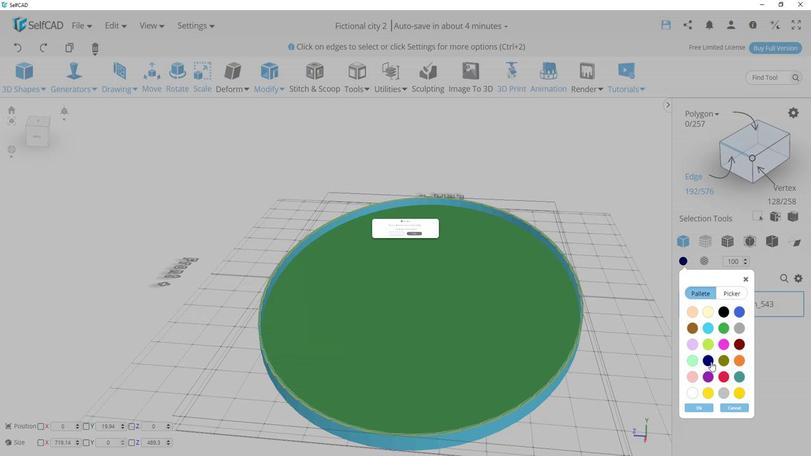 
Action: Mouse moved to (402, 270)
Screenshot: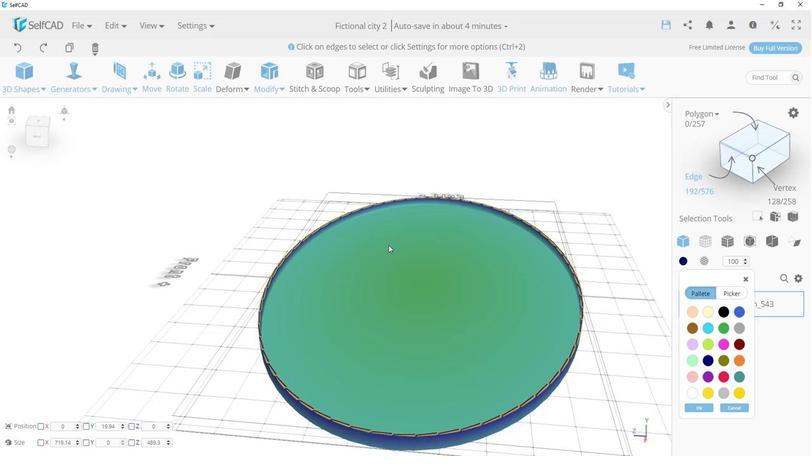 
Action: Mouse pressed left at (402, 270)
Screenshot: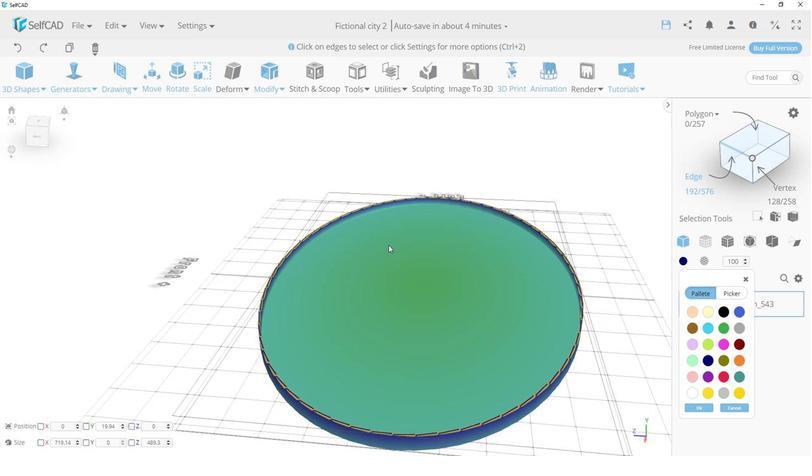 
Action: Mouse moved to (535, 334)
Screenshot: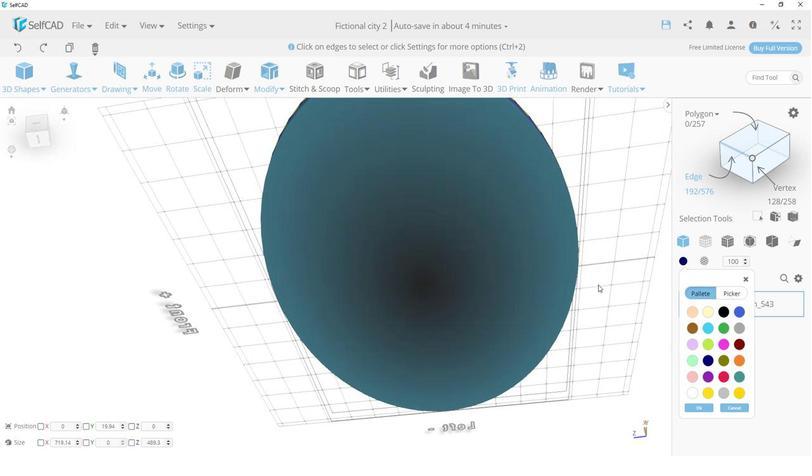 
Action: Mouse pressed left at (535, 334)
Screenshot: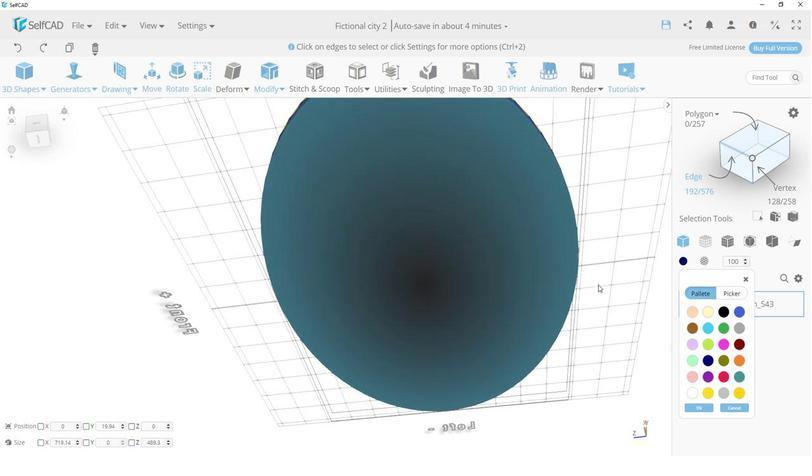 
Action: Mouse moved to (610, 306)
Screenshot: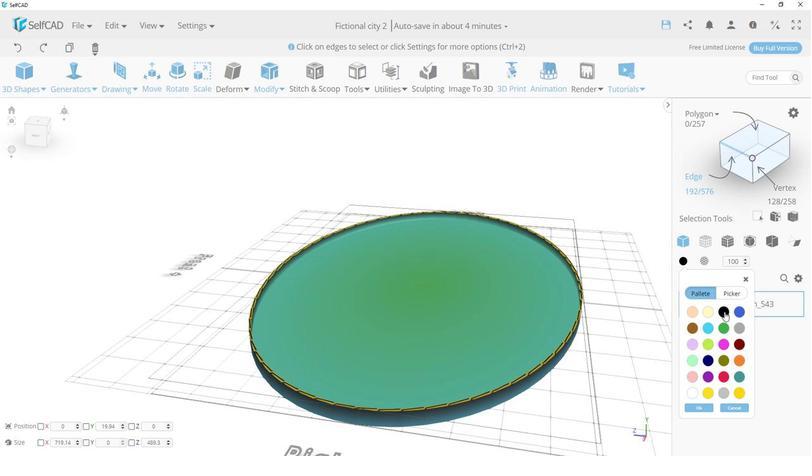 
Action: Mouse pressed left at (610, 306)
Screenshot: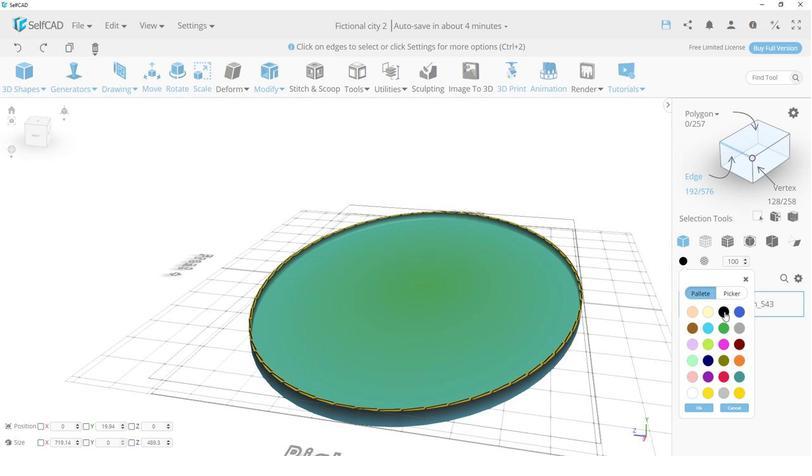 
Action: Mouse moved to (595, 359)
Screenshot: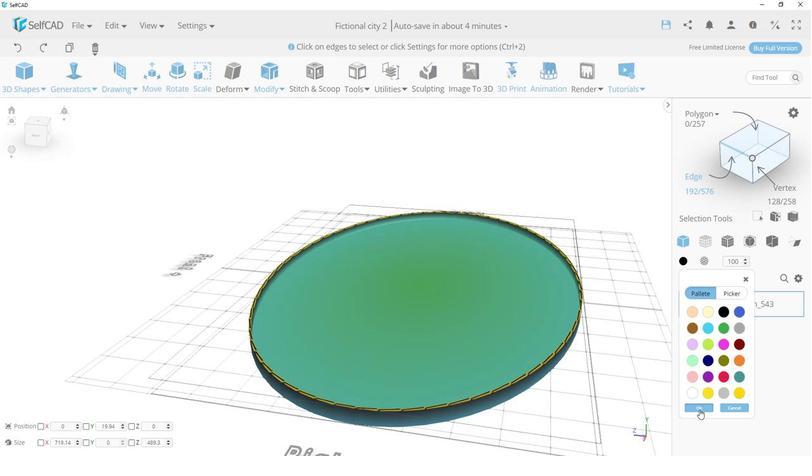 
Action: Mouse pressed left at (595, 359)
Screenshot: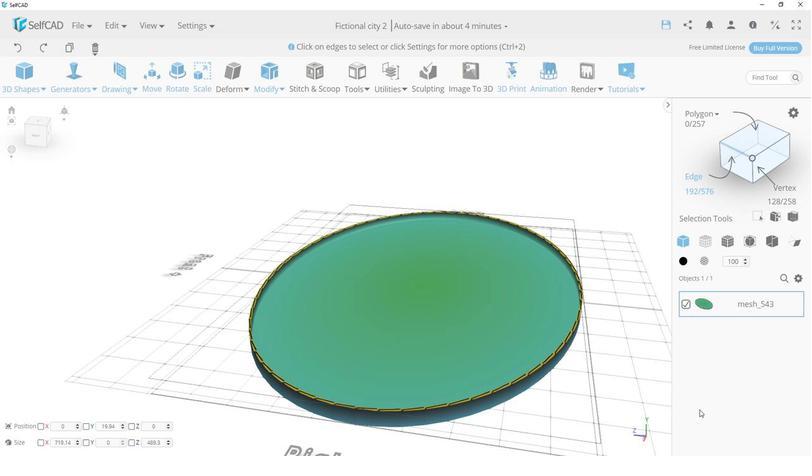 
Action: Mouse moved to (536, 309)
Screenshot: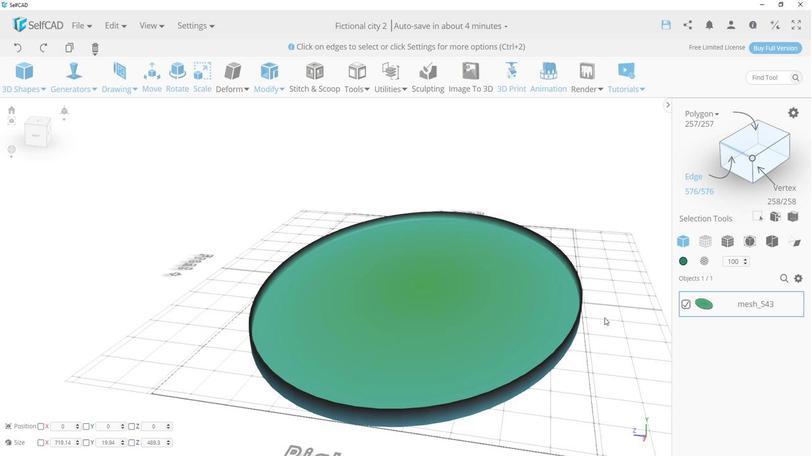 
Action: Mouse pressed left at (536, 309)
Screenshot: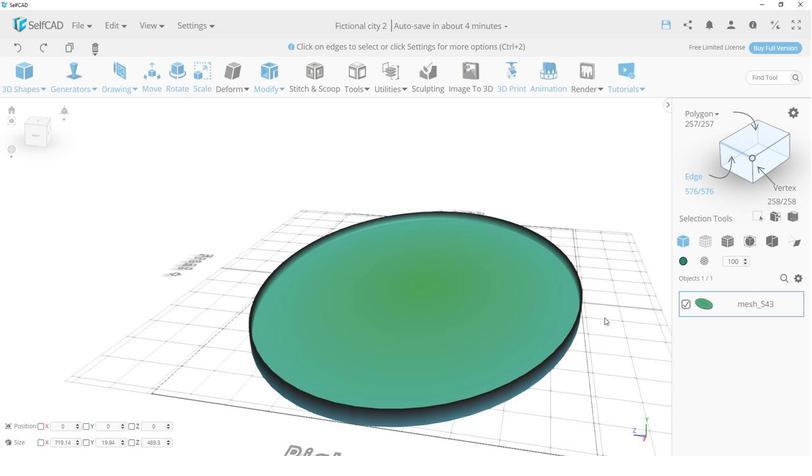 
Action: Mouse moved to (270, 298)
Screenshot: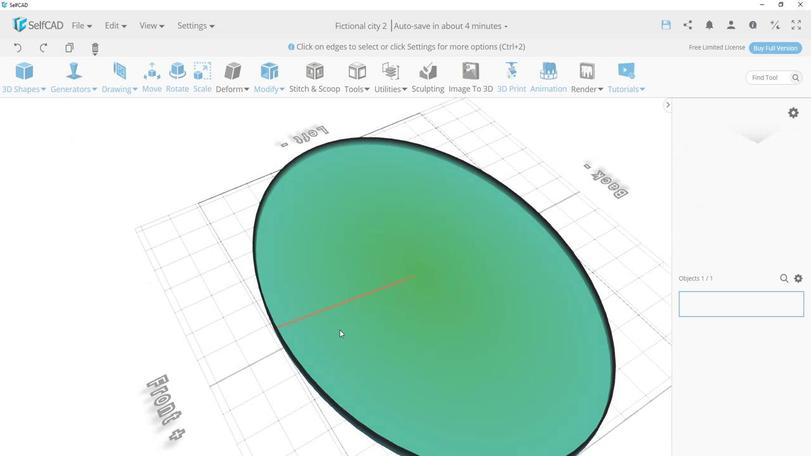 
Action: Mouse pressed left at (270, 298)
Screenshot: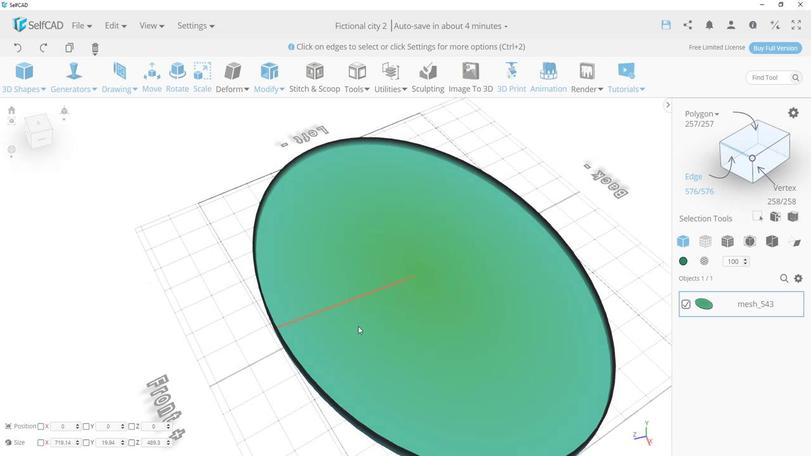 
Action: Mouse moved to (405, 298)
Screenshot: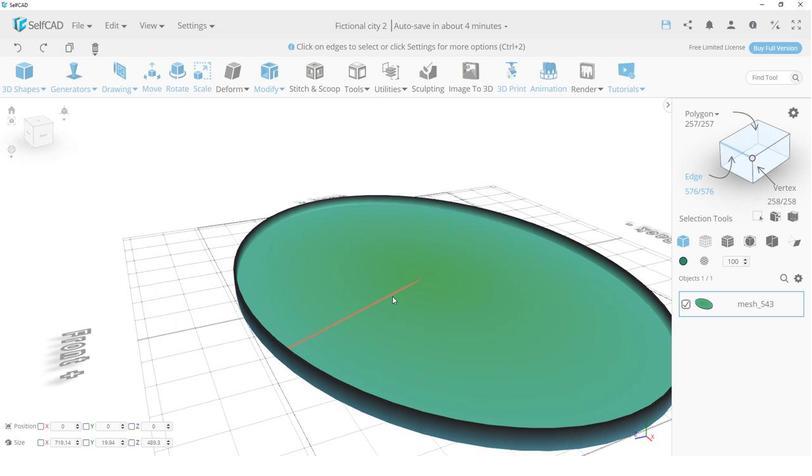 
Action: Mouse scrolled (405, 298) with delta (0, 0)
Screenshot: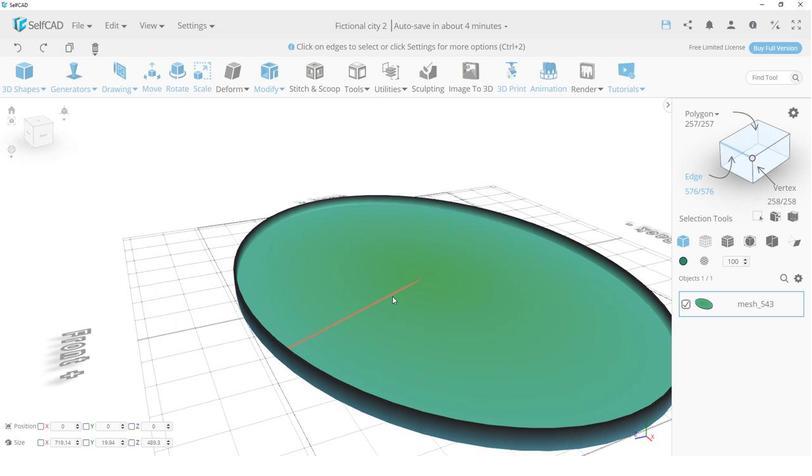
Action: Mouse scrolled (405, 298) with delta (0, 0)
Screenshot: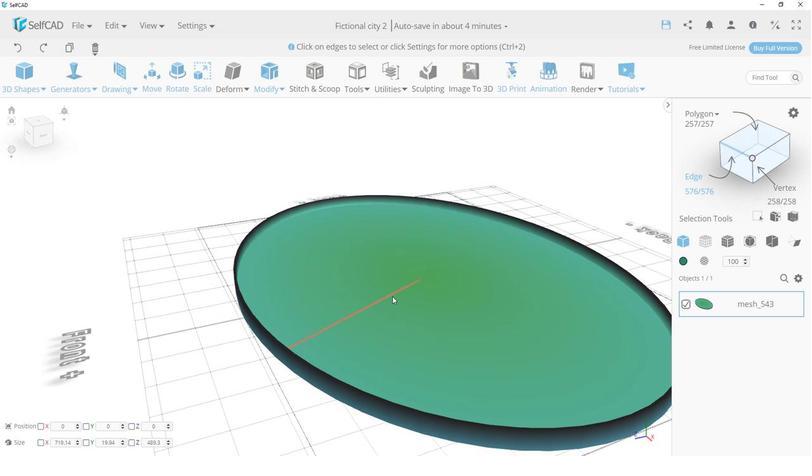
Action: Mouse scrolled (405, 298) with delta (0, 0)
Screenshot: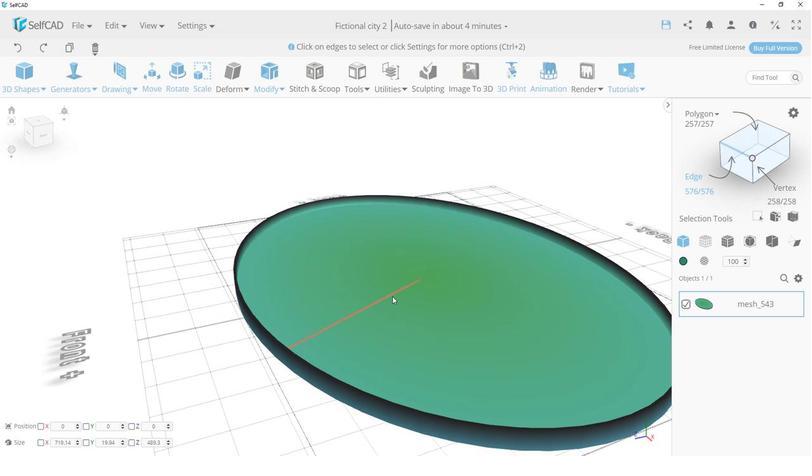 
Action: Mouse scrolled (405, 298) with delta (0, 0)
Screenshot: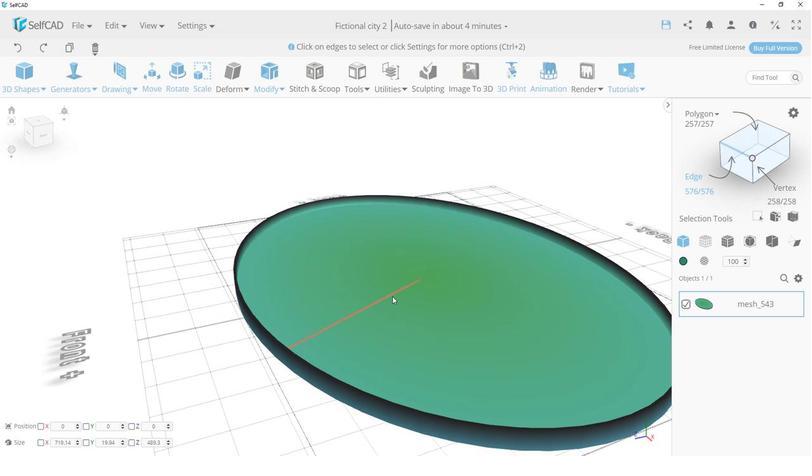 
Action: Mouse scrolled (405, 297) with delta (0, 0)
Screenshot: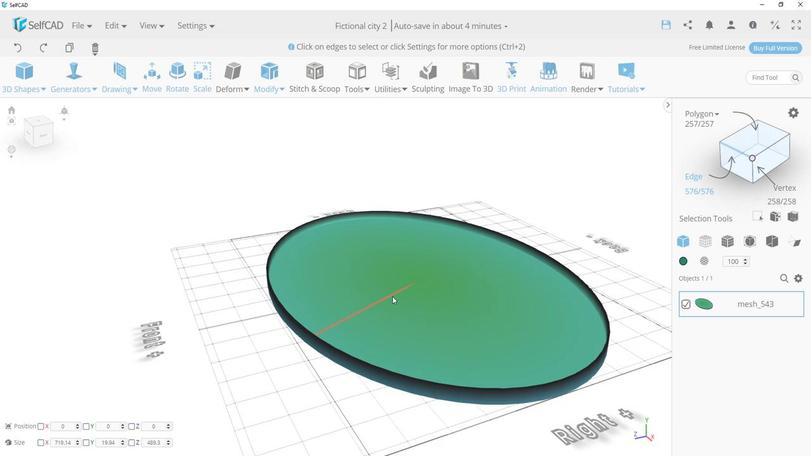 
Action: Mouse scrolled (405, 297) with delta (0, 0)
Screenshot: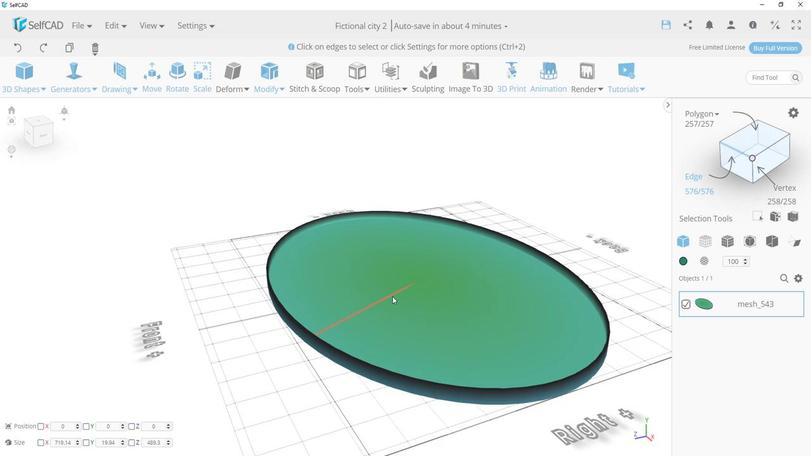 
Action: Mouse scrolled (405, 297) with delta (0, 0)
Screenshot: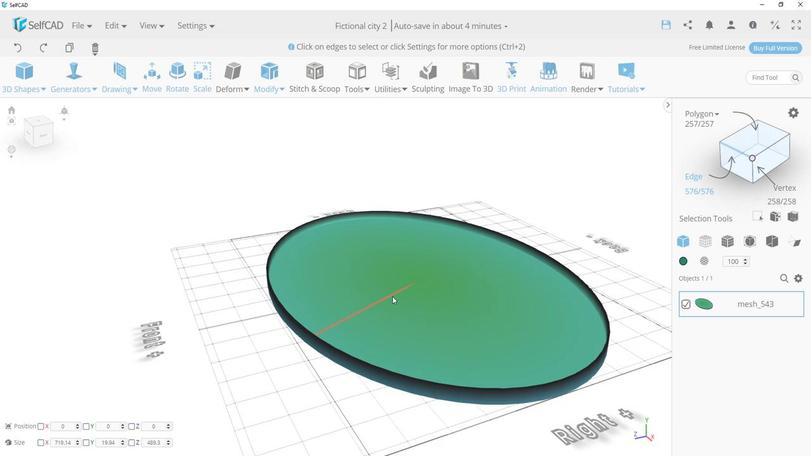 
Action: Mouse scrolled (405, 297) with delta (0, 0)
Screenshot: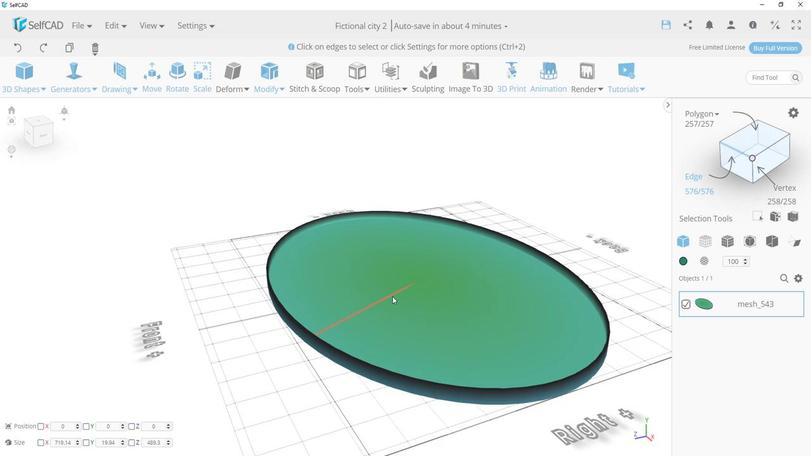 
Action: Mouse scrolled (405, 297) with delta (0, 0)
Screenshot: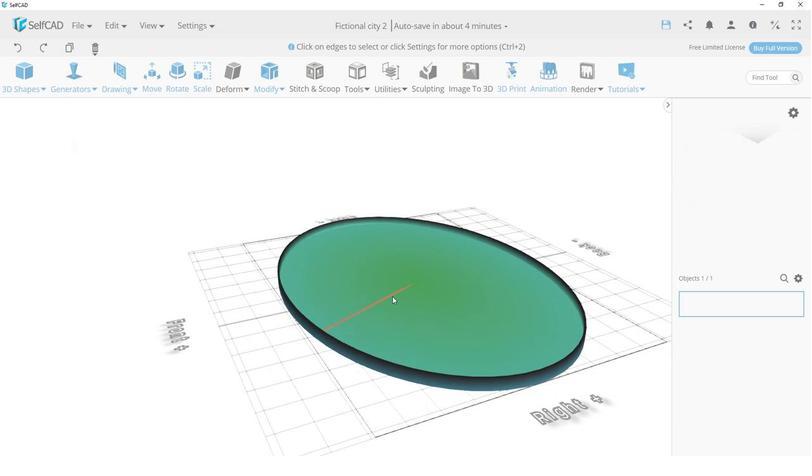 
Action: Mouse scrolled (405, 297) with delta (0, 0)
Screenshot: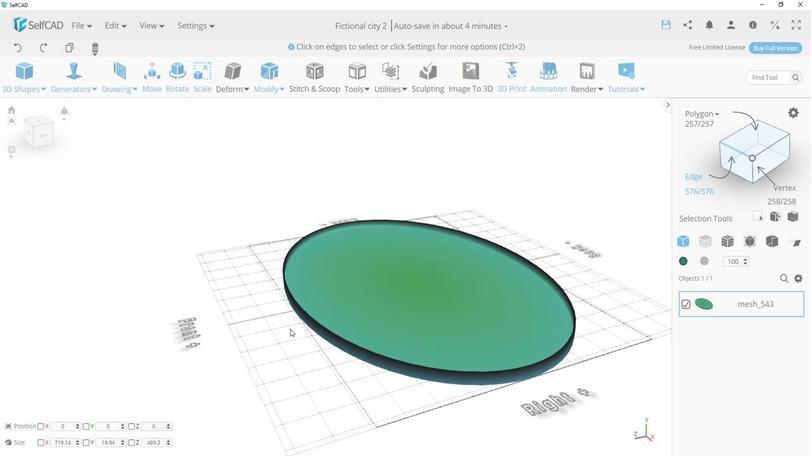 
Action: Mouse scrolled (405, 297) with delta (0, 0)
Screenshot: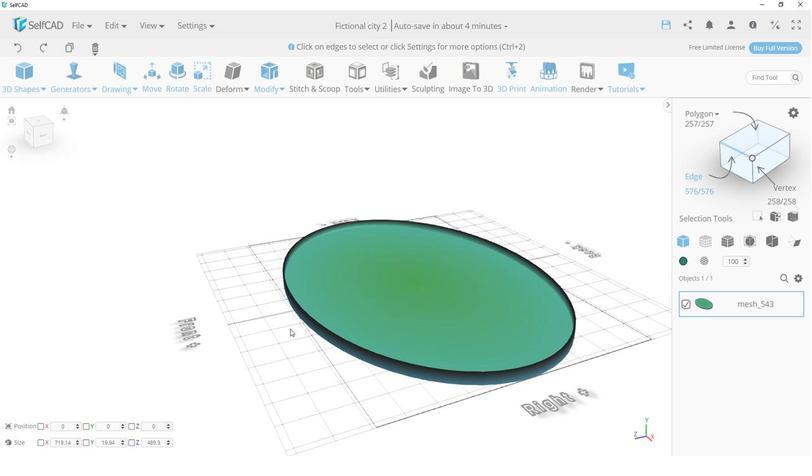 
Action: Mouse scrolled (405, 297) with delta (0, 0)
Screenshot: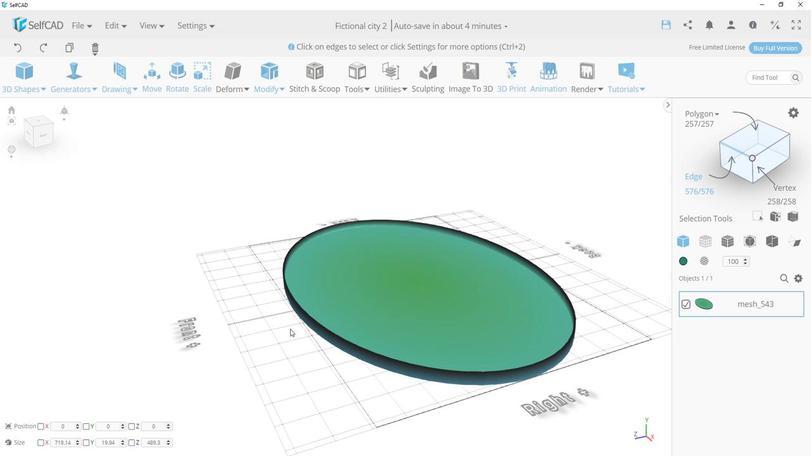 
Action: Mouse moved to (341, 315)
Screenshot: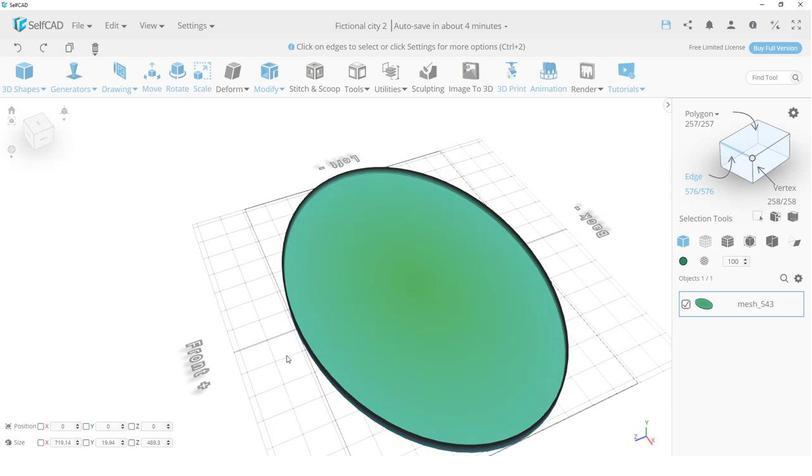 
Action: Mouse pressed left at (341, 315)
Screenshot: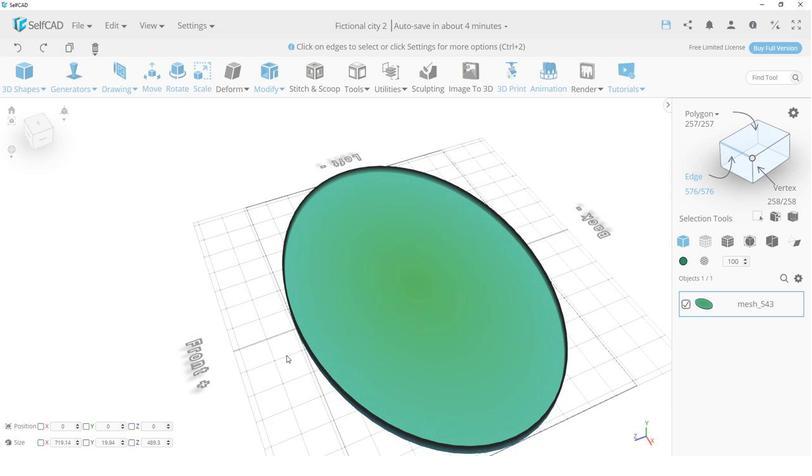 
Action: Mouse moved to (632, 213)
Screenshot: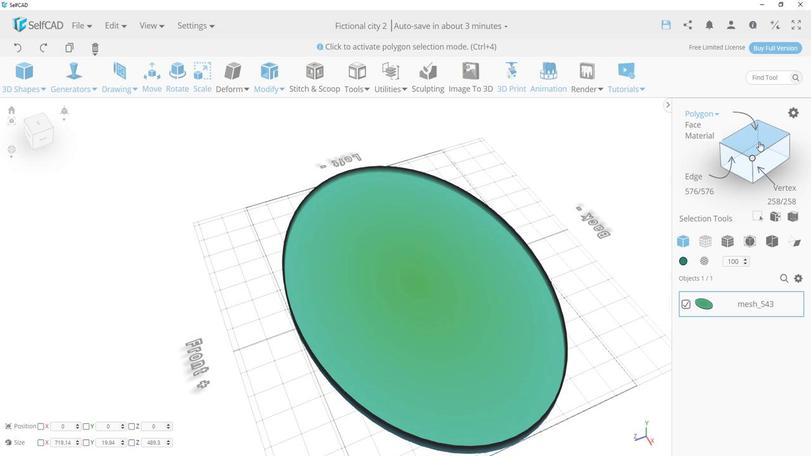 
Action: Mouse pressed left at (632, 213)
Screenshot: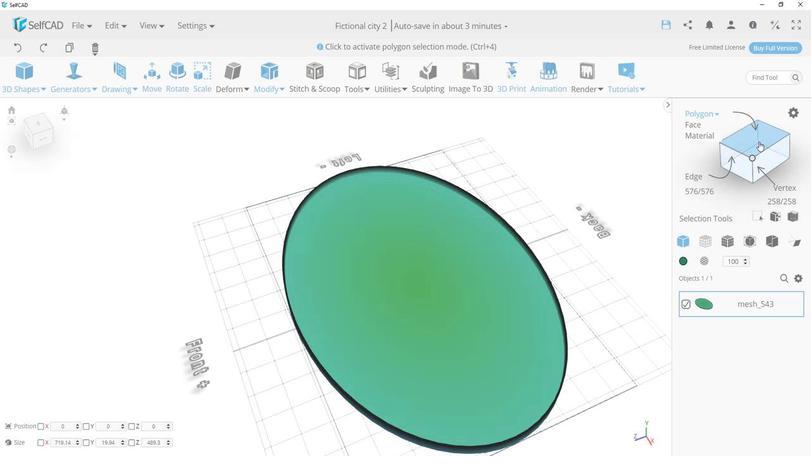 
Action: Mouse moved to (444, 288)
Screenshot: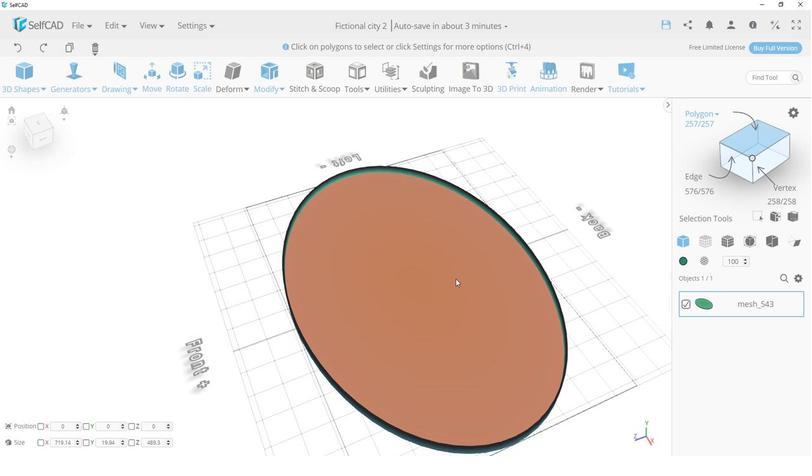 
Action: Mouse pressed left at (444, 288)
Screenshot: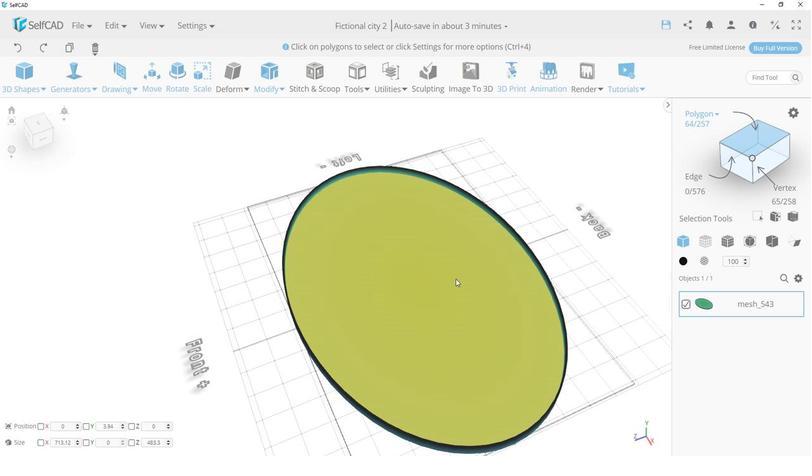 
Action: Mouse moved to (621, 220)
Screenshot: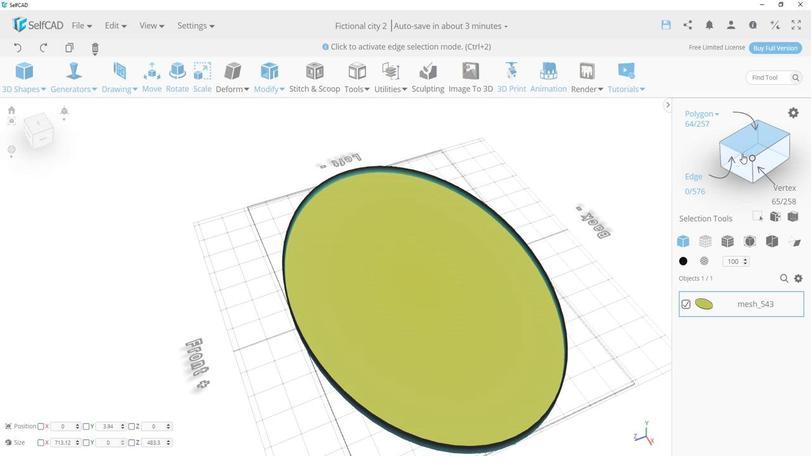 
Action: Mouse pressed left at (621, 220)
Screenshot: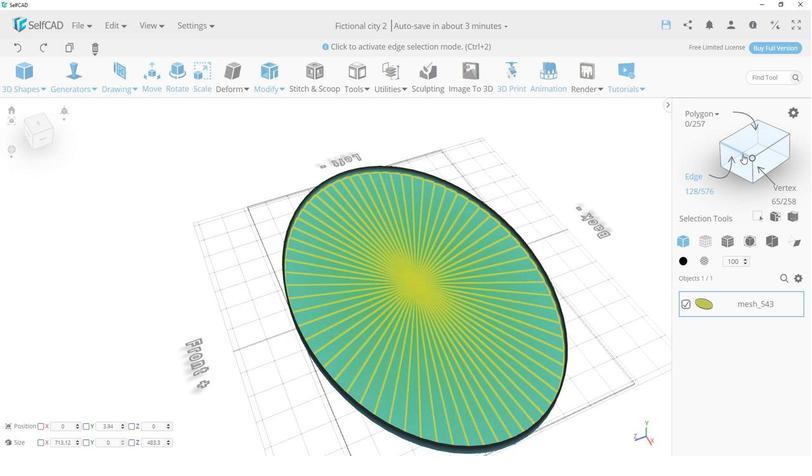
Action: Mouse moved to (582, 277)
Screenshot: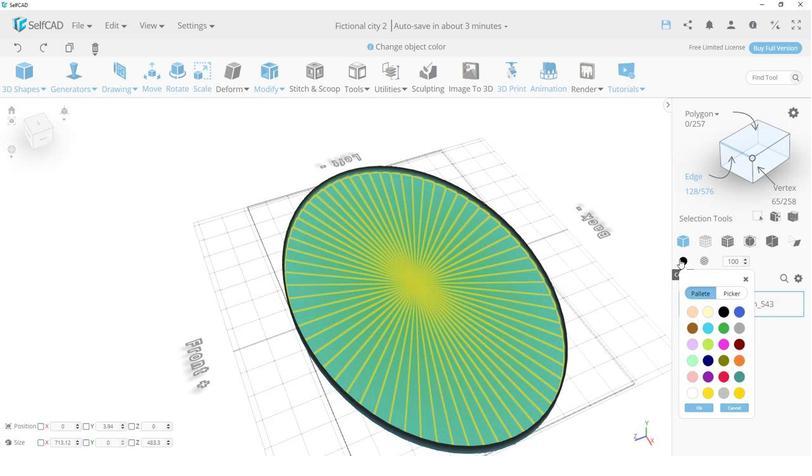 
Action: Mouse pressed left at (582, 277)
Screenshot: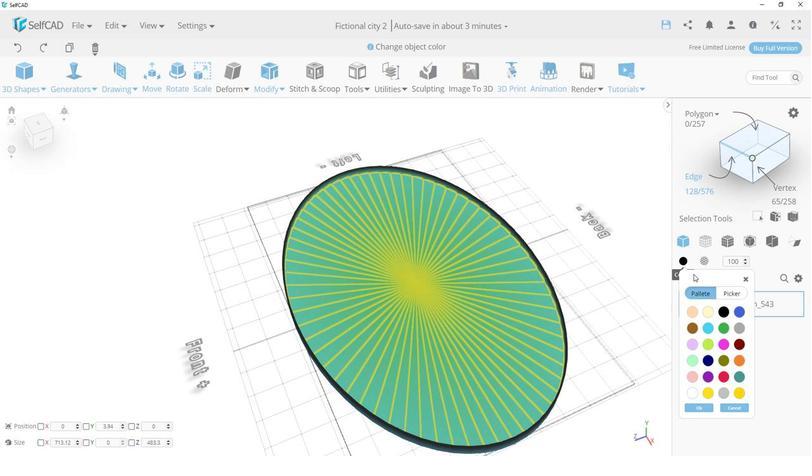 
Action: Mouse moved to (610, 313)
Screenshot: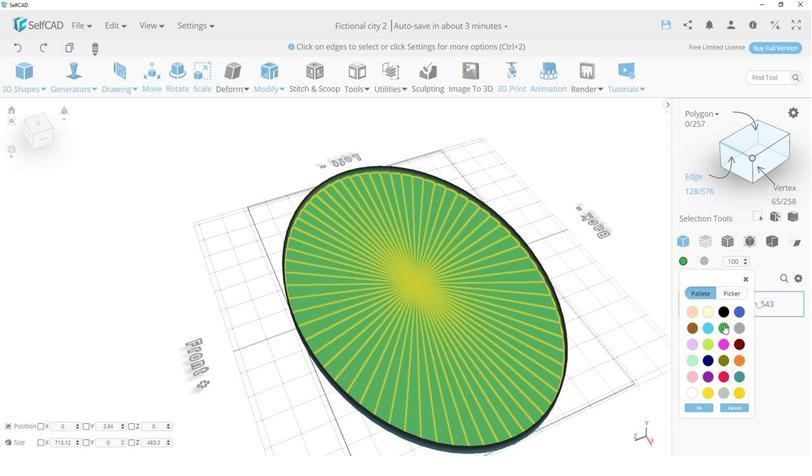 
Action: Mouse pressed left at (610, 313)
Screenshot: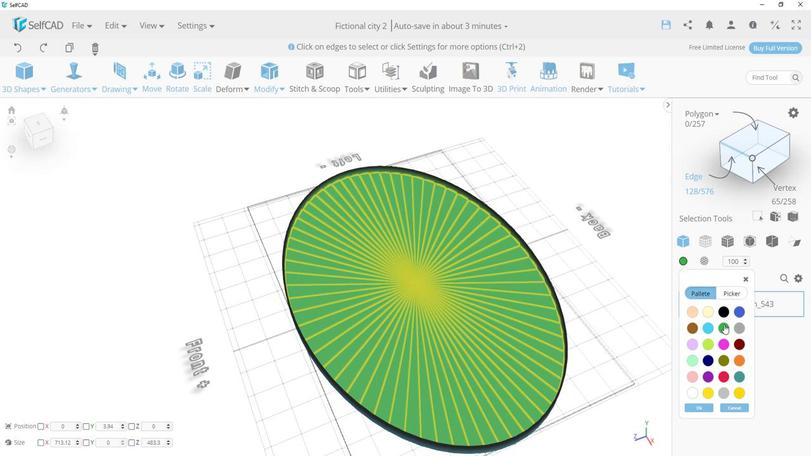 
Action: Mouse moved to (610, 305)
Screenshot: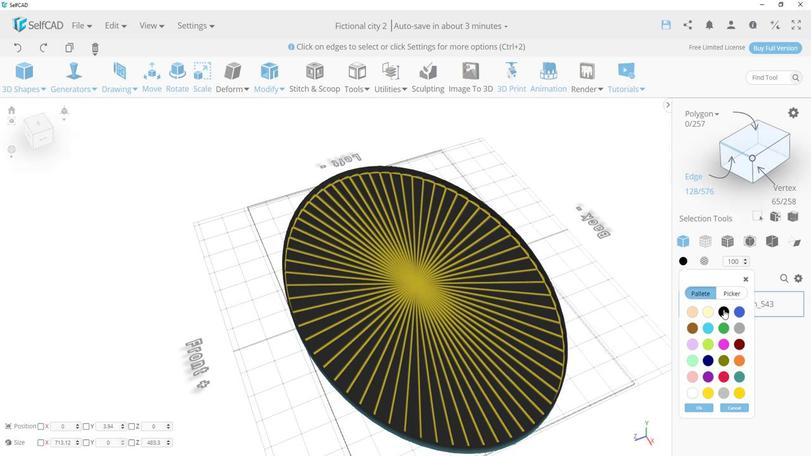 
Action: Mouse pressed left at (610, 305)
Screenshot: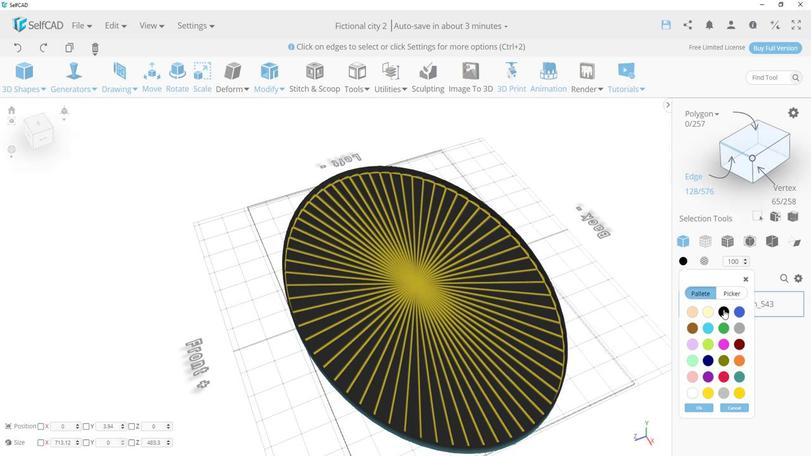 
Action: Mouse moved to (610, 313)
Screenshot: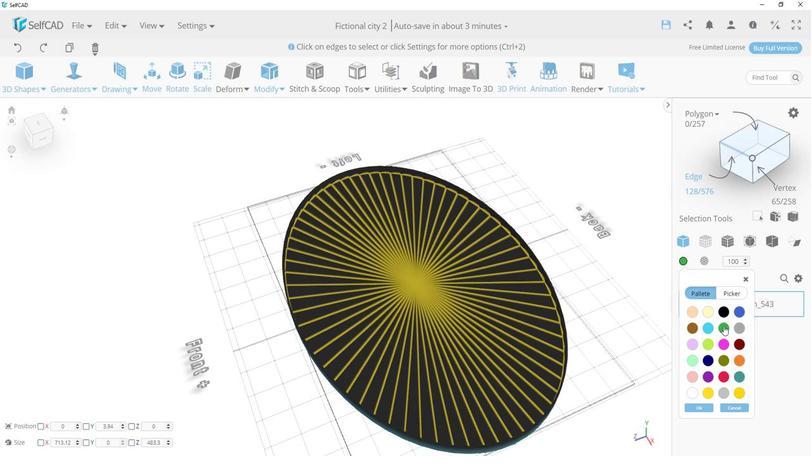 
Action: Mouse pressed left at (610, 313)
Screenshot: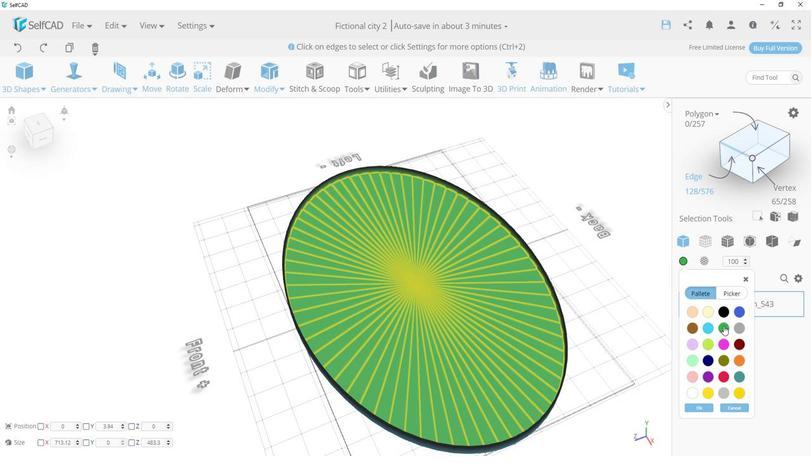 
Action: Mouse moved to (595, 358)
Screenshot: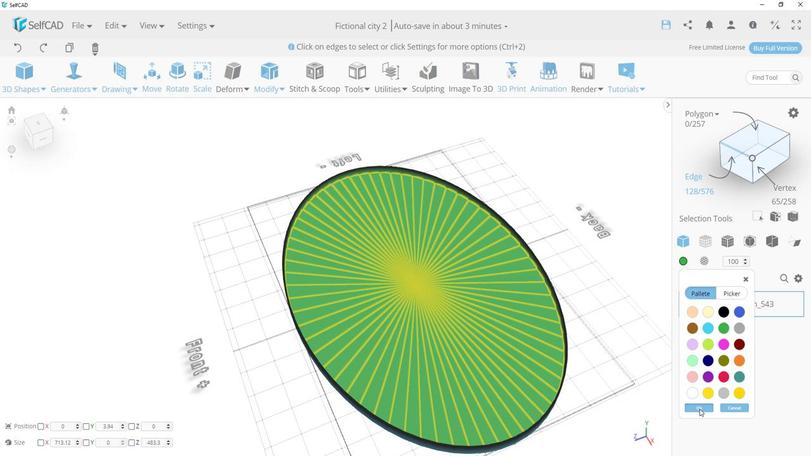 
Action: Mouse pressed left at (595, 358)
Screenshot: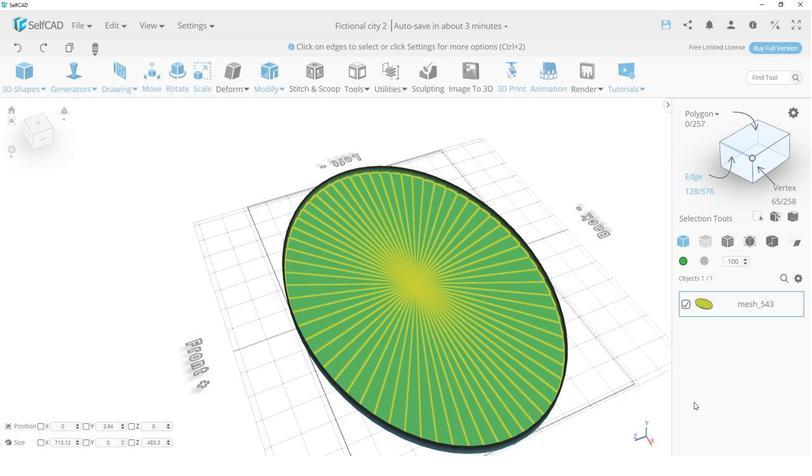 
Action: Mouse moved to (535, 297)
Screenshot: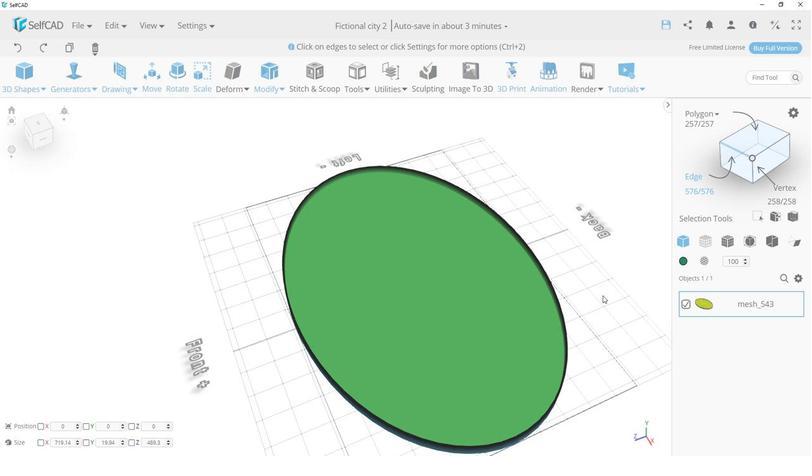 
Action: Mouse pressed left at (535, 297)
Screenshot: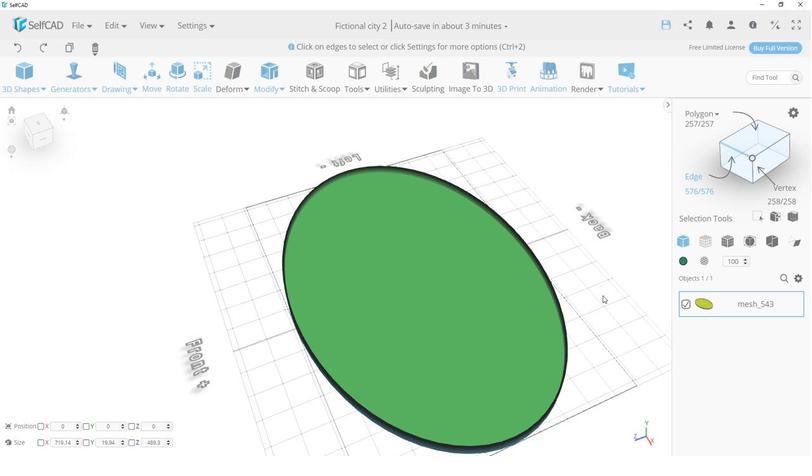 
Action: Mouse moved to (530, 306)
Screenshot: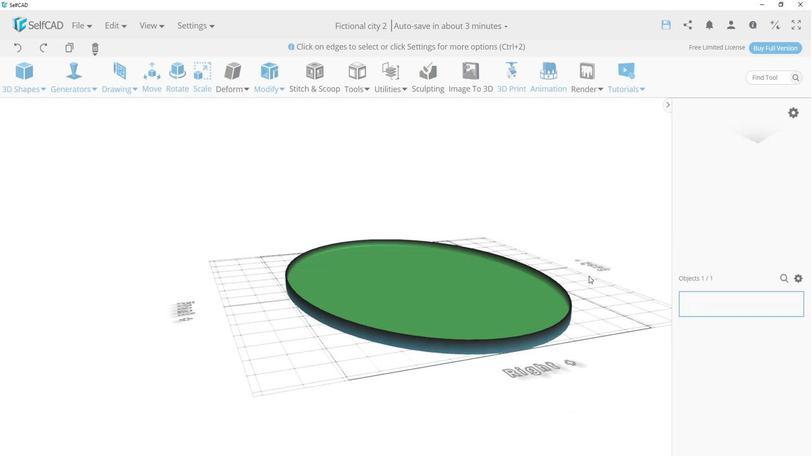 
Action: Mouse pressed left at (530, 306)
Screenshot: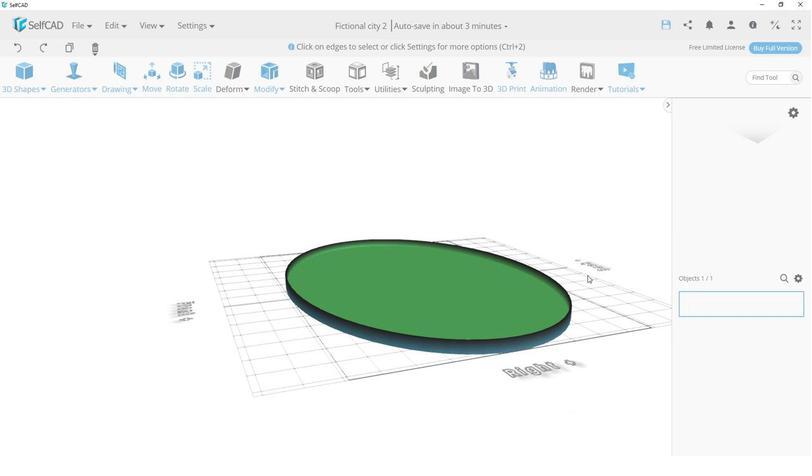 
Action: Mouse moved to (518, 302)
Screenshot: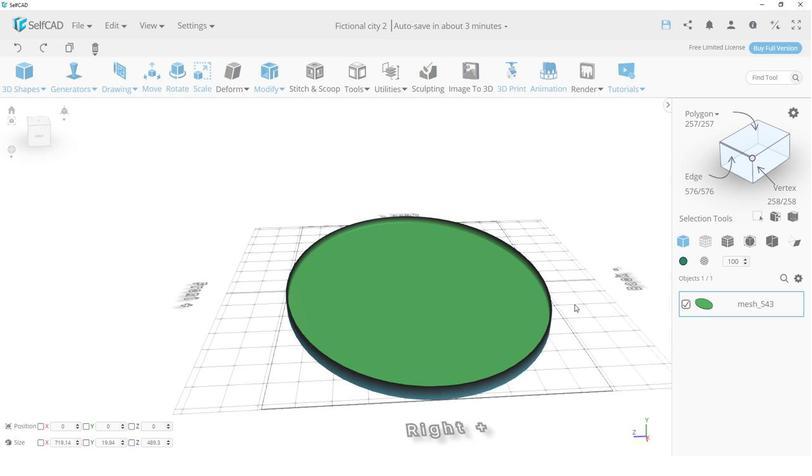 
Action: Mouse pressed left at (518, 302)
Screenshot: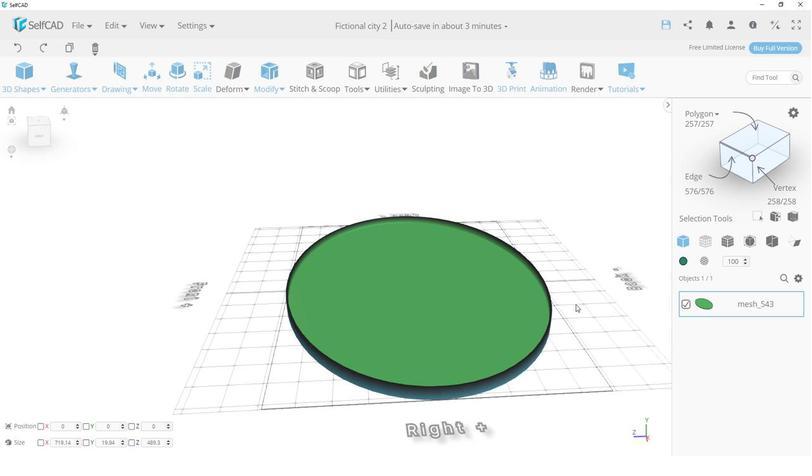 
Action: Mouse moved to (532, 318)
Screenshot: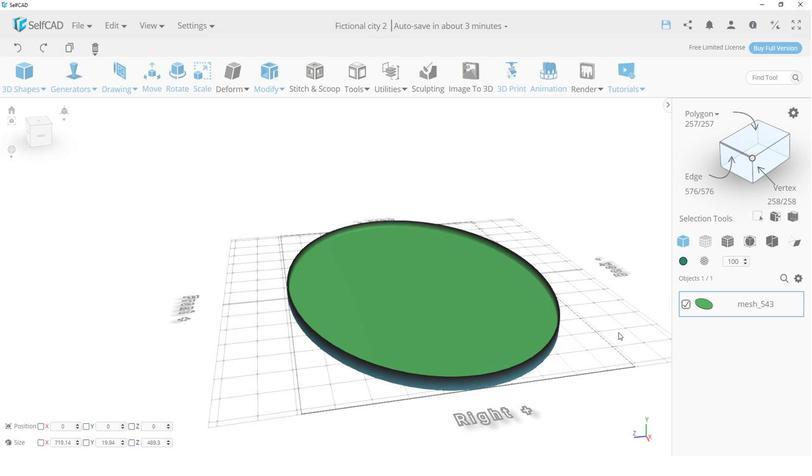 
Action: Mouse pressed left at (532, 318)
Screenshot: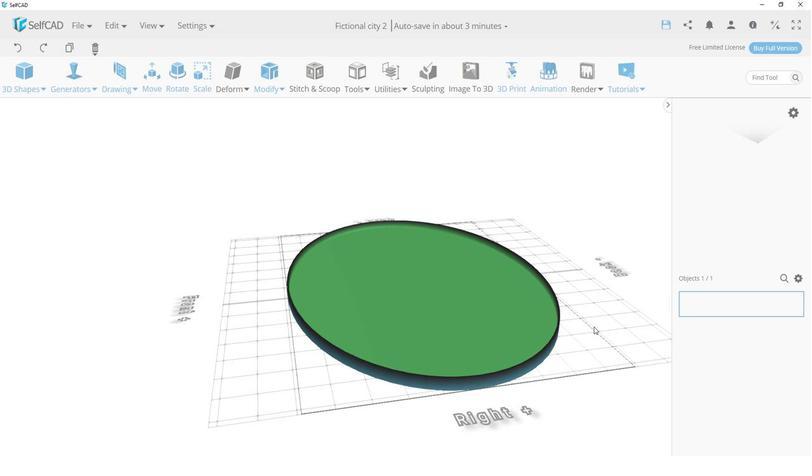 
Action: Mouse moved to (308, 291)
Screenshot: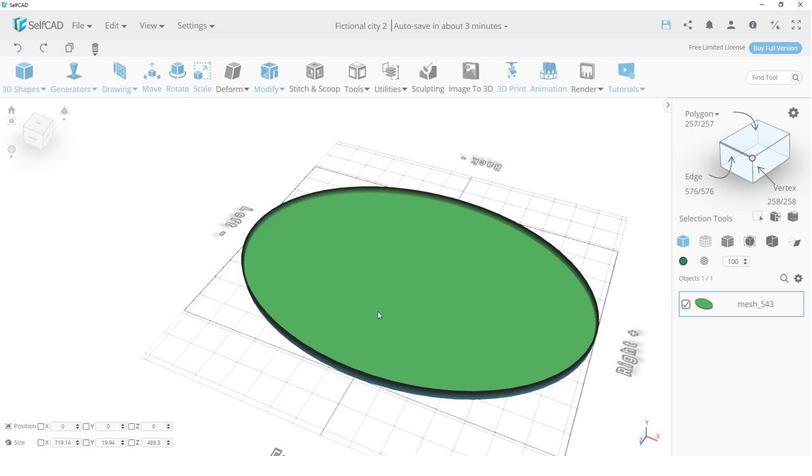 
Action: Mouse pressed left at (308, 291)
Screenshot: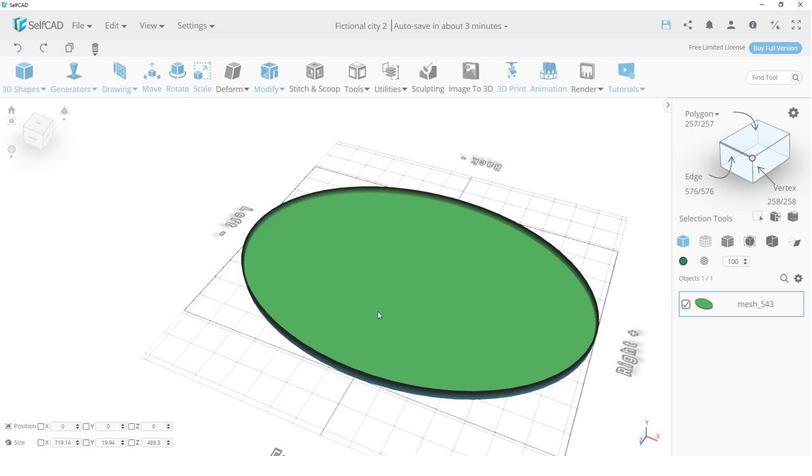 
Action: Mouse moved to (650, 303)
Screenshot: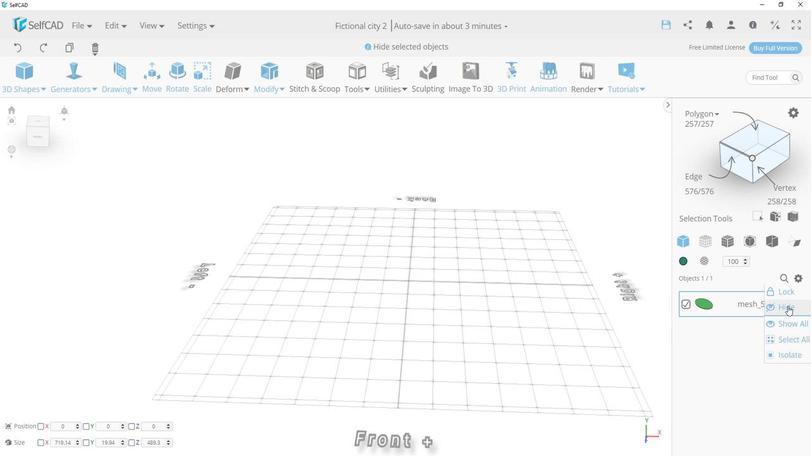 
Action: Mouse pressed left at (650, 303)
Screenshot: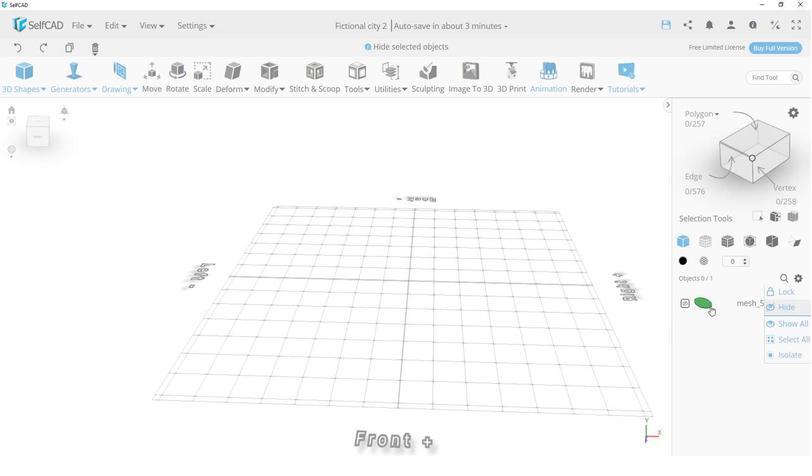 
Action: Mouse moved to (389, 273)
Screenshot: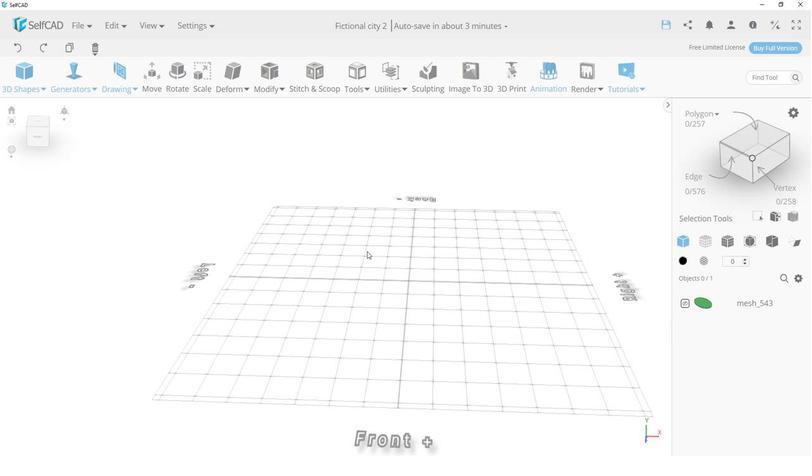 
Action: Mouse pressed left at (389, 273)
Screenshot: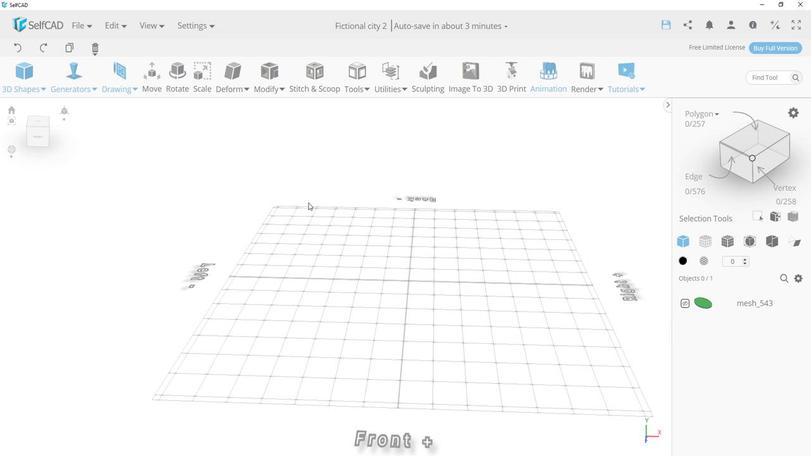 
Action: Mouse moved to (175, 199)
Screenshot: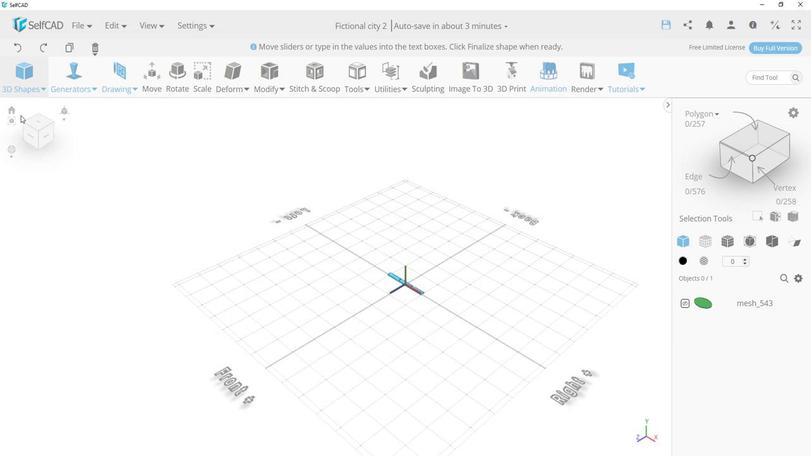
Action: Mouse pressed left at (175, 199)
Screenshot: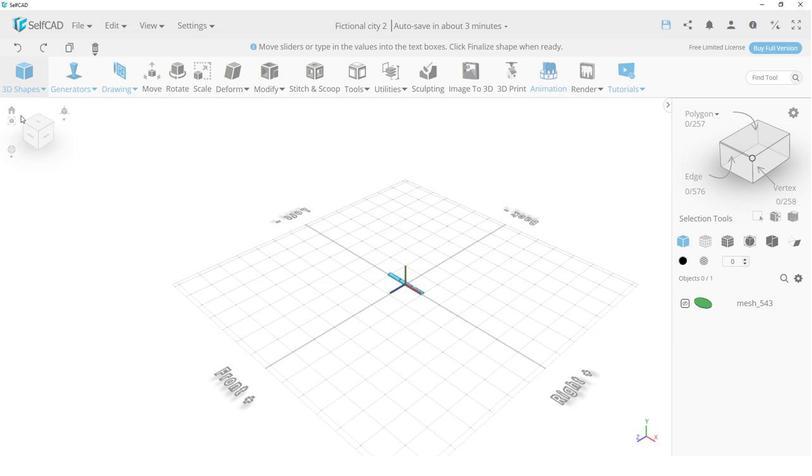 
Action: Mouse moved to (199, 225)
Screenshot: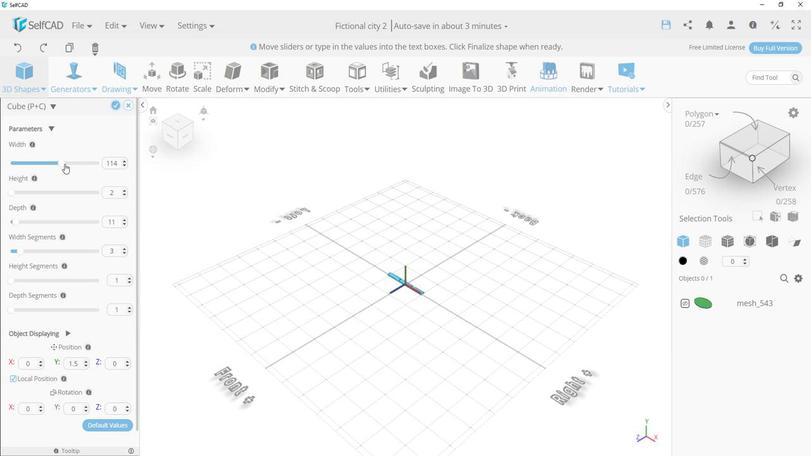 
Action: Mouse pressed left at (199, 225)
Screenshot: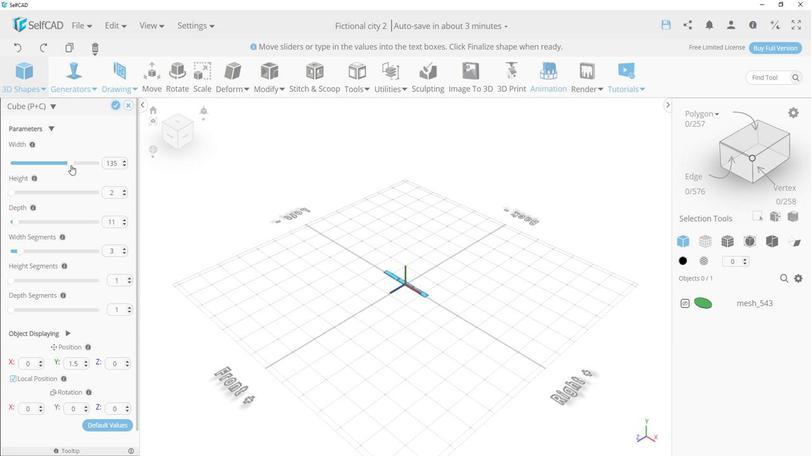 
Action: Mouse moved to (168, 242)
Screenshot: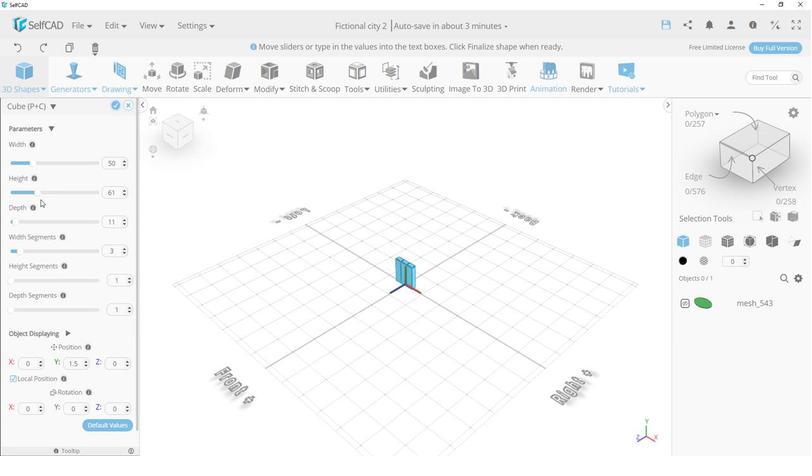 
Action: Mouse pressed left at (168, 242)
Screenshot: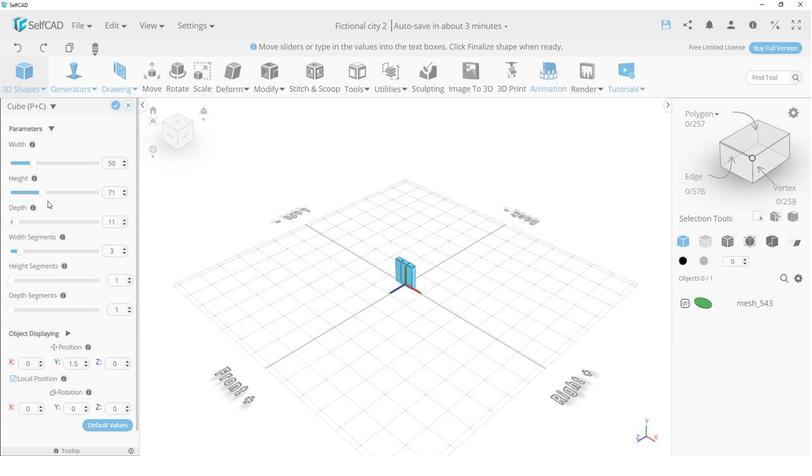 
Action: Mouse moved to (222, 240)
Screenshot: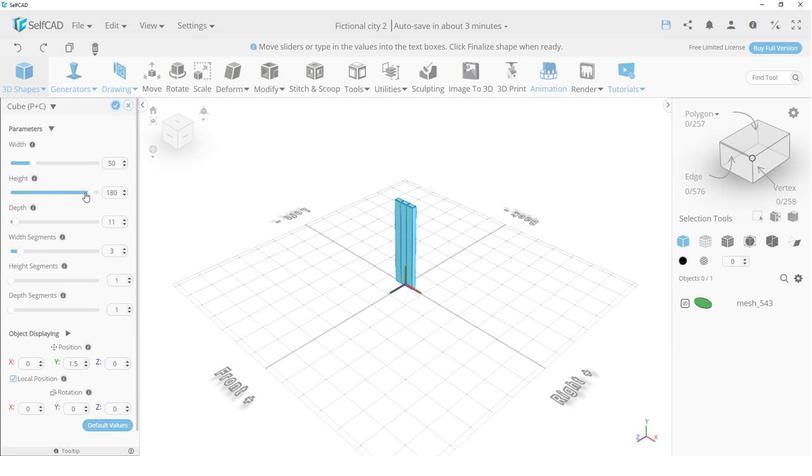 
Action: Mouse pressed left at (222, 240)
Screenshot: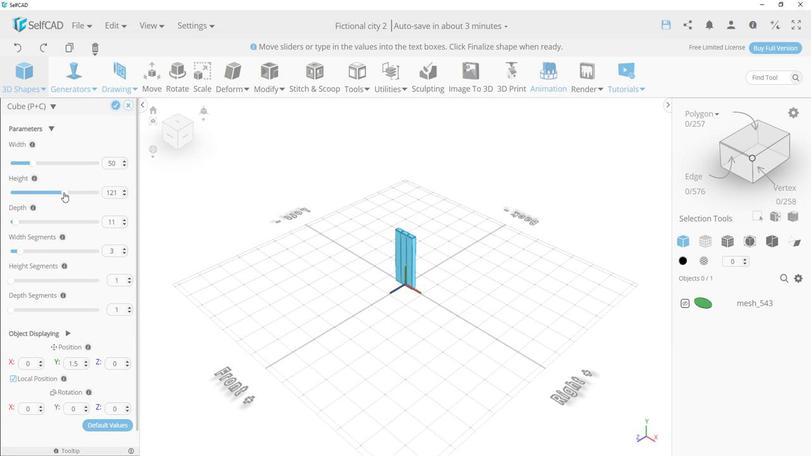 
Action: Mouse moved to (381, 295)
Screenshot: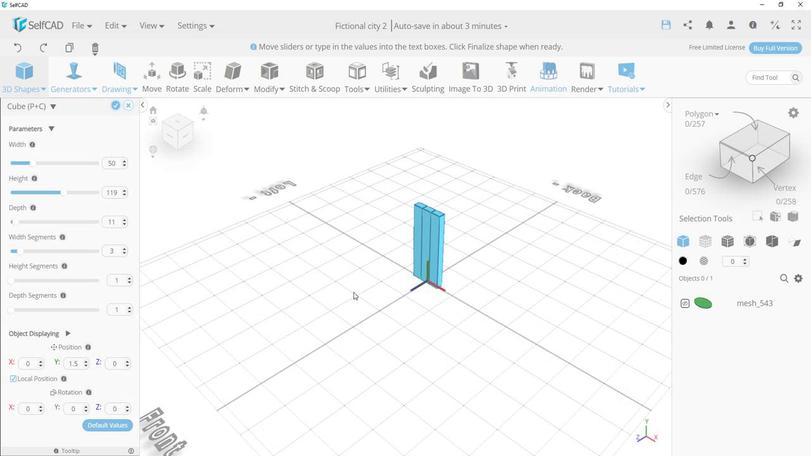 
Action: Mouse scrolled (381, 295) with delta (0, 0)
Screenshot: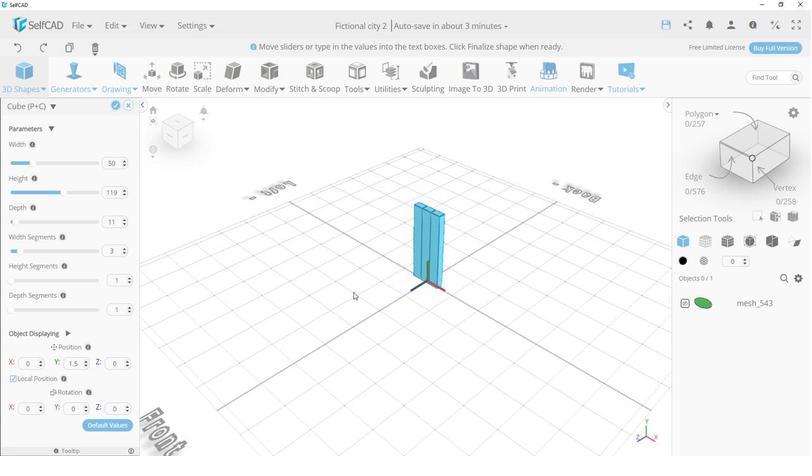 
Action: Mouse scrolled (381, 295) with delta (0, 0)
Screenshot: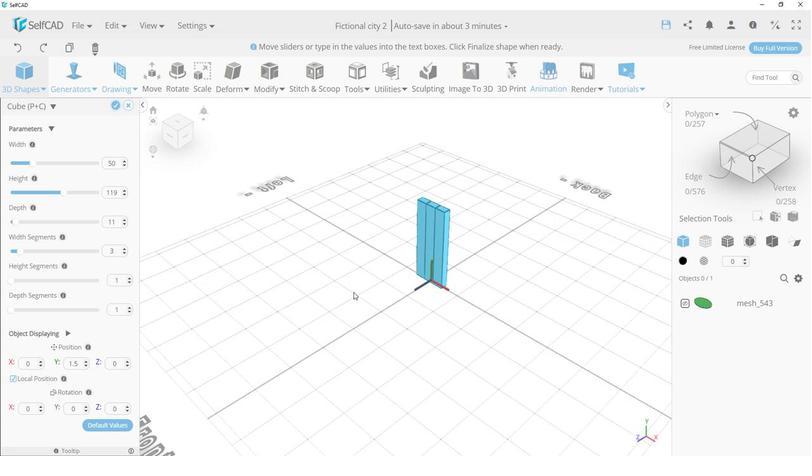 
Action: Mouse scrolled (381, 295) with delta (0, 0)
Screenshot: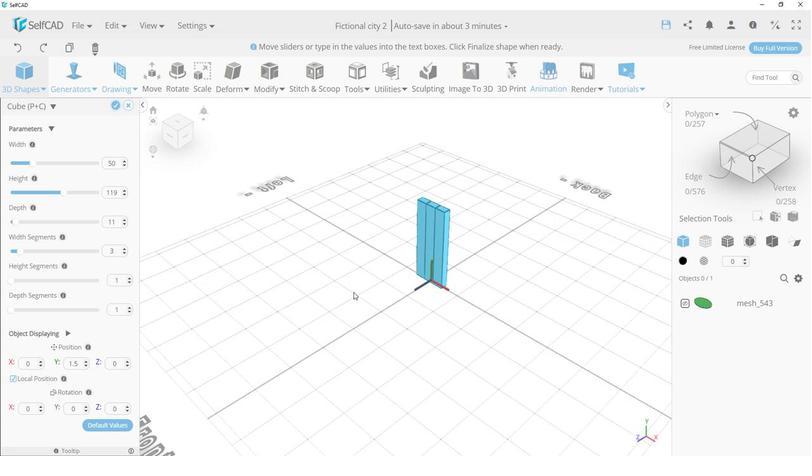
Action: Mouse scrolled (381, 295) with delta (0, 0)
Screenshot: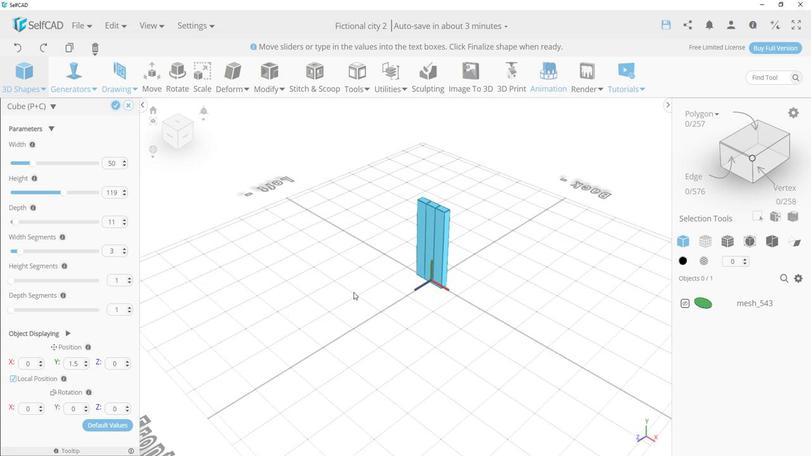 
Action: Mouse scrolled (381, 295) with delta (0, 0)
Screenshot: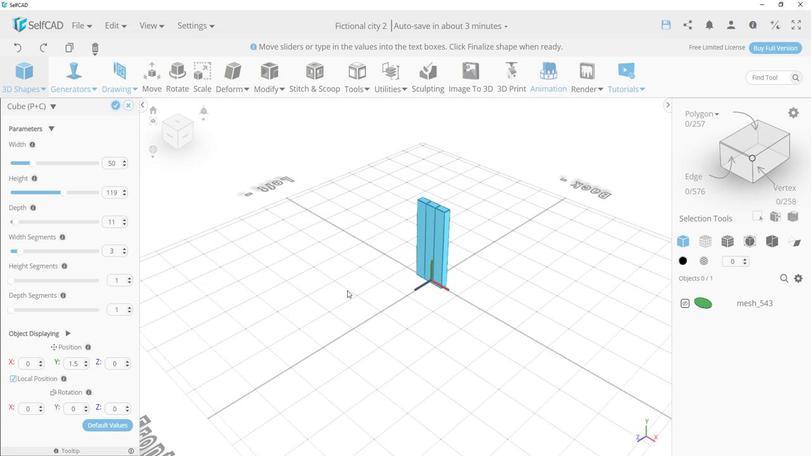 
Action: Mouse scrolled (381, 295) with delta (0, 0)
Screenshot: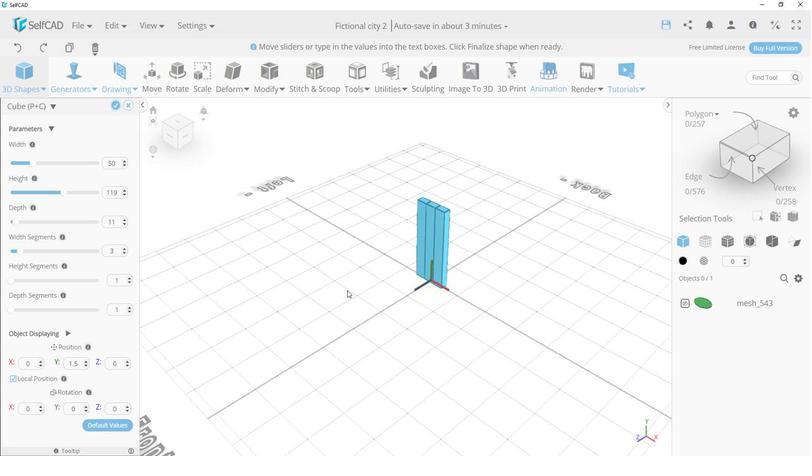 
Action: Mouse scrolled (381, 295) with delta (0, 0)
Screenshot: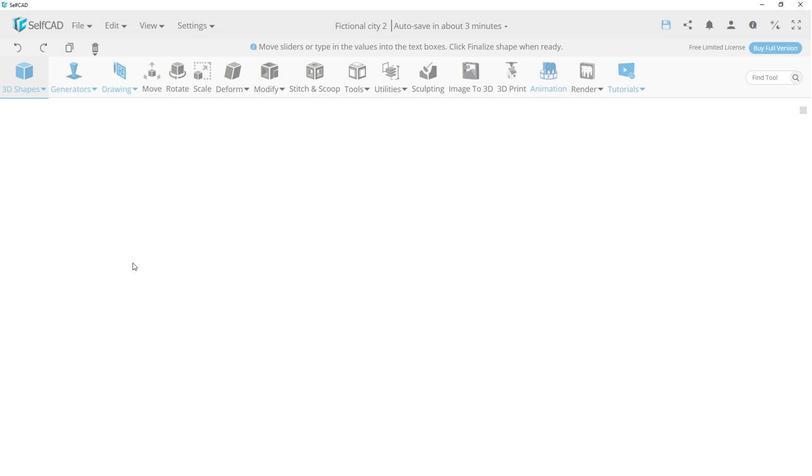 
Action: Mouse scrolled (381, 295) with delta (0, 0)
Screenshot: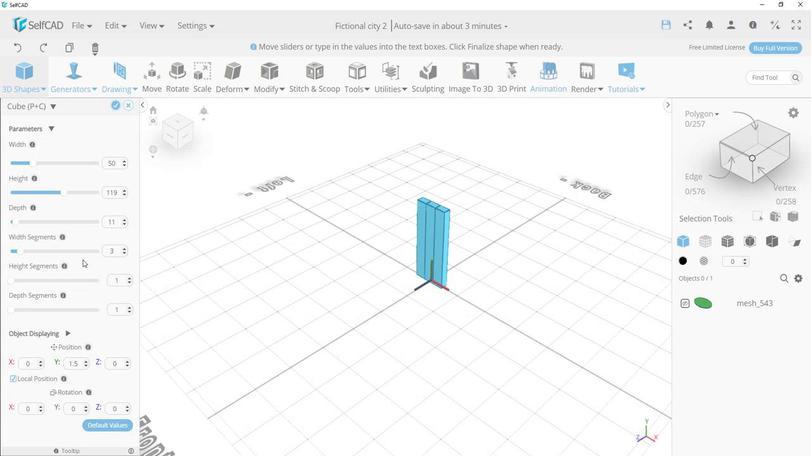 
Action: Mouse moved to (173, 273)
